 Task: Create a due date automation trigger when advanced on, 2 days before a card is due add fields without custom field "Resume" set to a number lower than 1 and lower than 10 at 11:00 AM.
Action: Mouse moved to (866, 304)
Screenshot: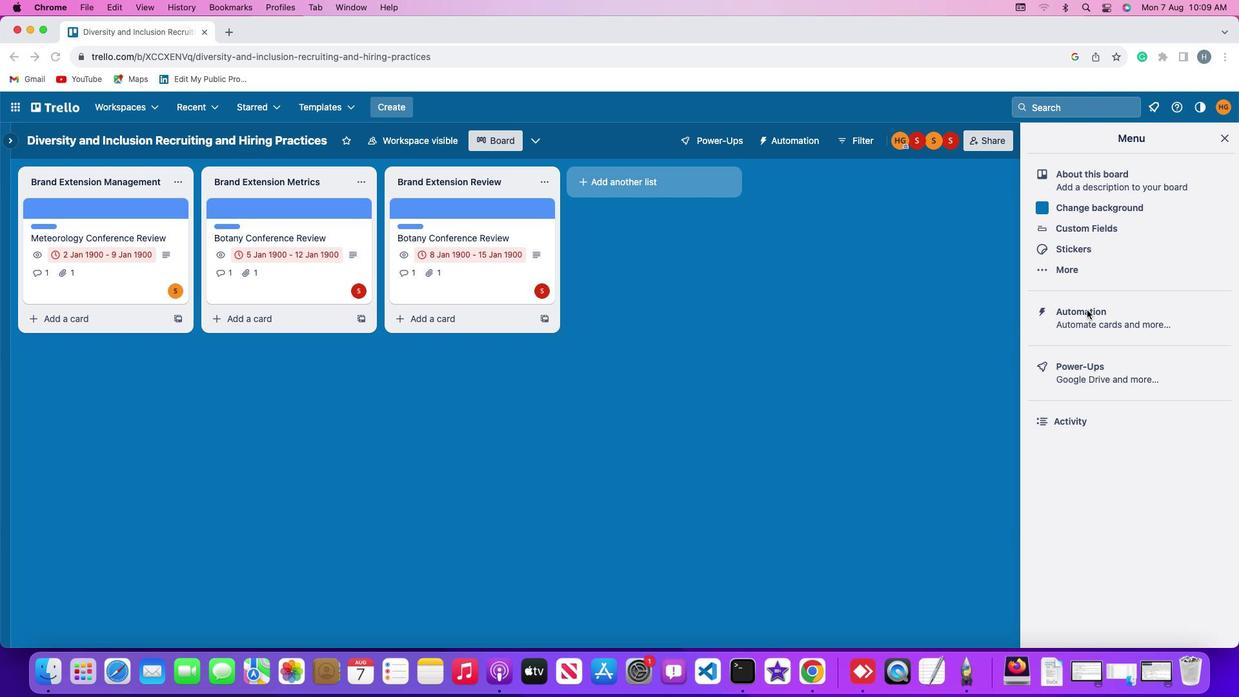 
Action: Mouse pressed left at (866, 304)
Screenshot: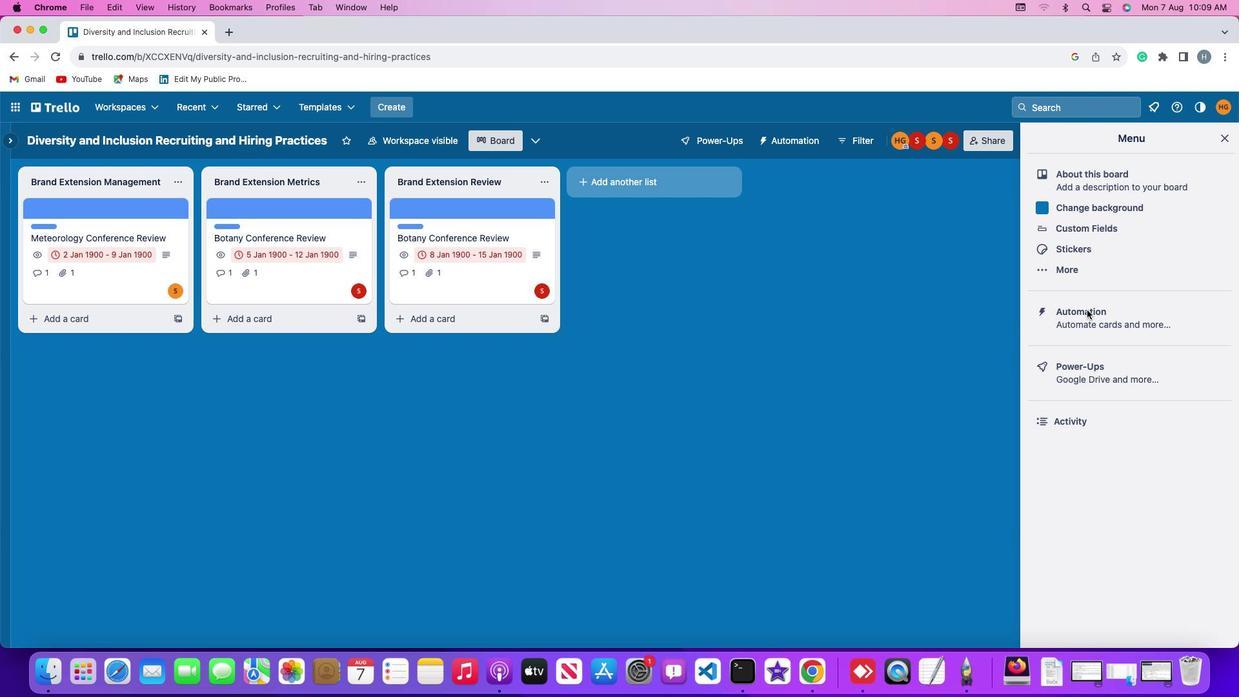 
Action: Mouse moved to (866, 304)
Screenshot: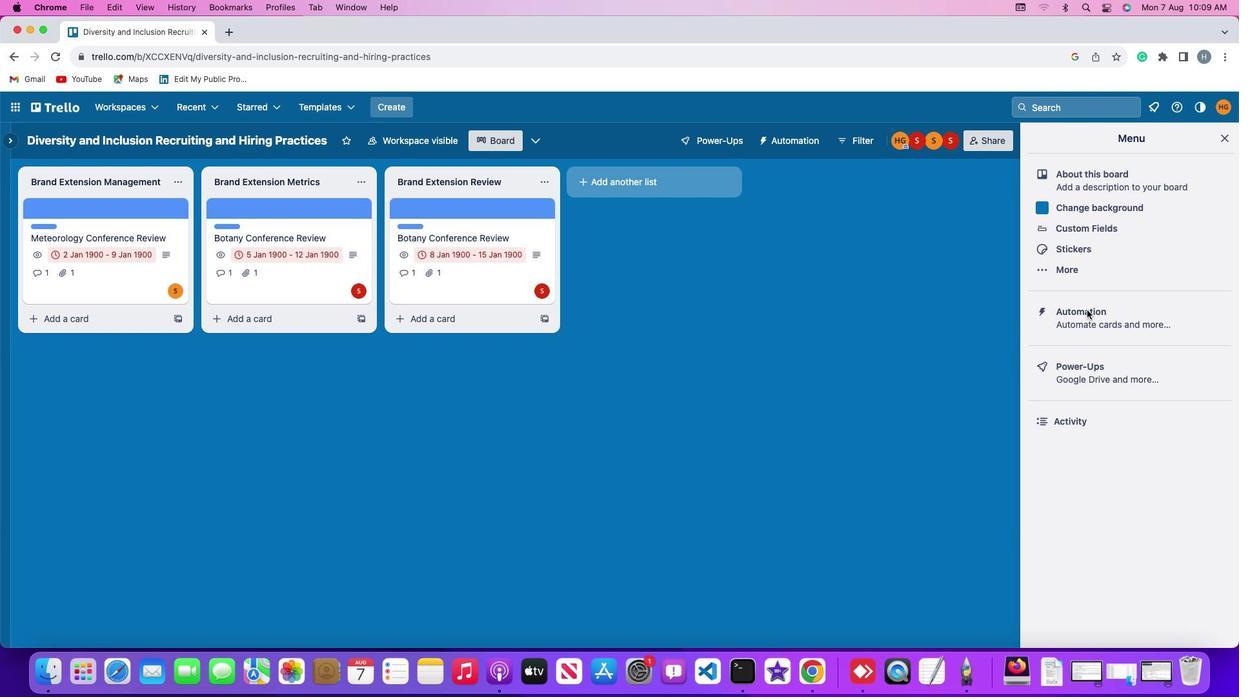 
Action: Mouse pressed left at (866, 304)
Screenshot: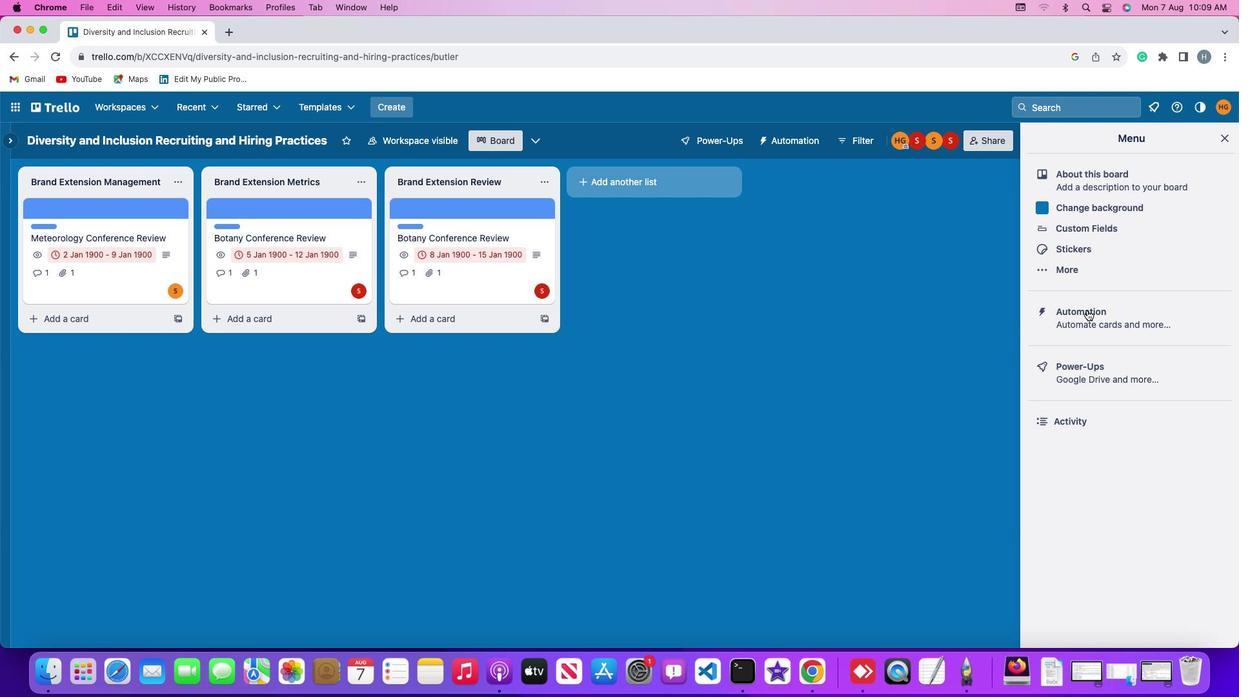 
Action: Mouse moved to (385, 305)
Screenshot: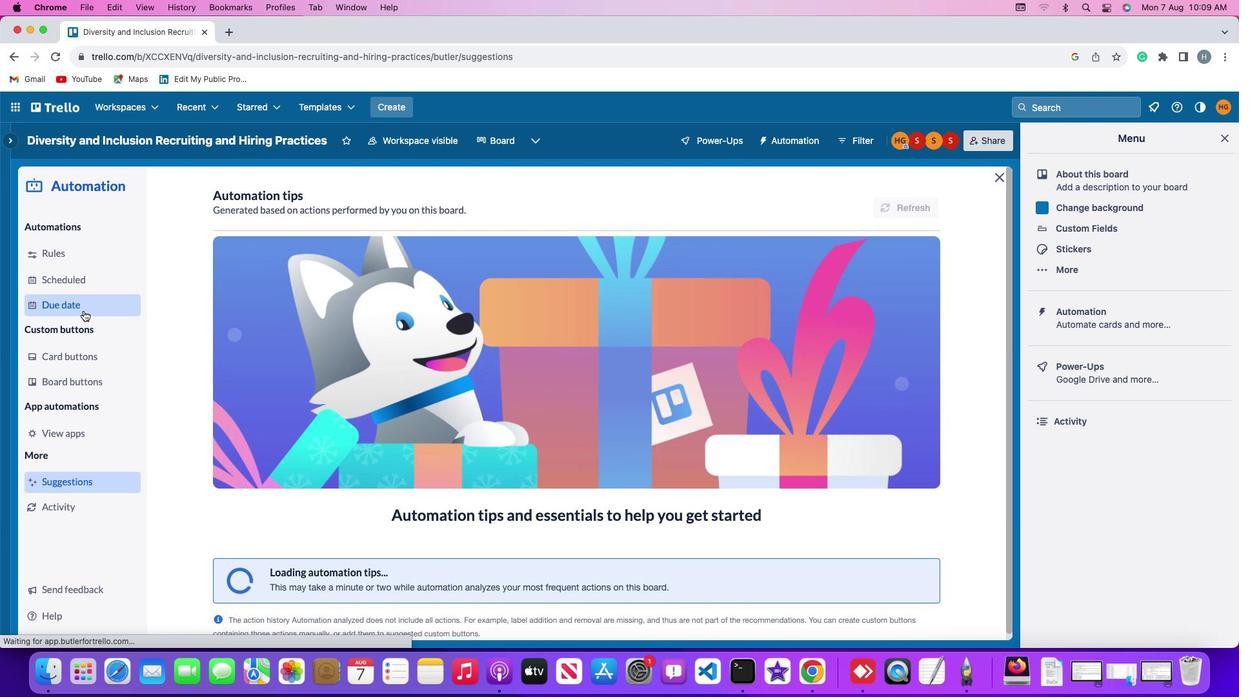 
Action: Mouse pressed left at (385, 305)
Screenshot: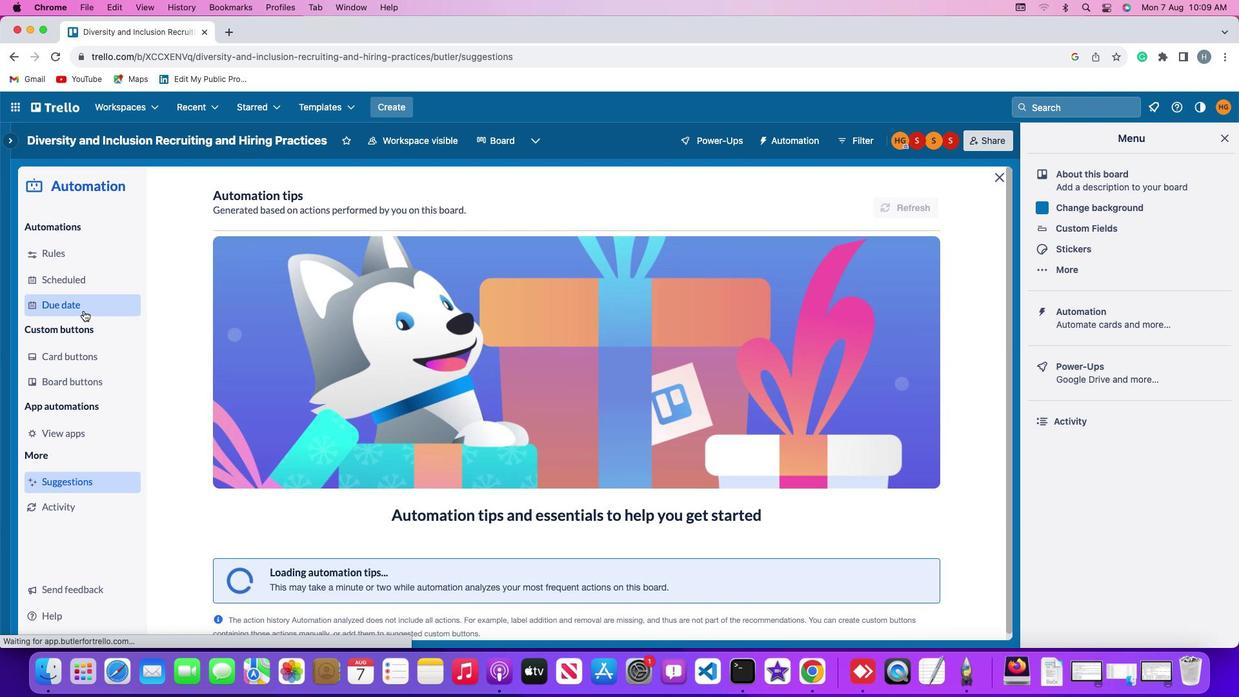 
Action: Mouse moved to (766, 194)
Screenshot: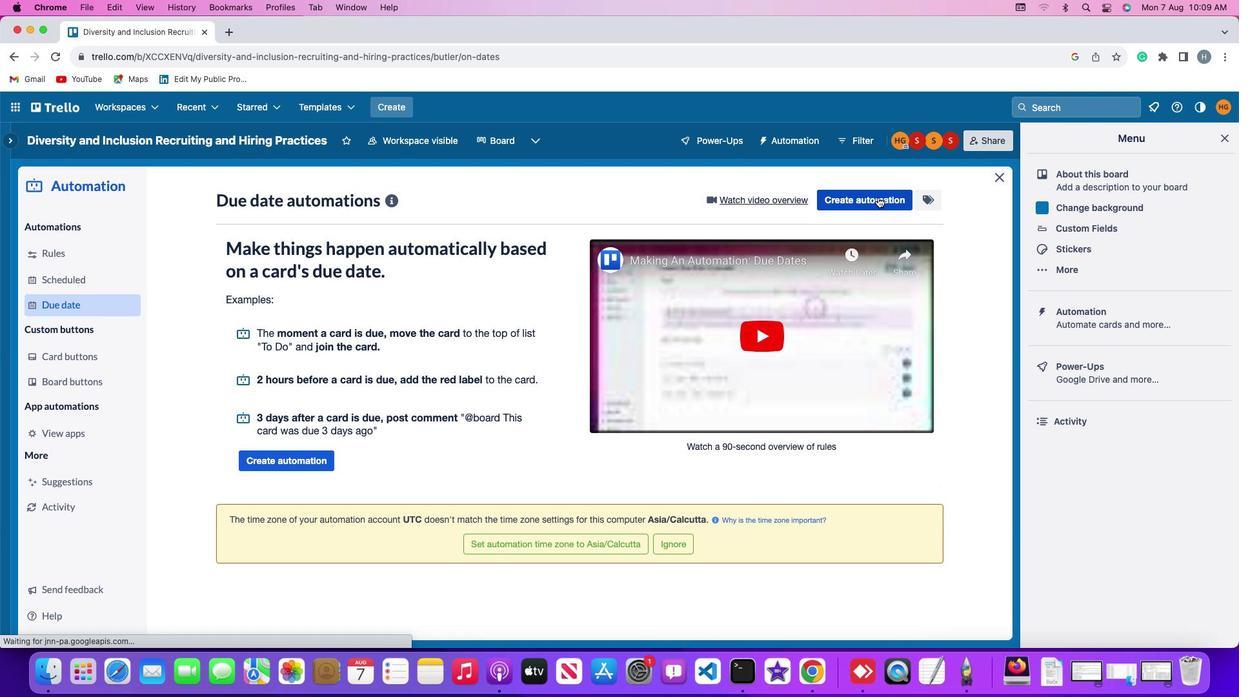 
Action: Mouse pressed left at (766, 194)
Screenshot: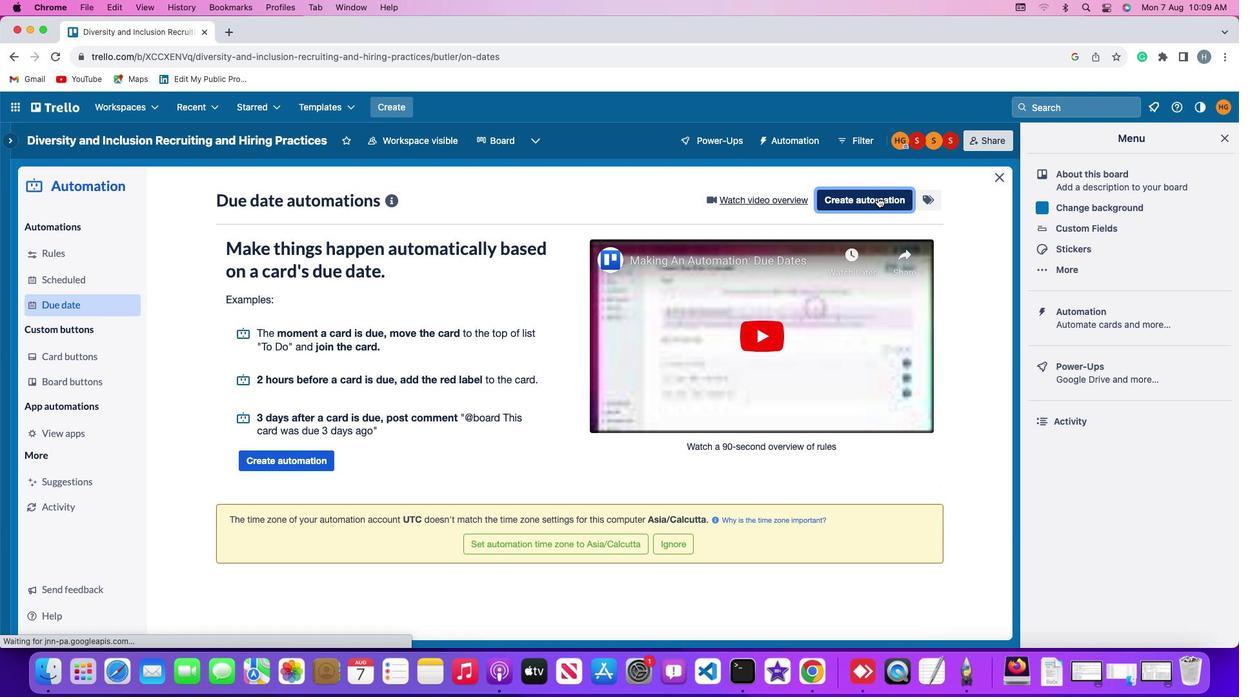 
Action: Mouse moved to (618, 318)
Screenshot: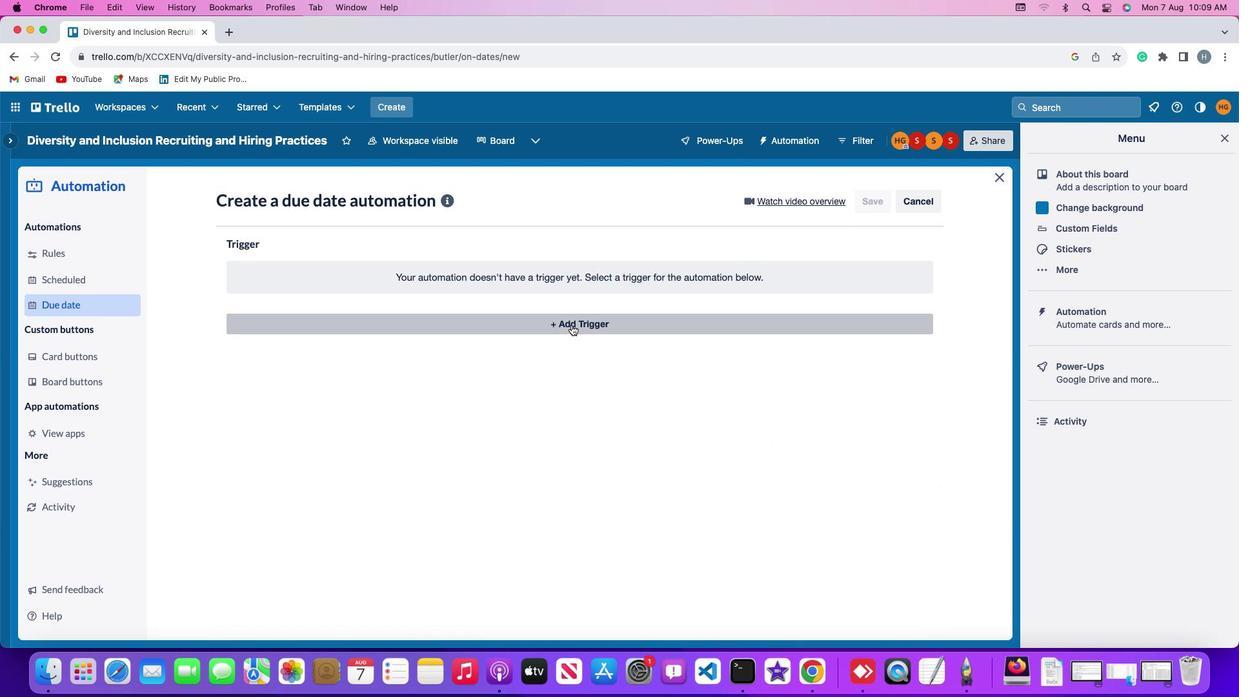 
Action: Mouse pressed left at (618, 318)
Screenshot: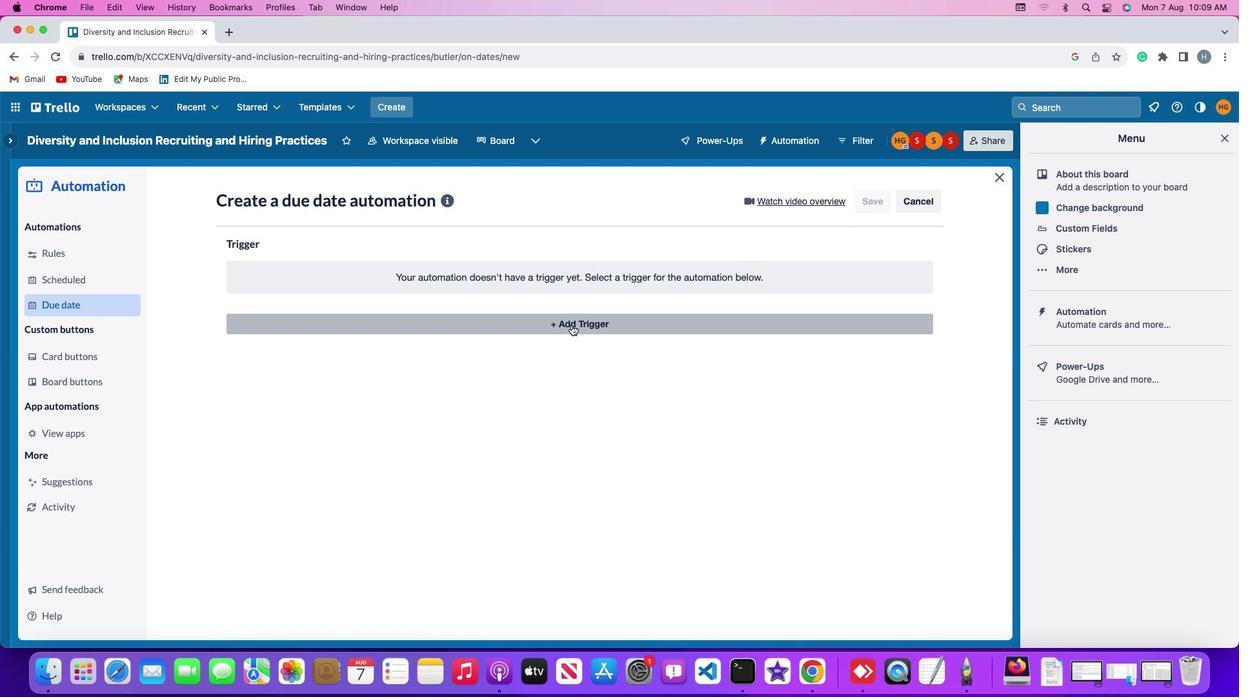 
Action: Mouse moved to (466, 506)
Screenshot: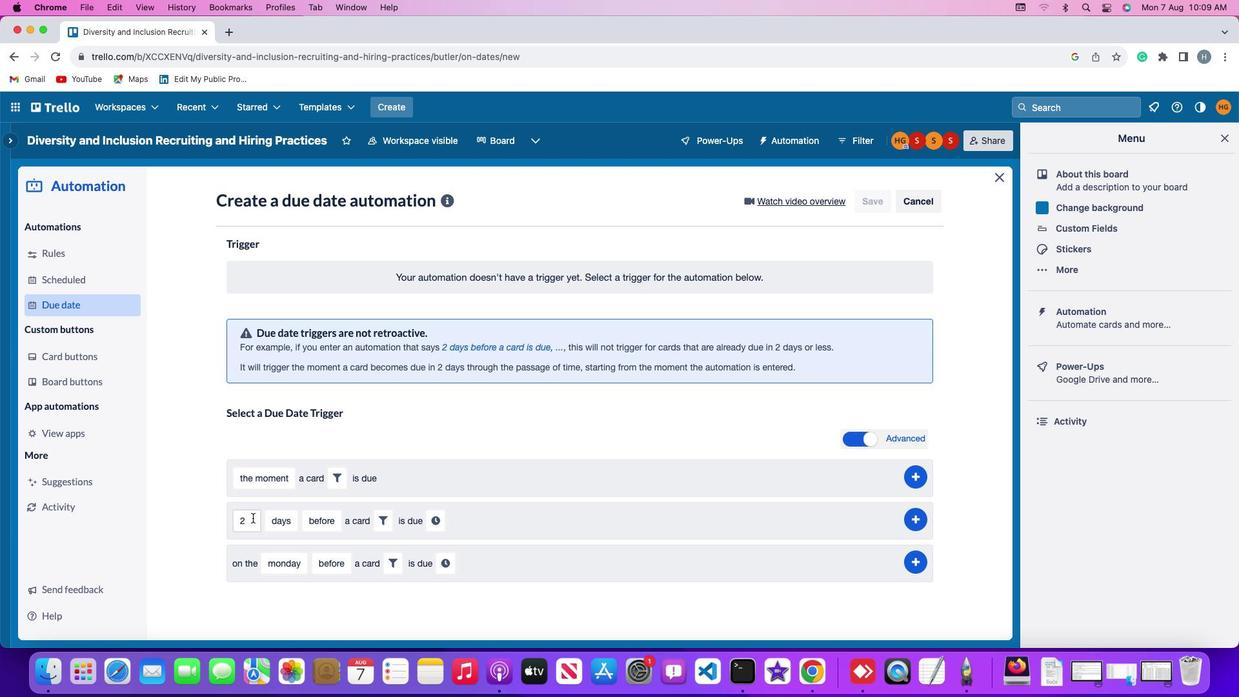
Action: Mouse pressed left at (466, 506)
Screenshot: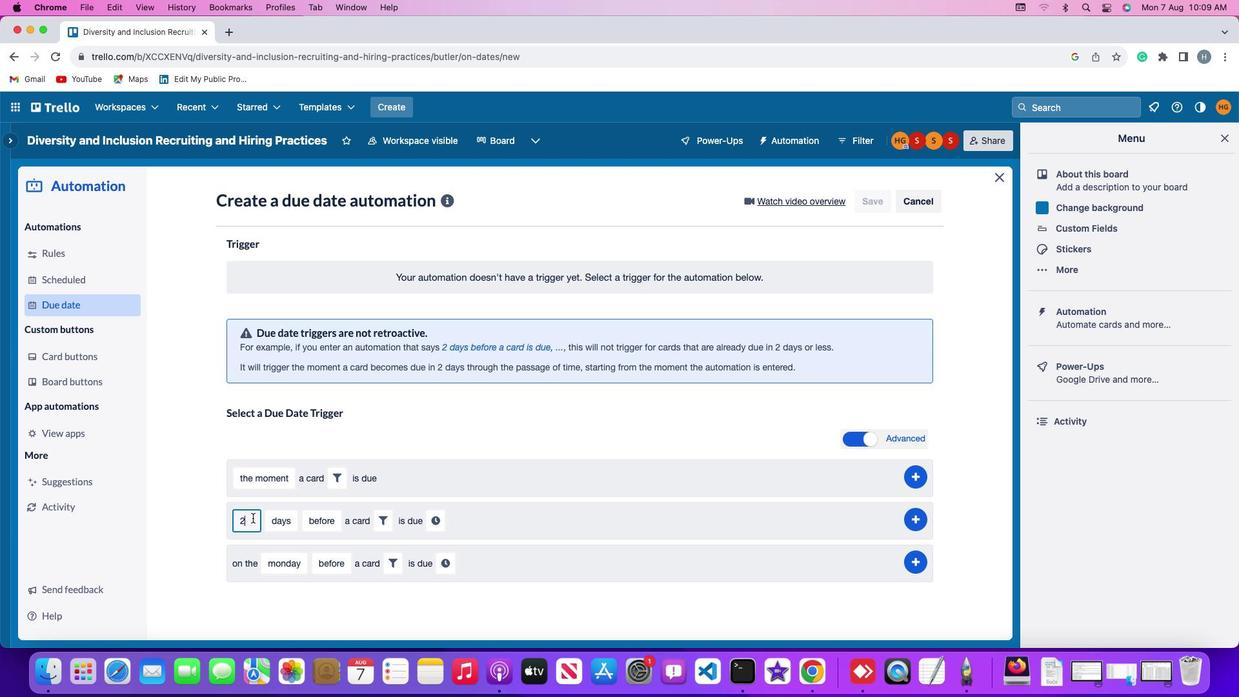 
Action: Key pressed Key.backspace'2'
Screenshot: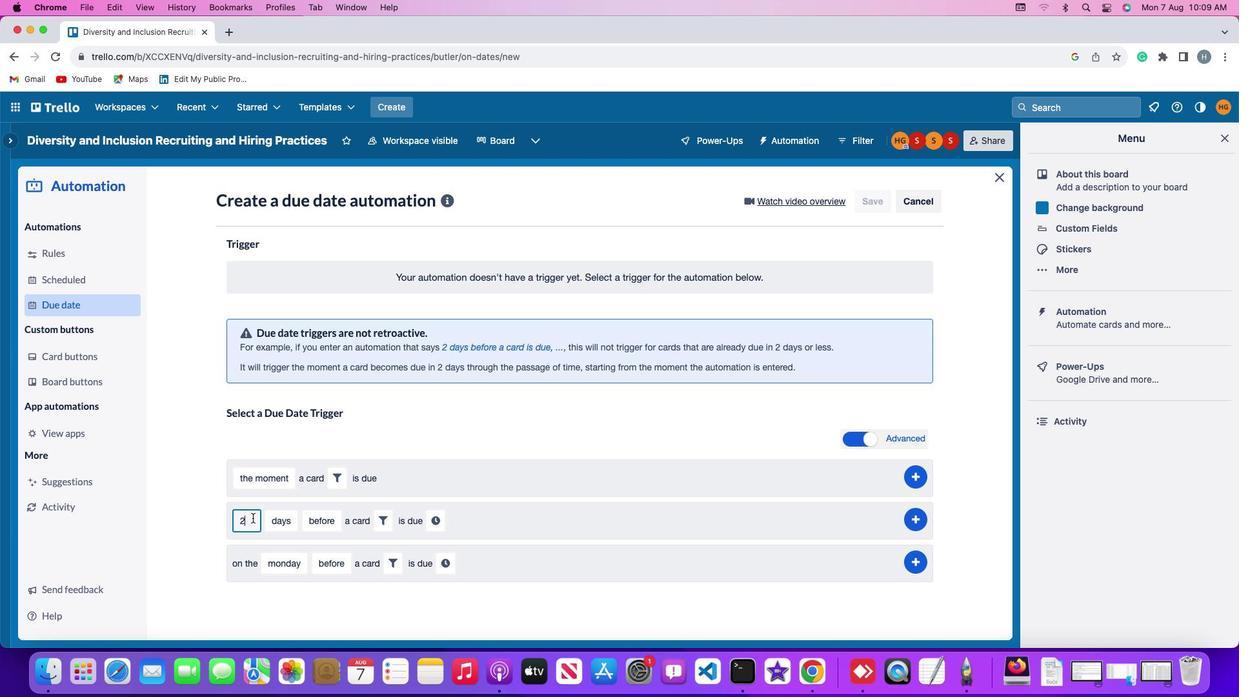
Action: Mouse moved to (477, 507)
Screenshot: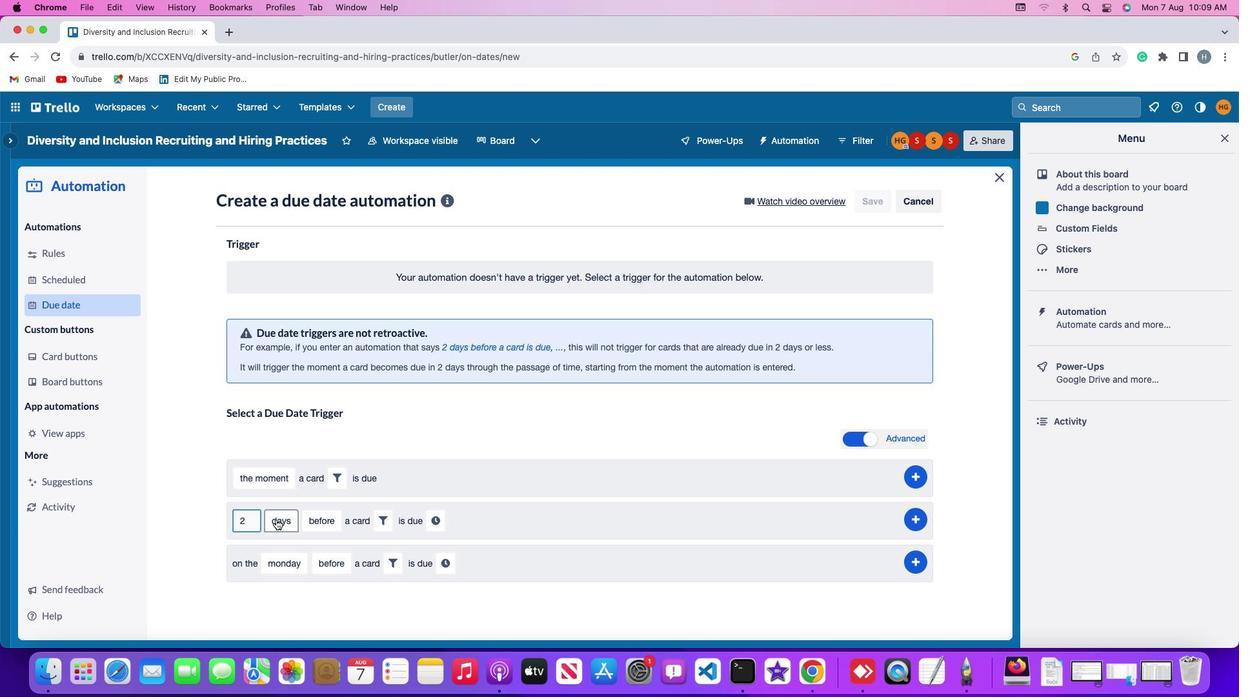 
Action: Mouse pressed left at (477, 507)
Screenshot: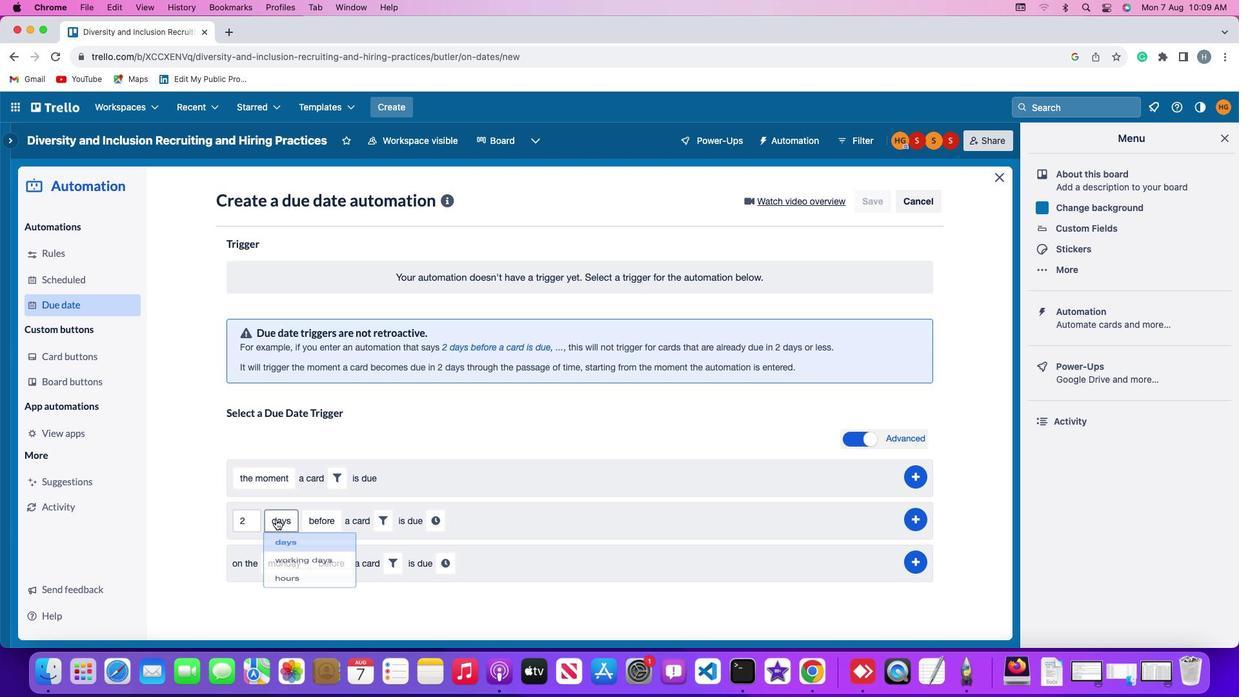 
Action: Mouse moved to (485, 532)
Screenshot: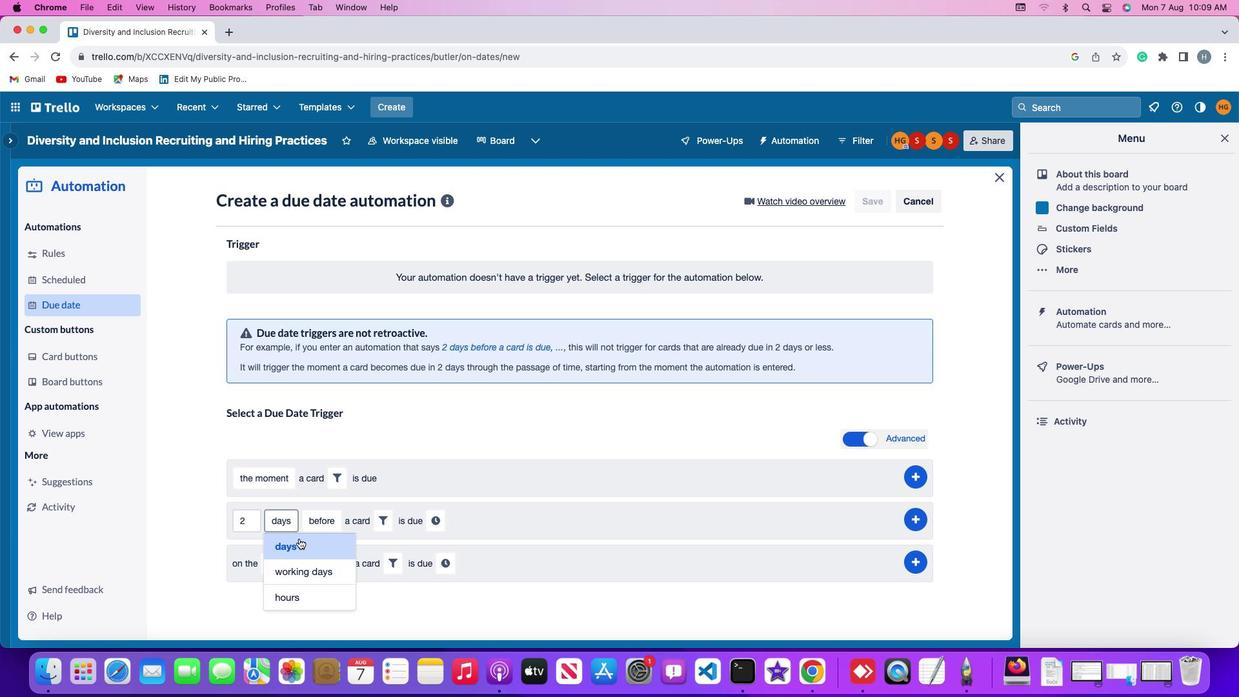 
Action: Mouse pressed left at (485, 532)
Screenshot: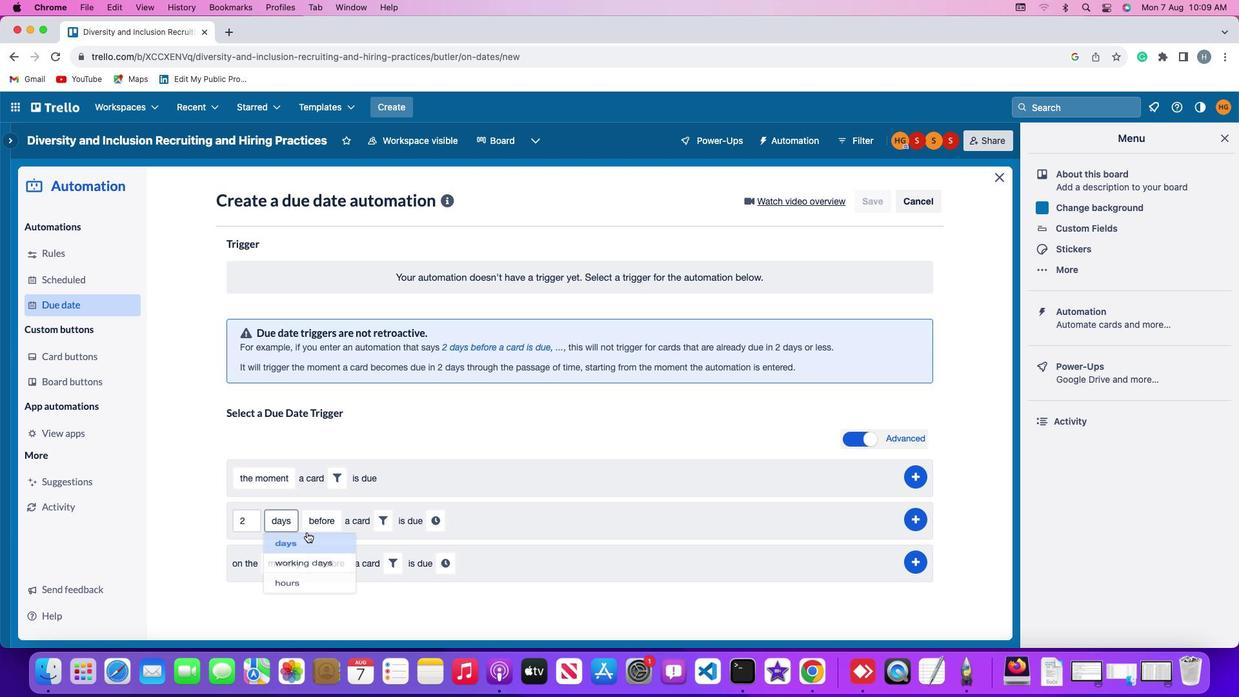 
Action: Mouse moved to (496, 513)
Screenshot: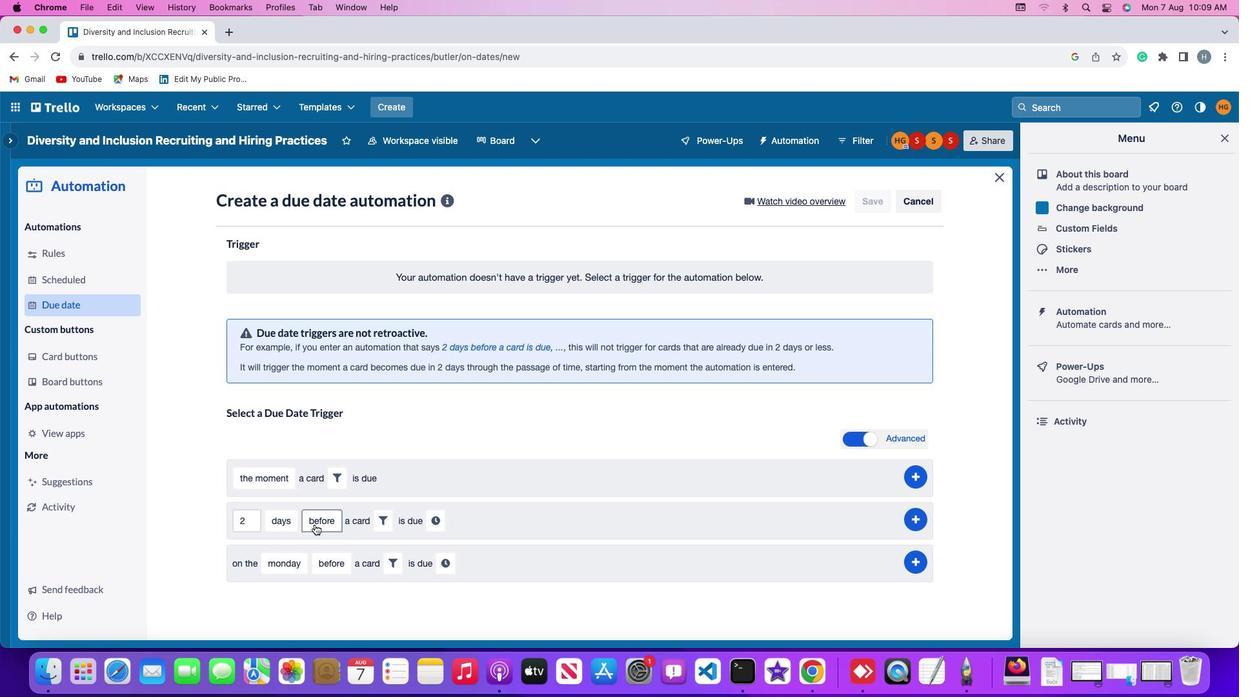 
Action: Mouse pressed left at (496, 513)
Screenshot: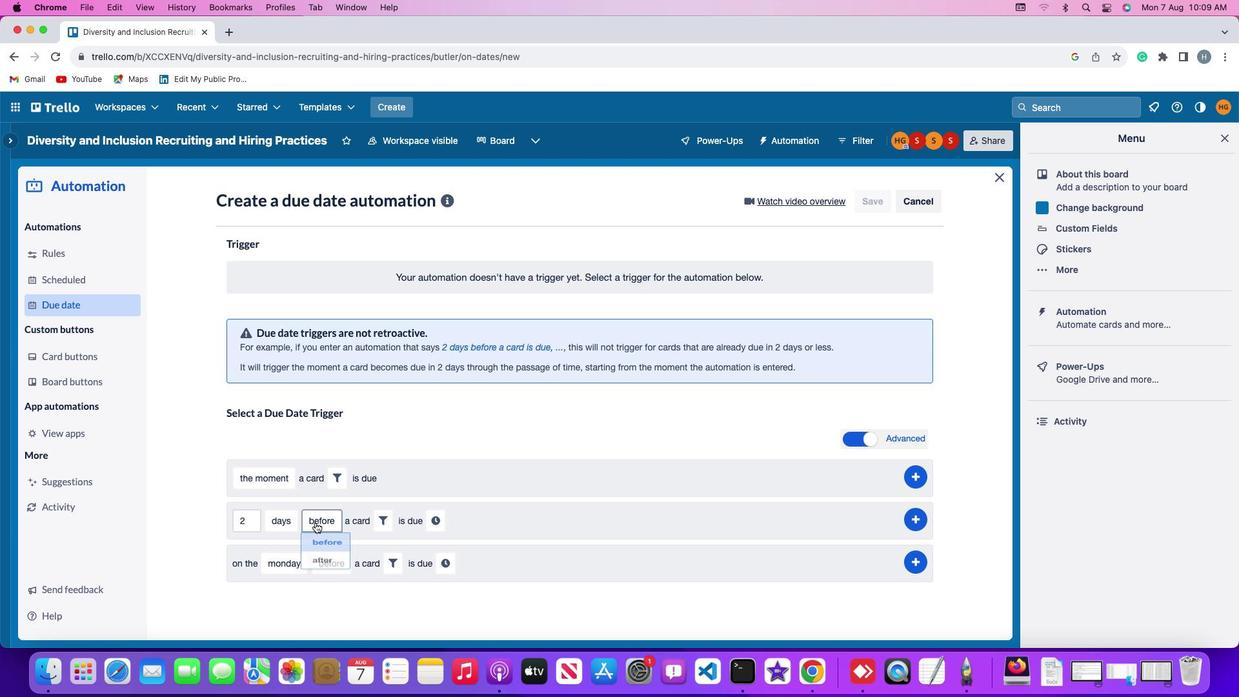 
Action: Mouse moved to (506, 530)
Screenshot: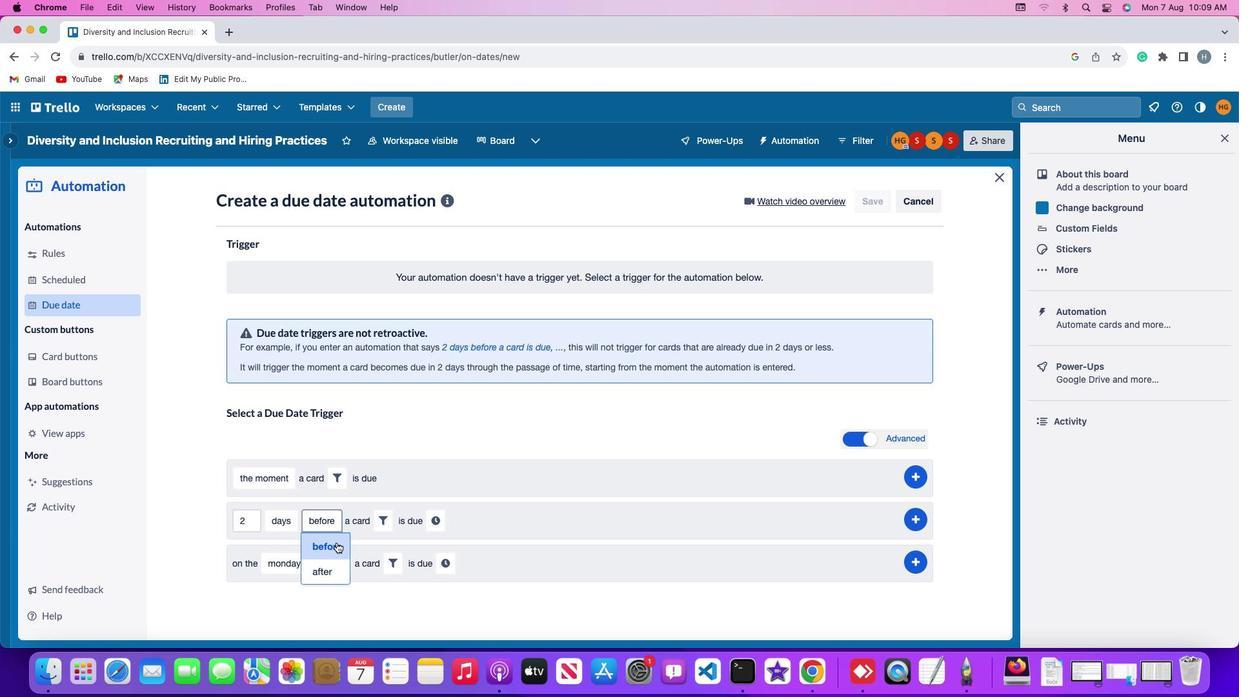 
Action: Mouse pressed left at (506, 530)
Screenshot: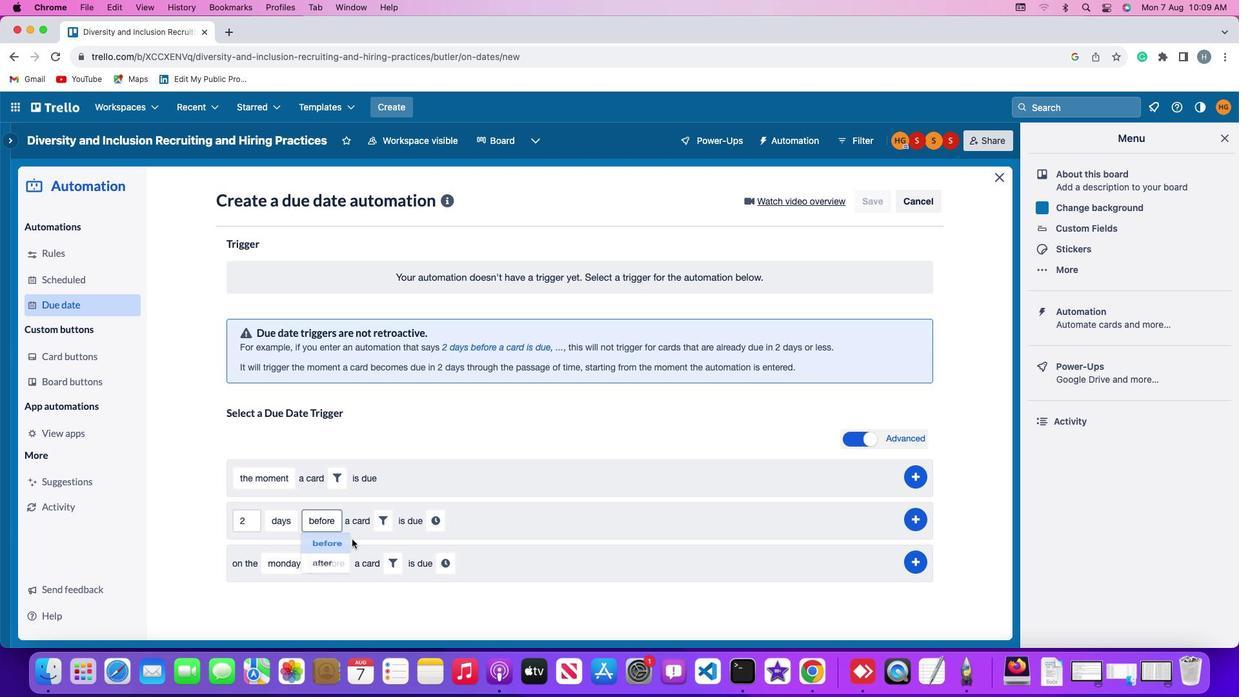 
Action: Mouse moved to (532, 512)
Screenshot: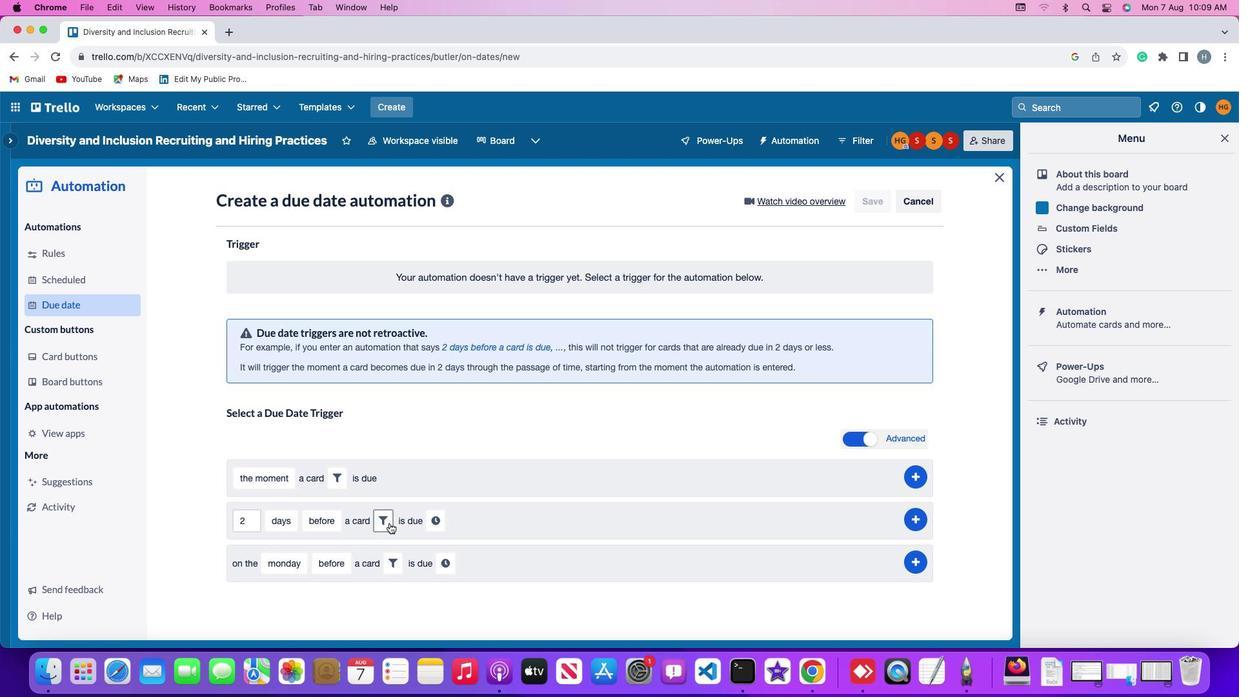 
Action: Mouse pressed left at (532, 512)
Screenshot: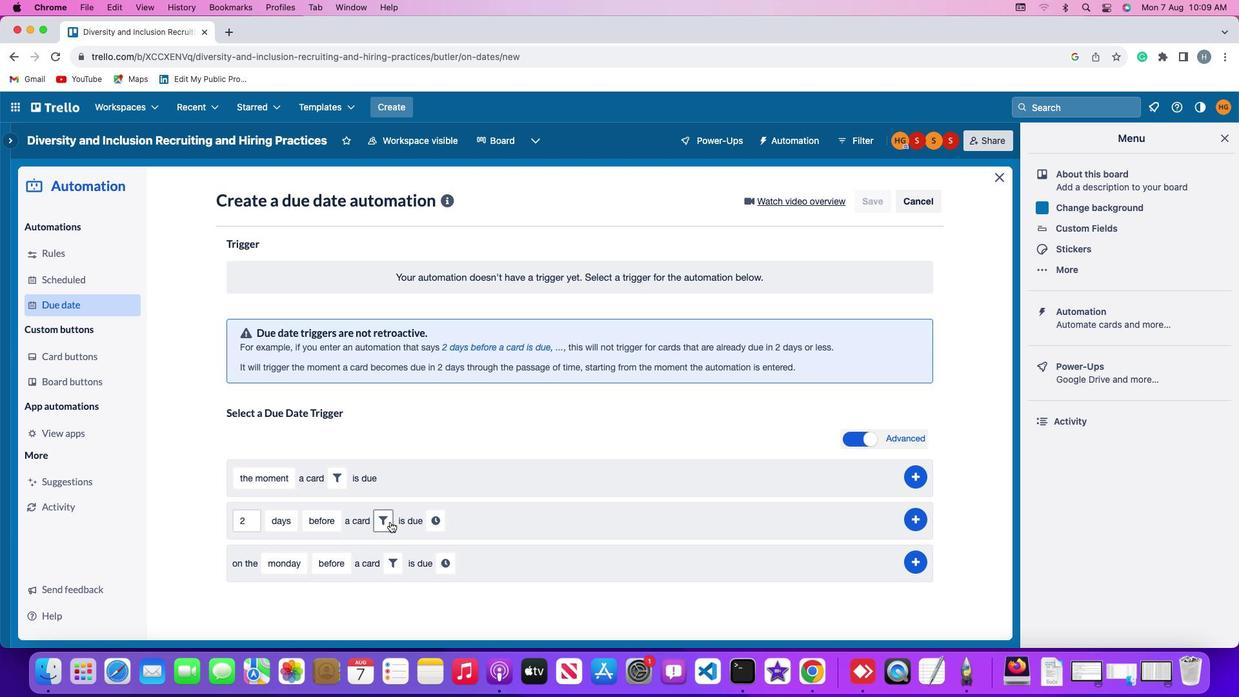 
Action: Mouse moved to (629, 547)
Screenshot: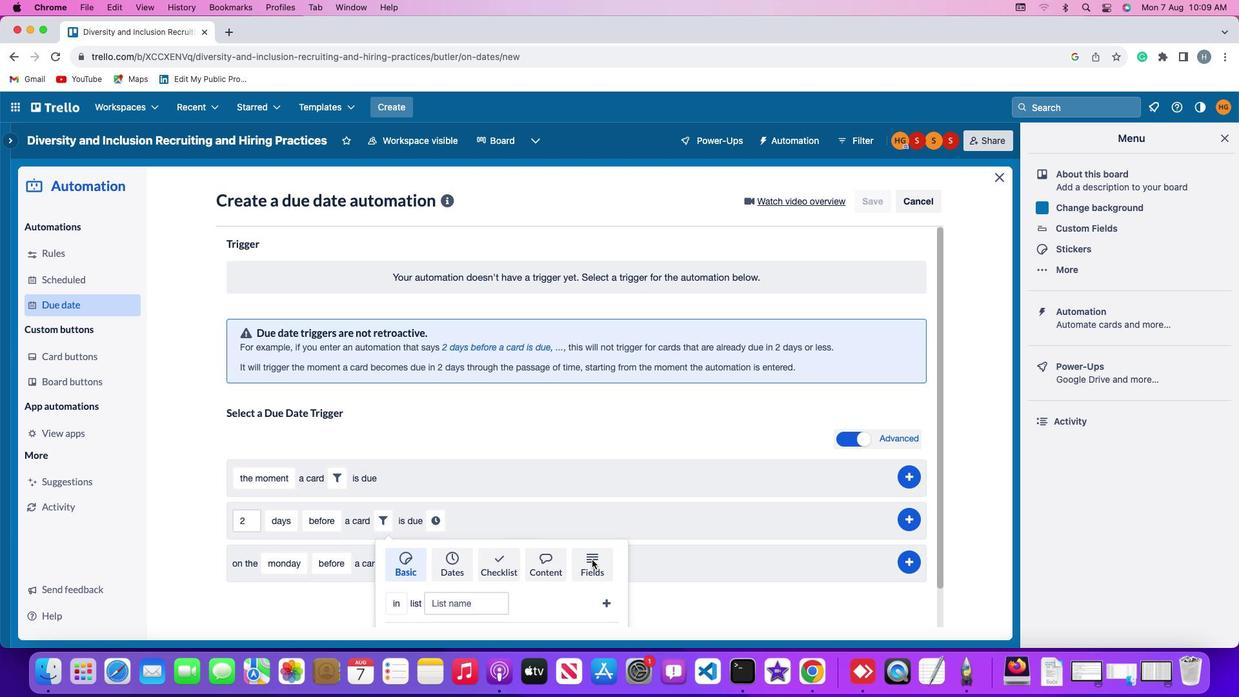 
Action: Mouse pressed left at (629, 547)
Screenshot: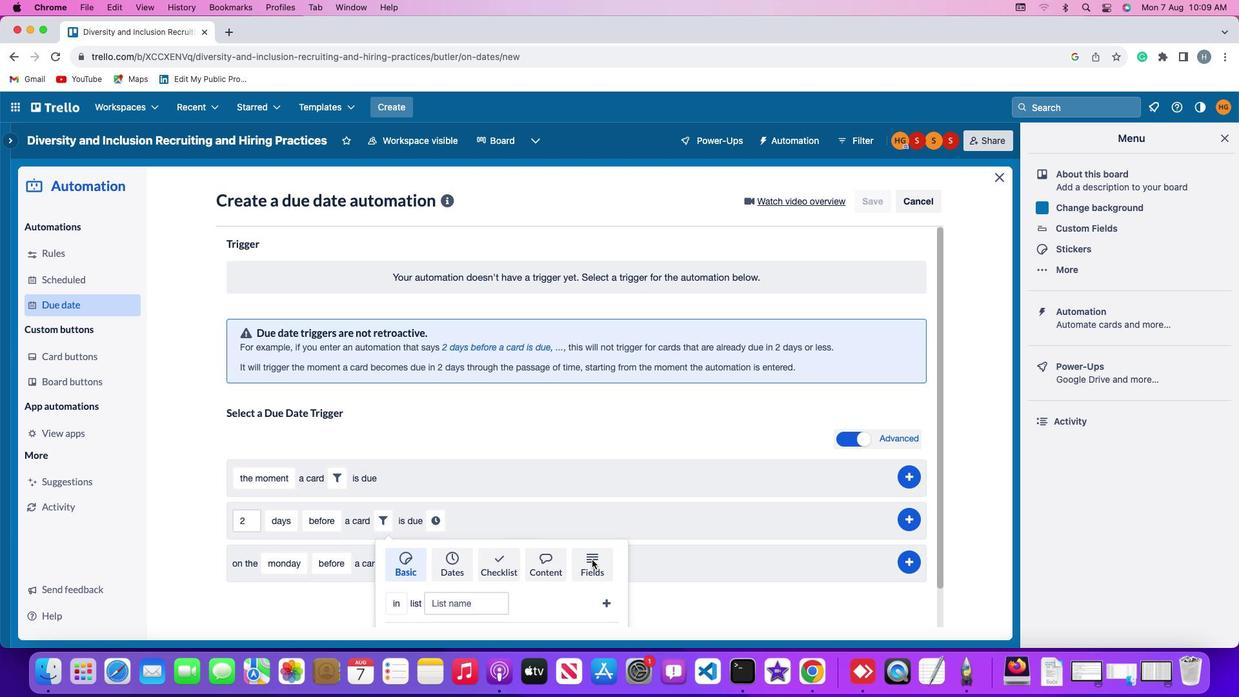
Action: Mouse moved to (557, 560)
Screenshot: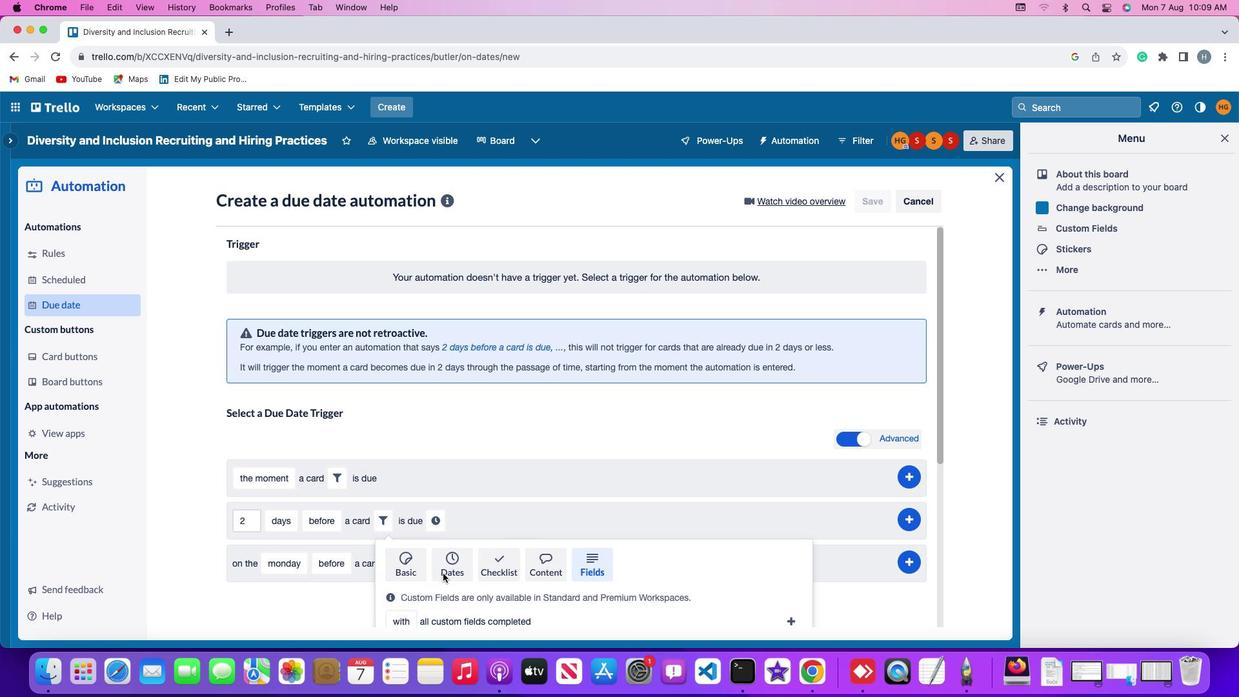 
Action: Mouse scrolled (557, 560) with delta (345, 1)
Screenshot: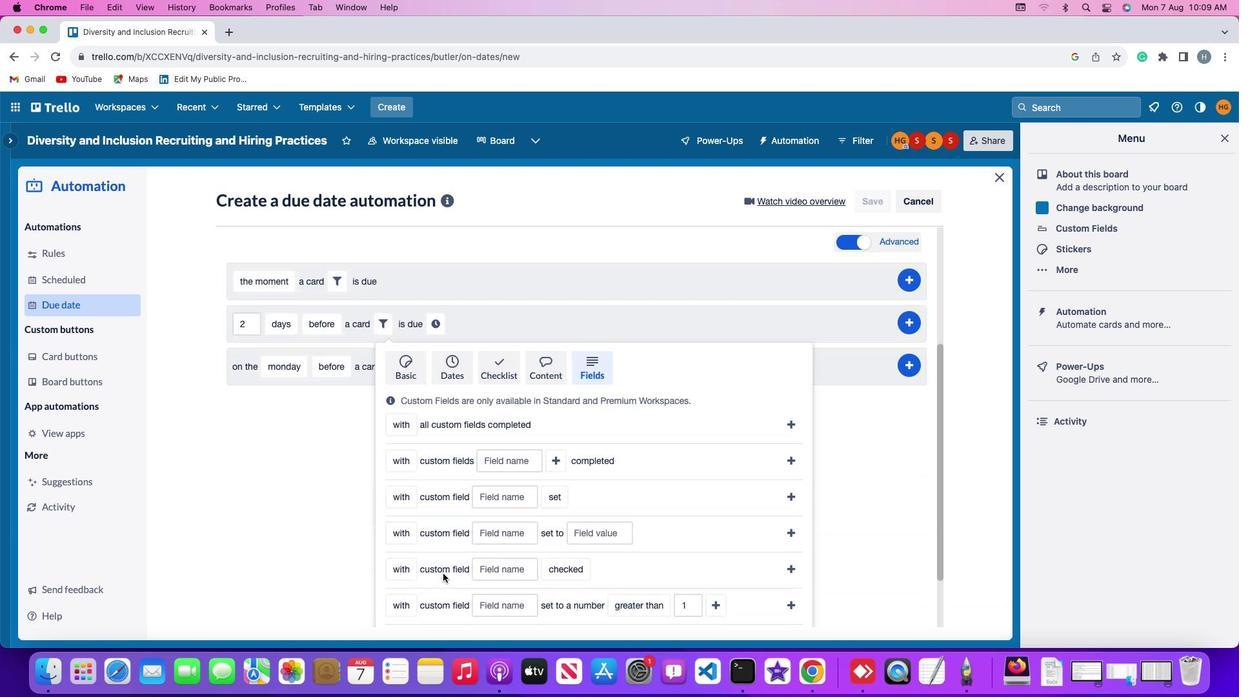 
Action: Mouse scrolled (557, 560) with delta (345, 1)
Screenshot: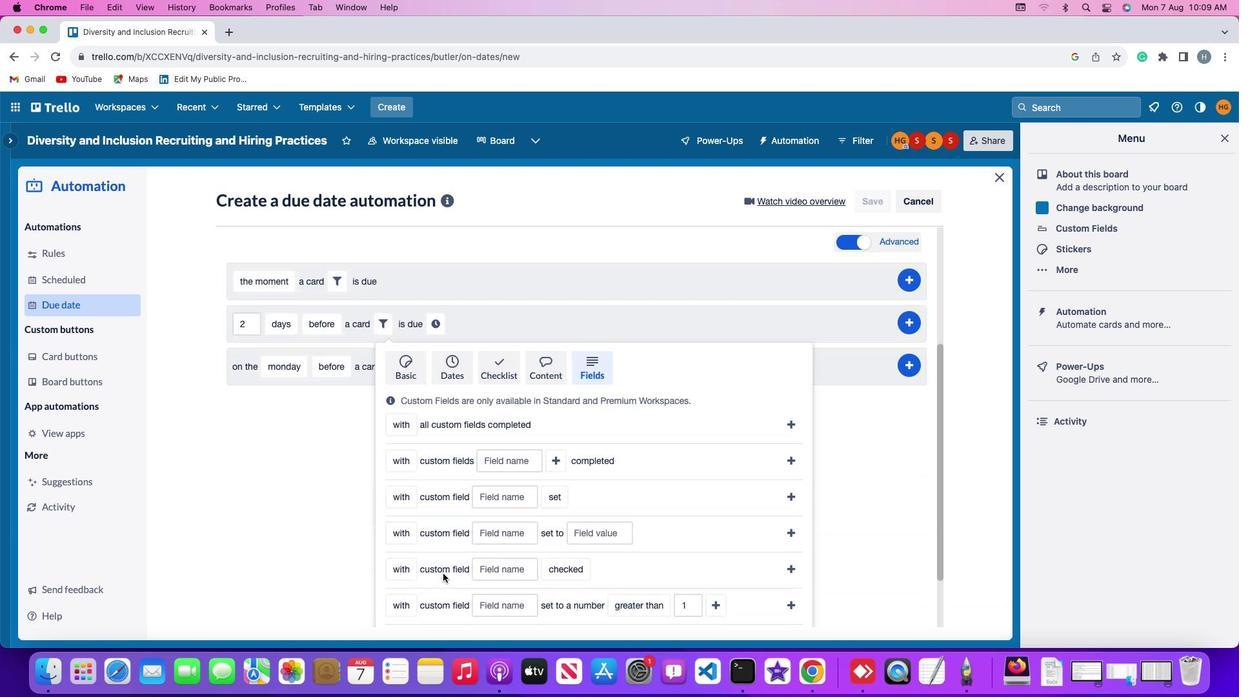 
Action: Mouse scrolled (557, 560) with delta (345, 0)
Screenshot: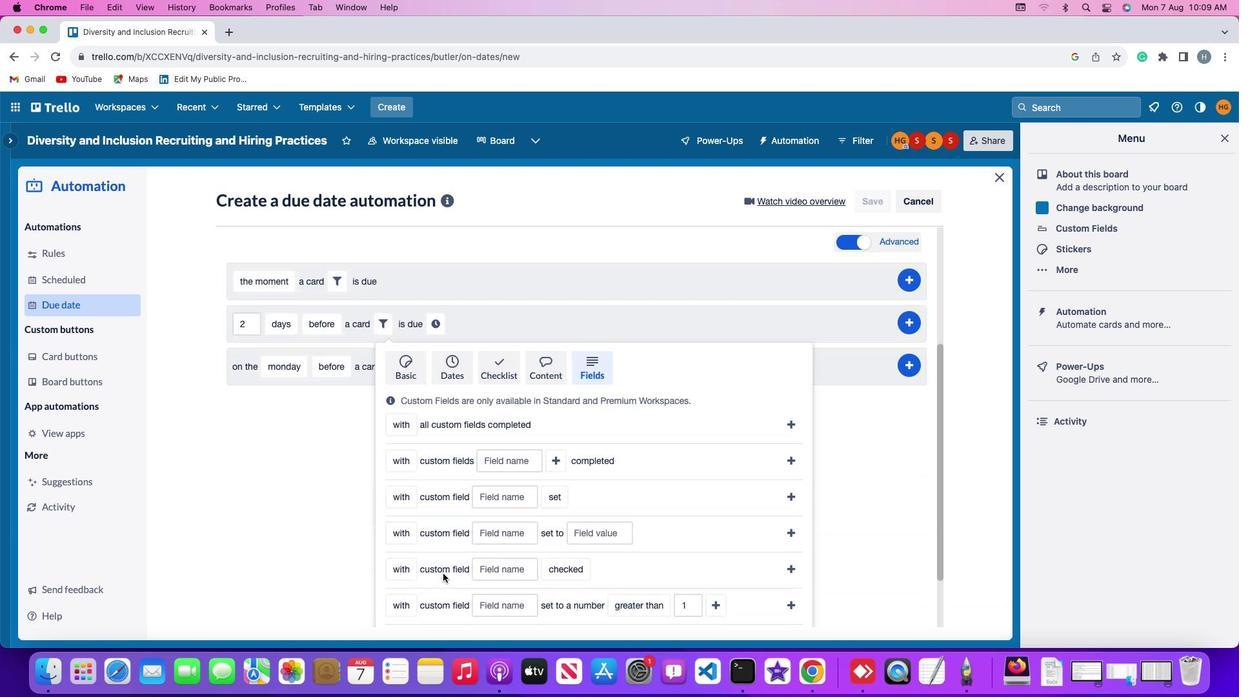 
Action: Mouse scrolled (557, 560) with delta (345, 0)
Screenshot: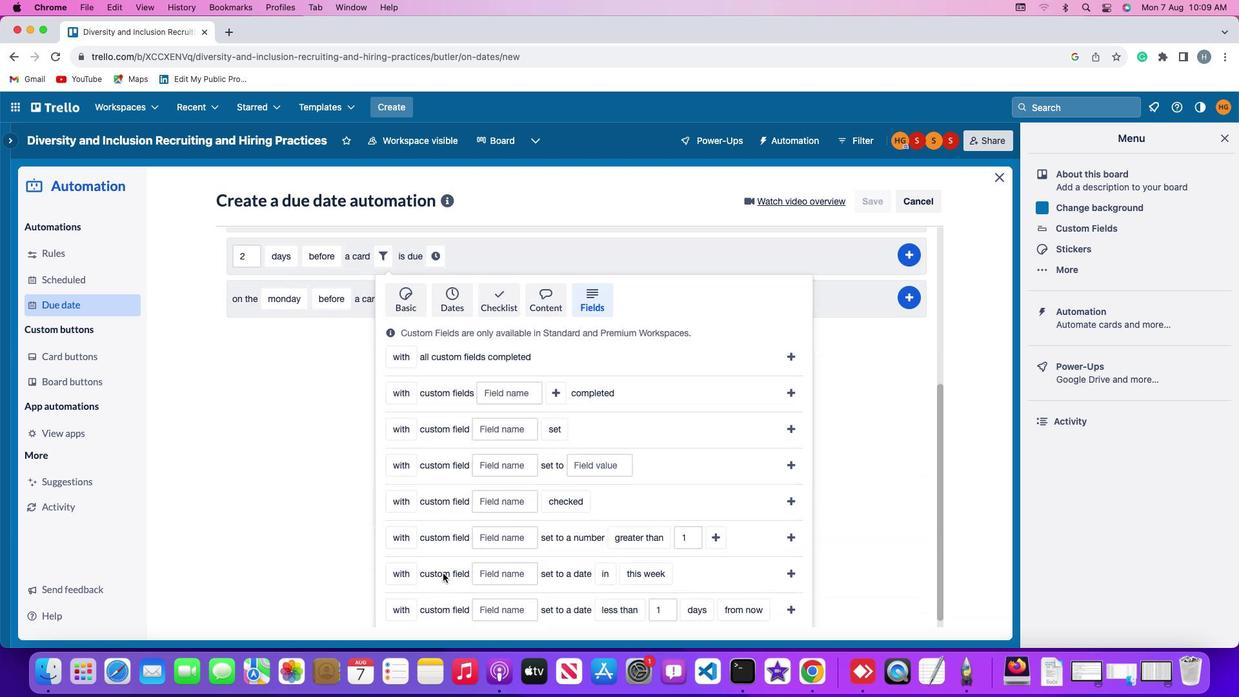 
Action: Mouse scrolled (557, 560) with delta (345, -1)
Screenshot: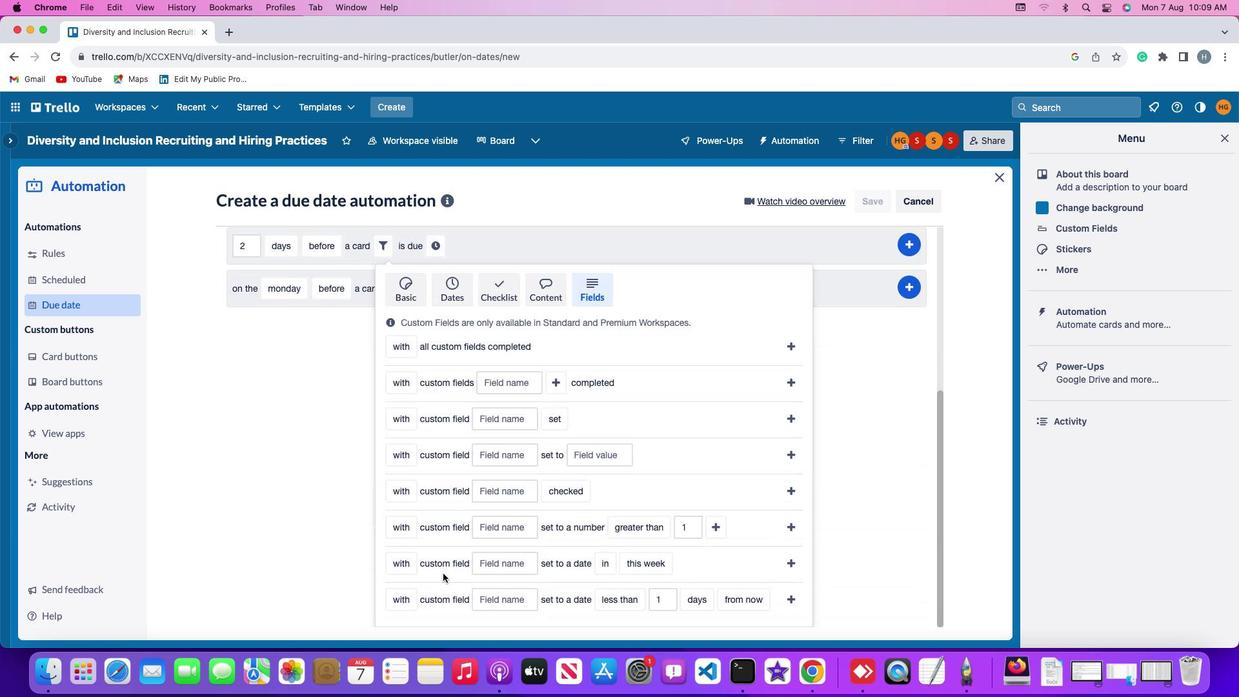 
Action: Mouse scrolled (557, 560) with delta (345, -1)
Screenshot: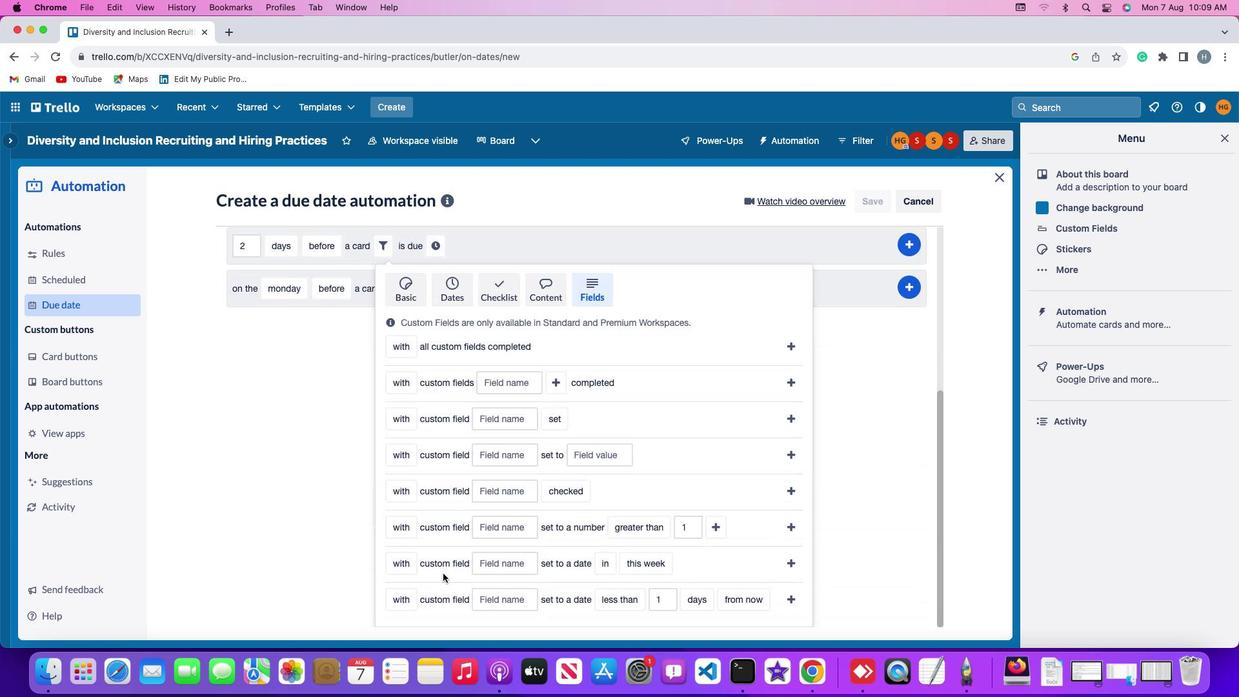 
Action: Mouse scrolled (557, 560) with delta (345, -1)
Screenshot: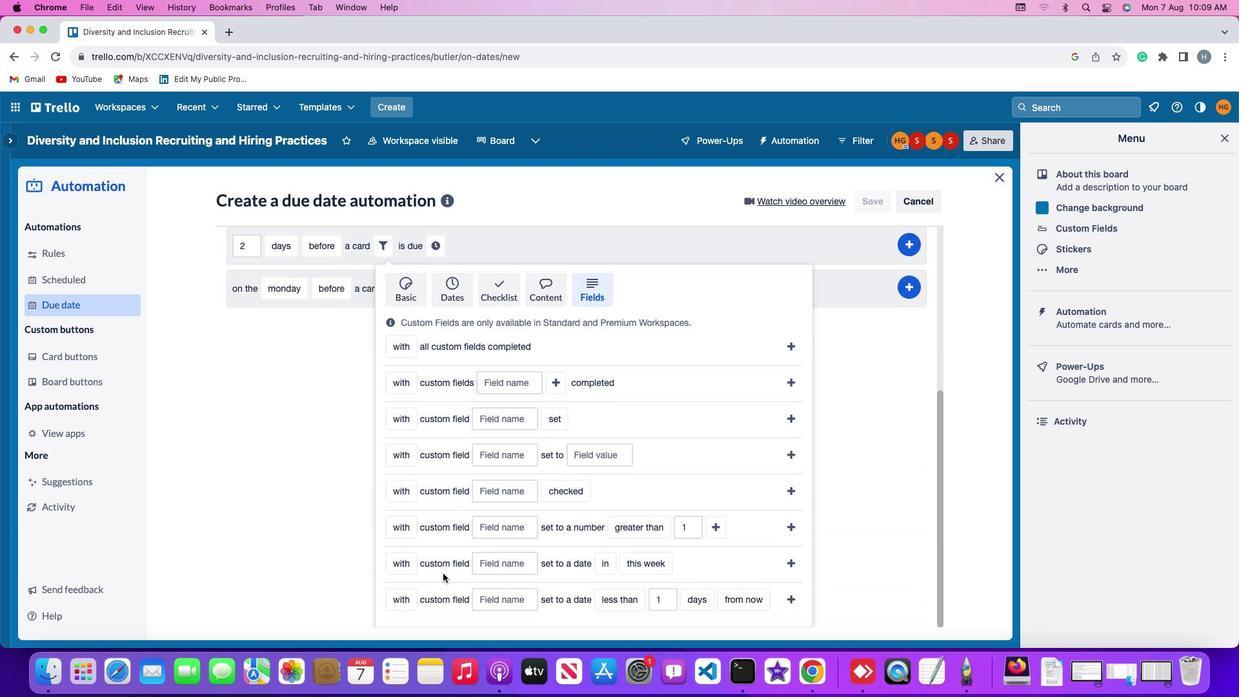 
Action: Mouse scrolled (557, 560) with delta (345, 1)
Screenshot: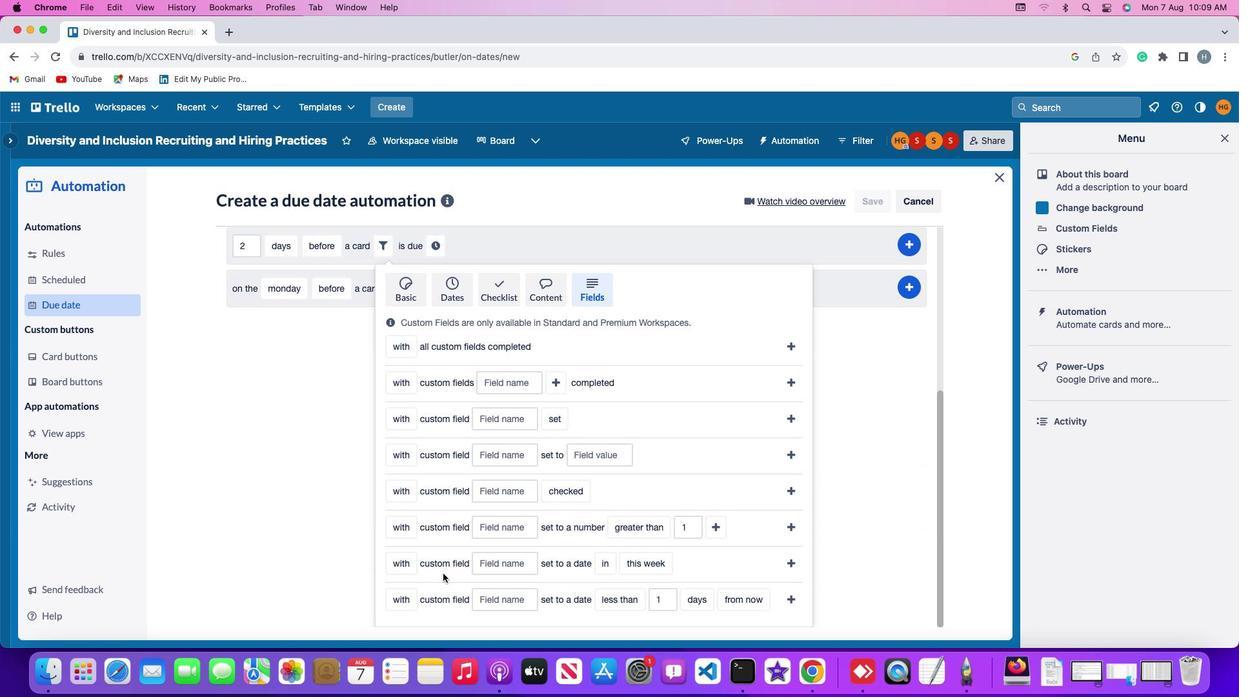 
Action: Mouse scrolled (557, 560) with delta (345, 1)
Screenshot: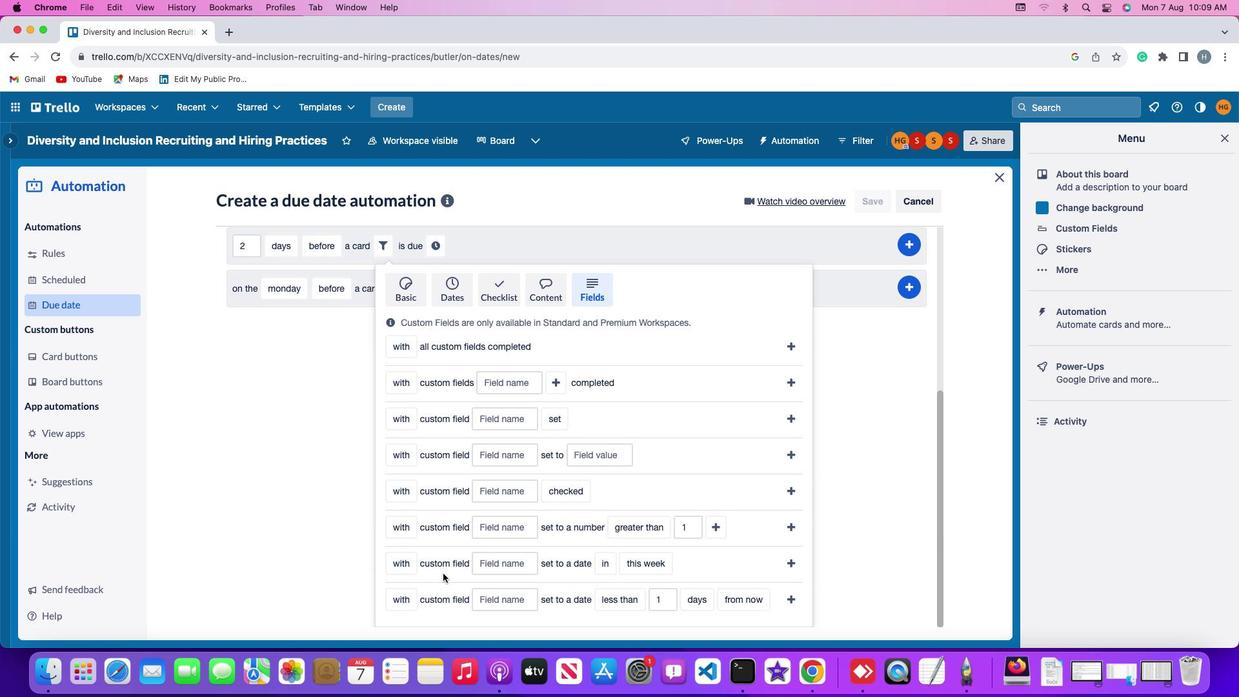
Action: Mouse scrolled (557, 560) with delta (345, 0)
Screenshot: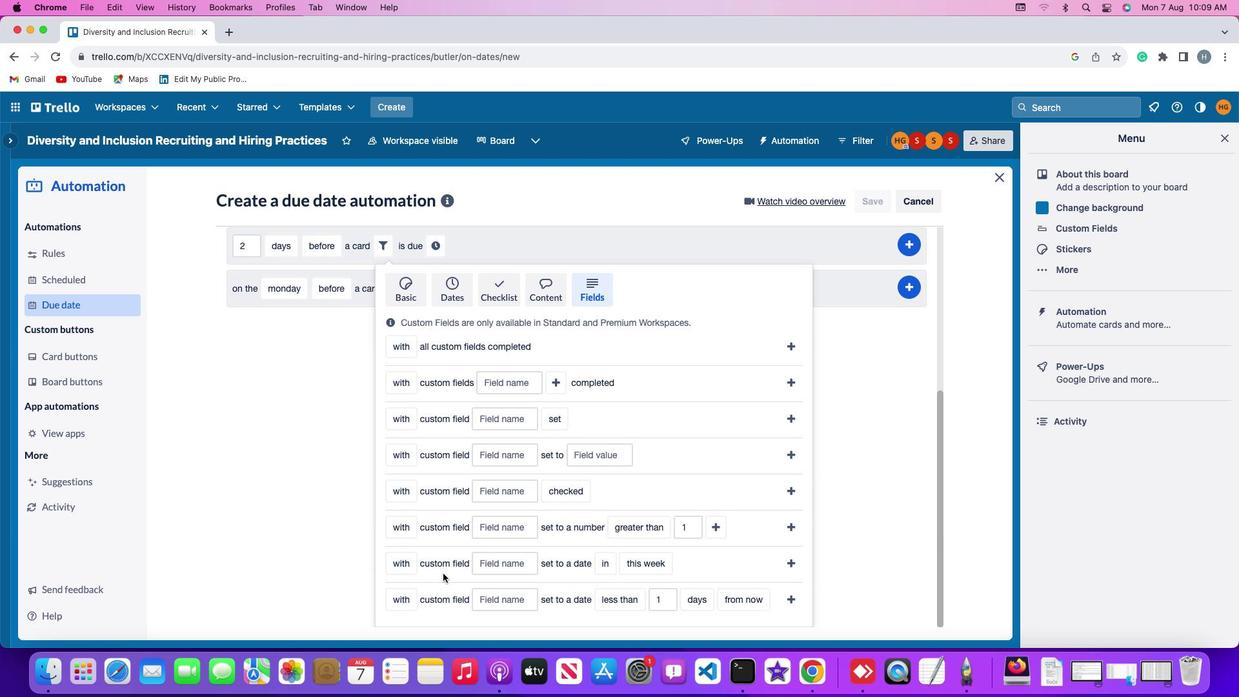 
Action: Mouse scrolled (557, 560) with delta (345, 0)
Screenshot: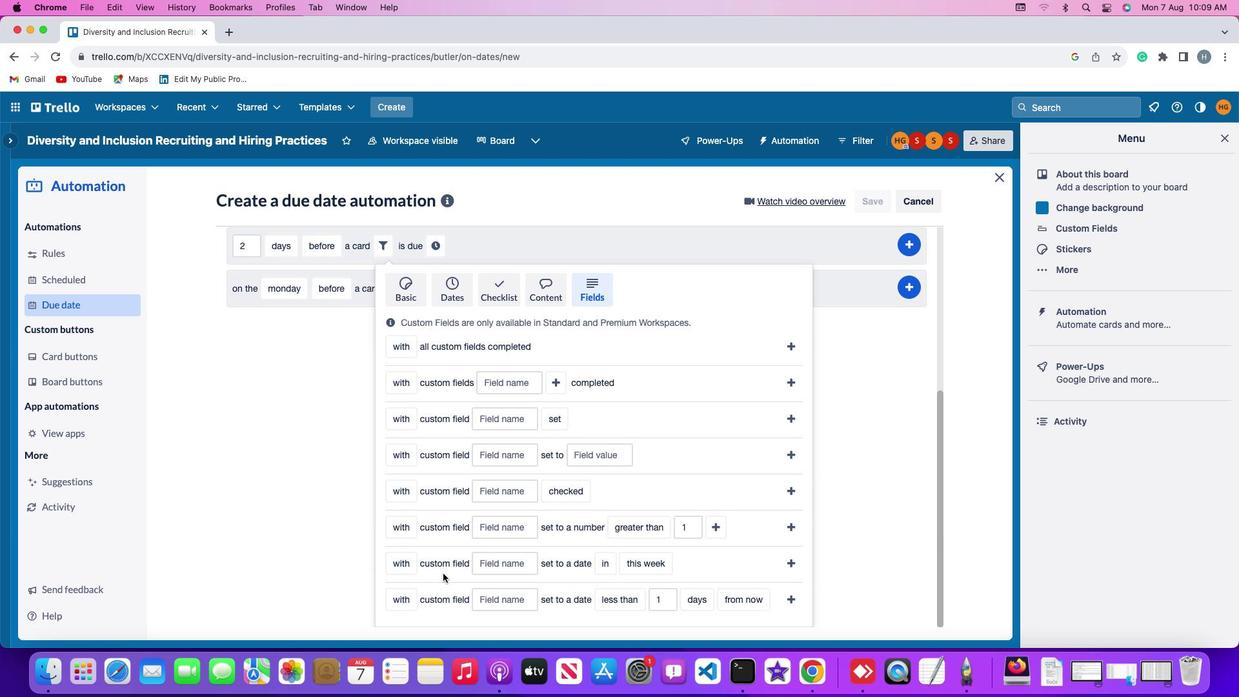
Action: Mouse moved to (541, 515)
Screenshot: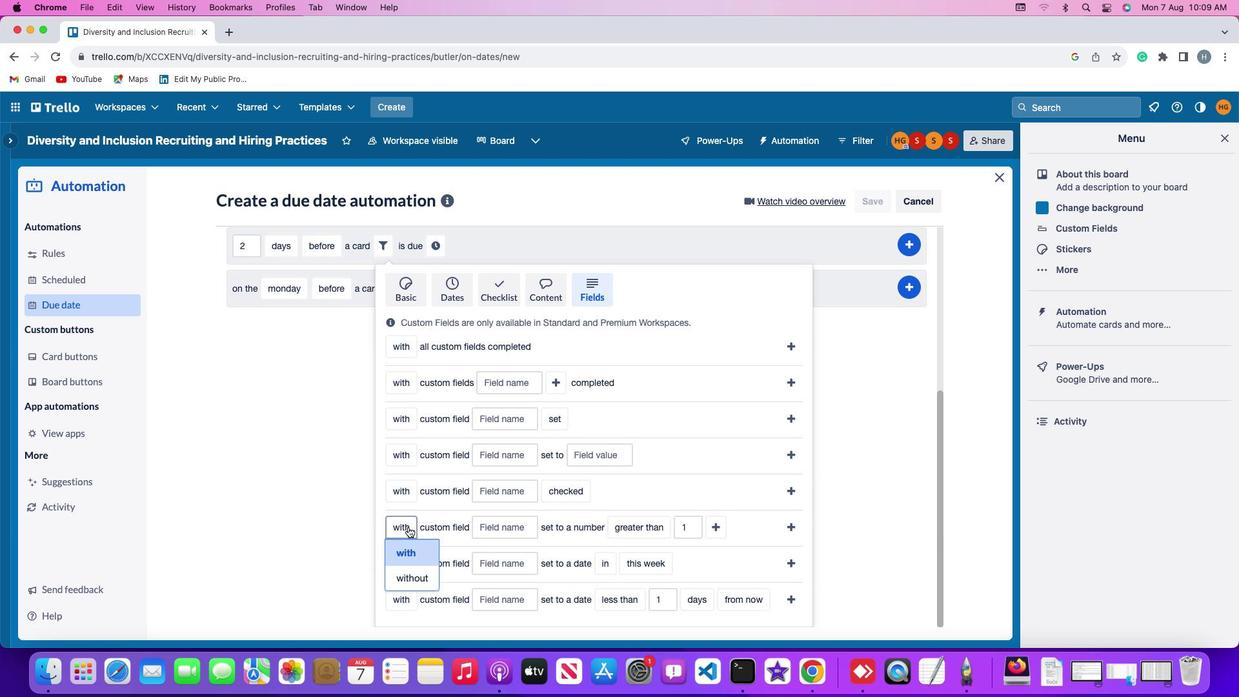 
Action: Mouse pressed left at (541, 515)
Screenshot: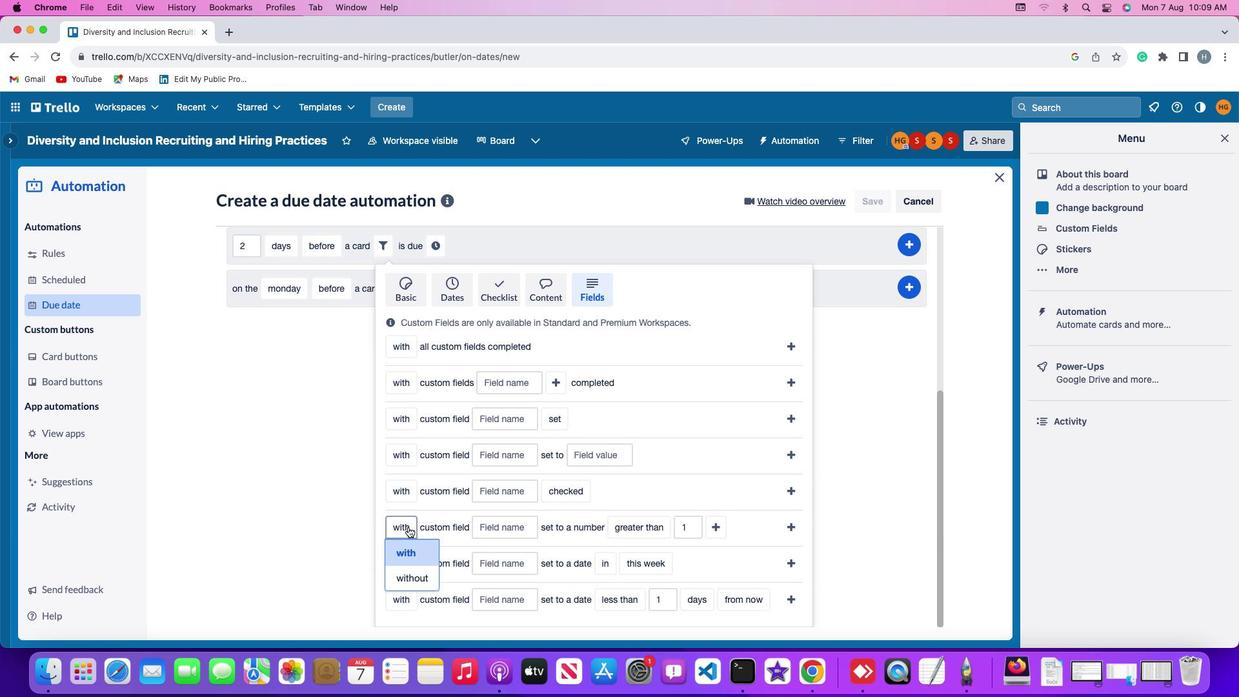 
Action: Mouse moved to (540, 564)
Screenshot: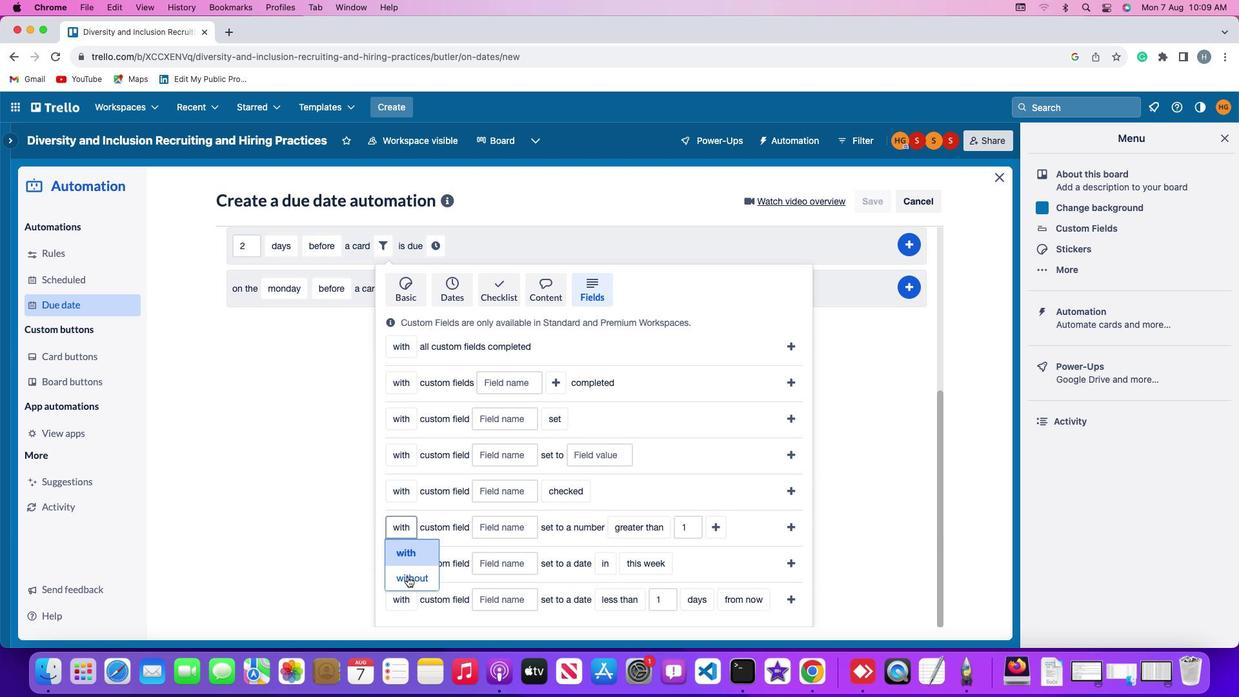 
Action: Mouse pressed left at (540, 564)
Screenshot: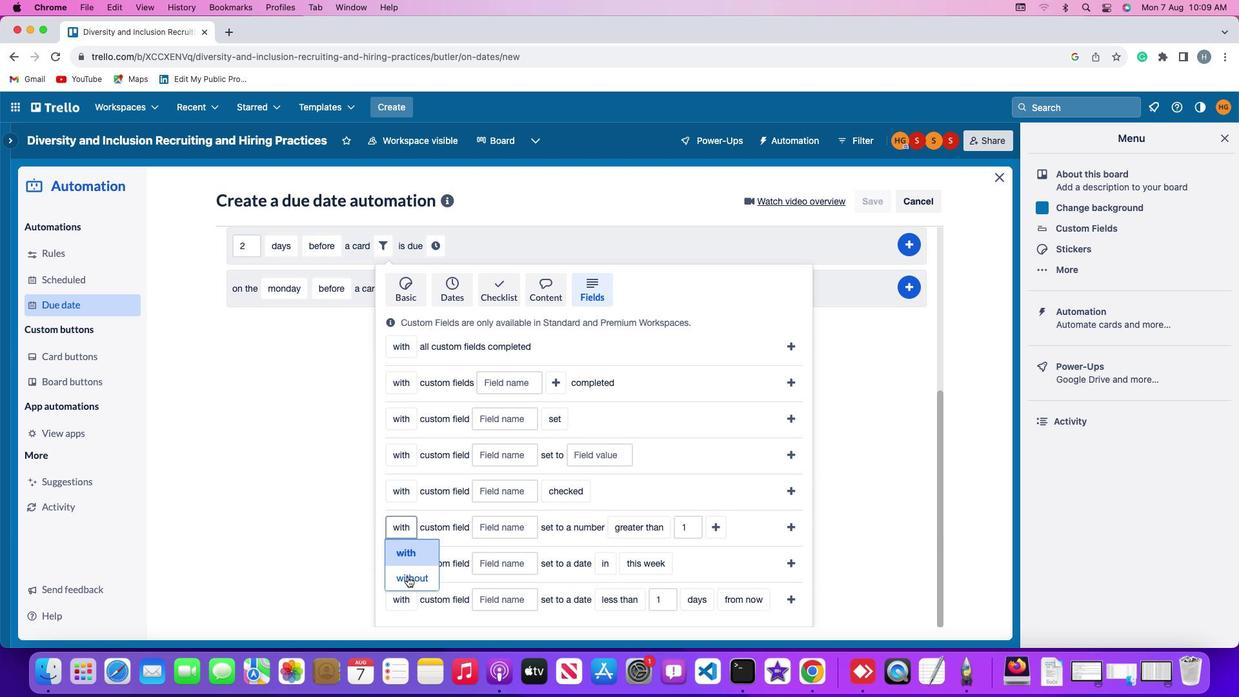 
Action: Mouse moved to (589, 515)
Screenshot: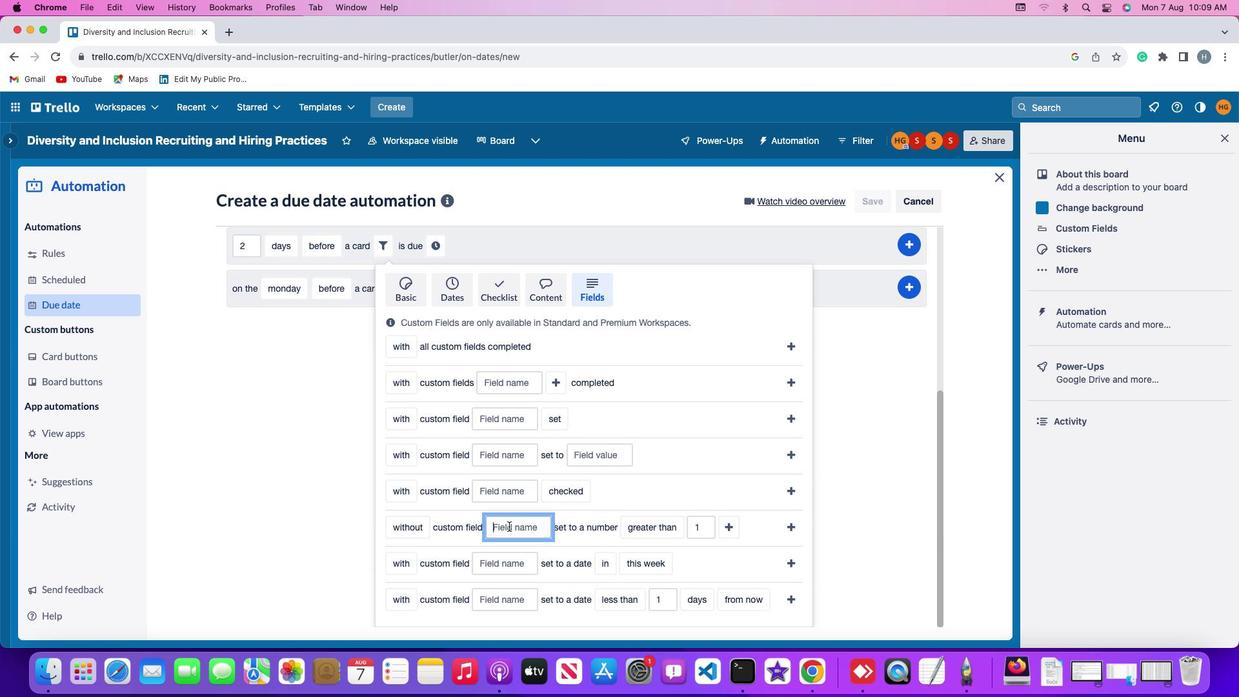 
Action: Mouse pressed left at (589, 515)
Screenshot: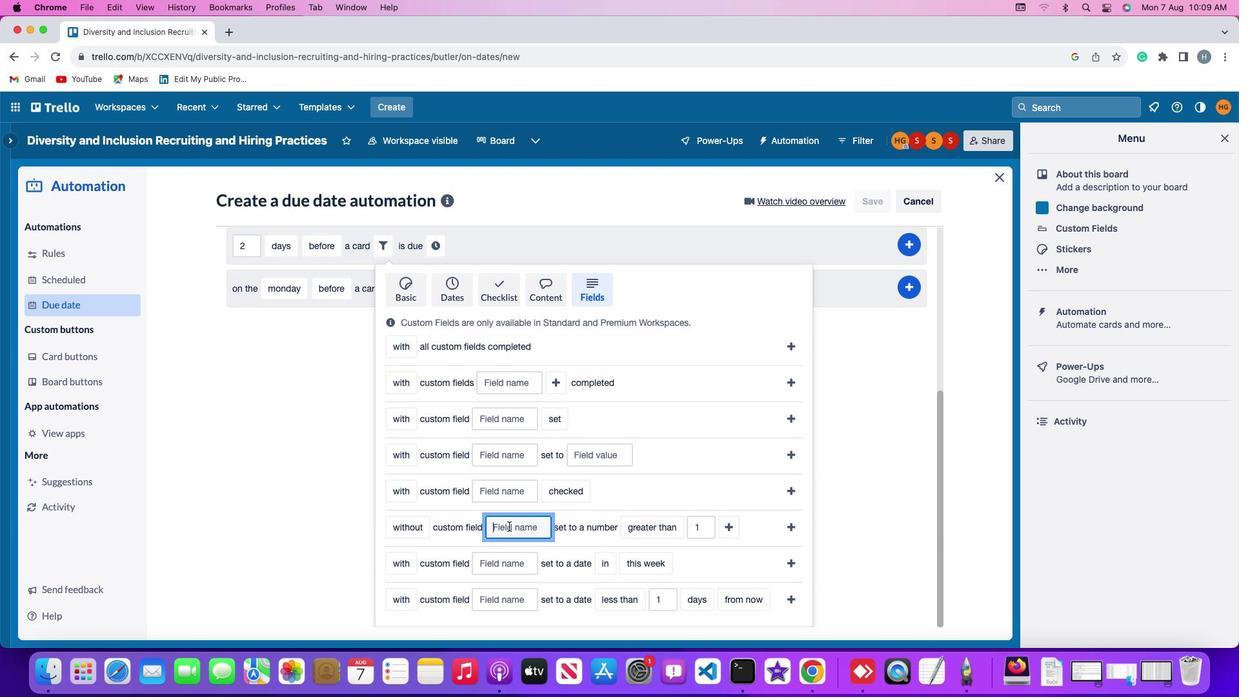 
Action: Mouse moved to (589, 515)
Screenshot: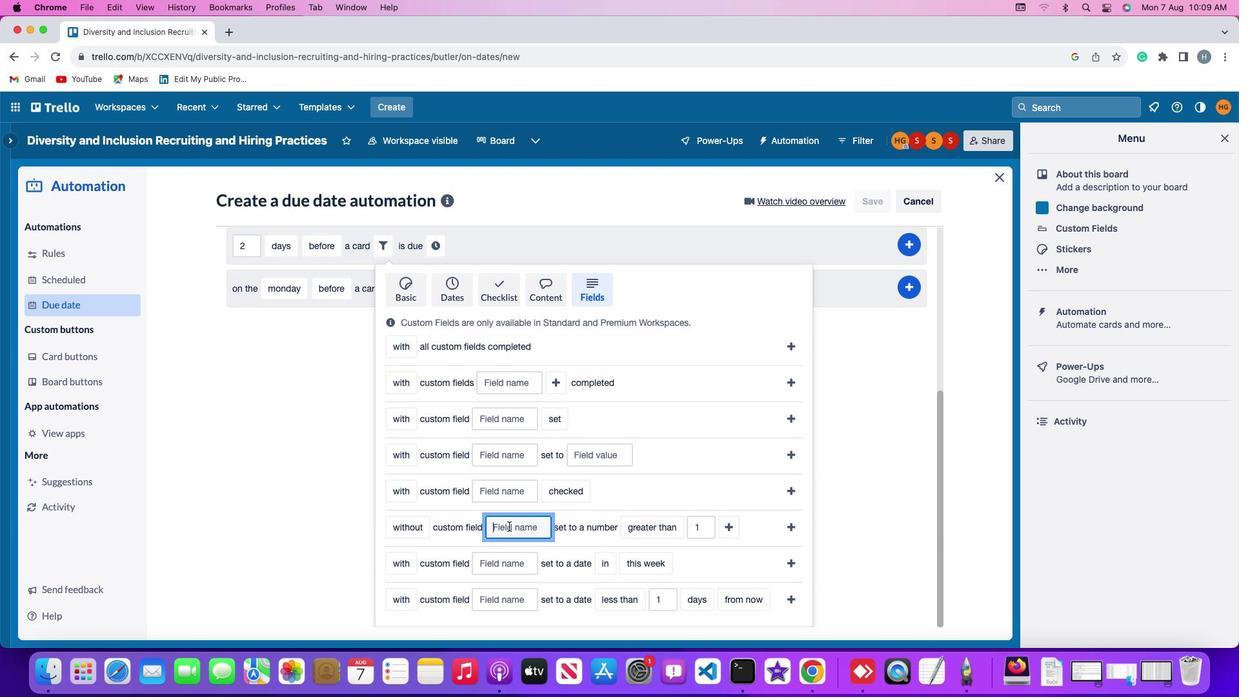 
Action: Key pressed Key.shift'R''e''s''u''m''e'
Screenshot: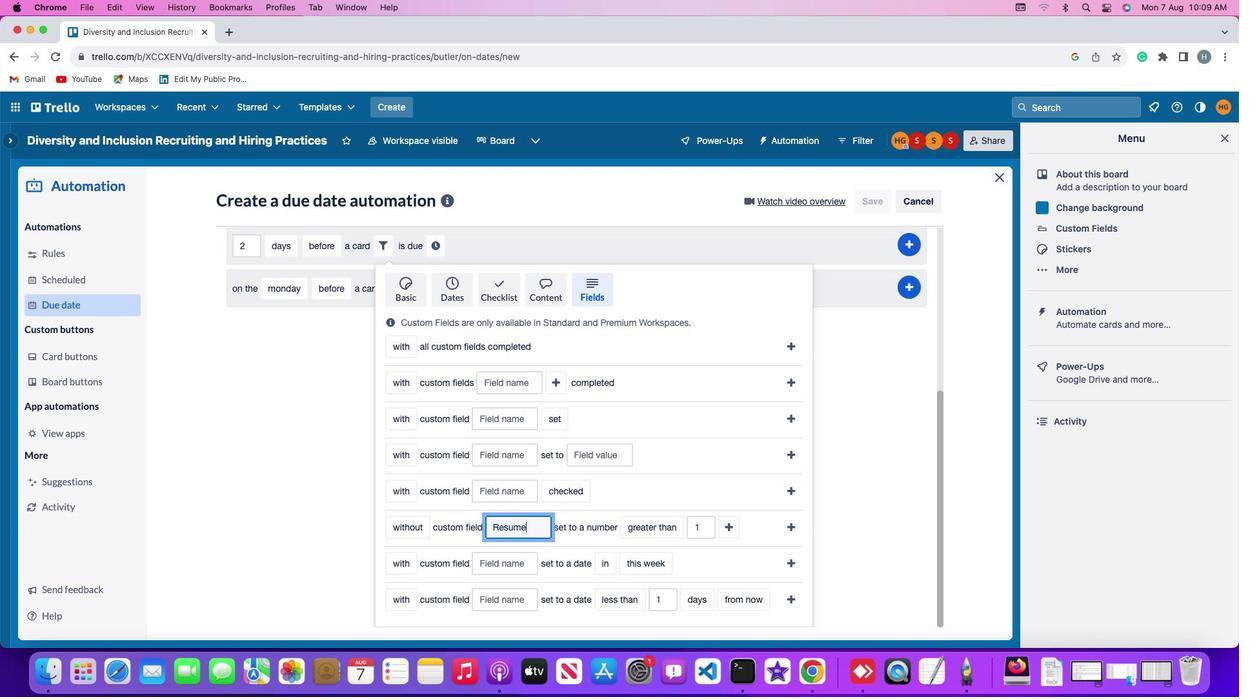 
Action: Mouse moved to (654, 513)
Screenshot: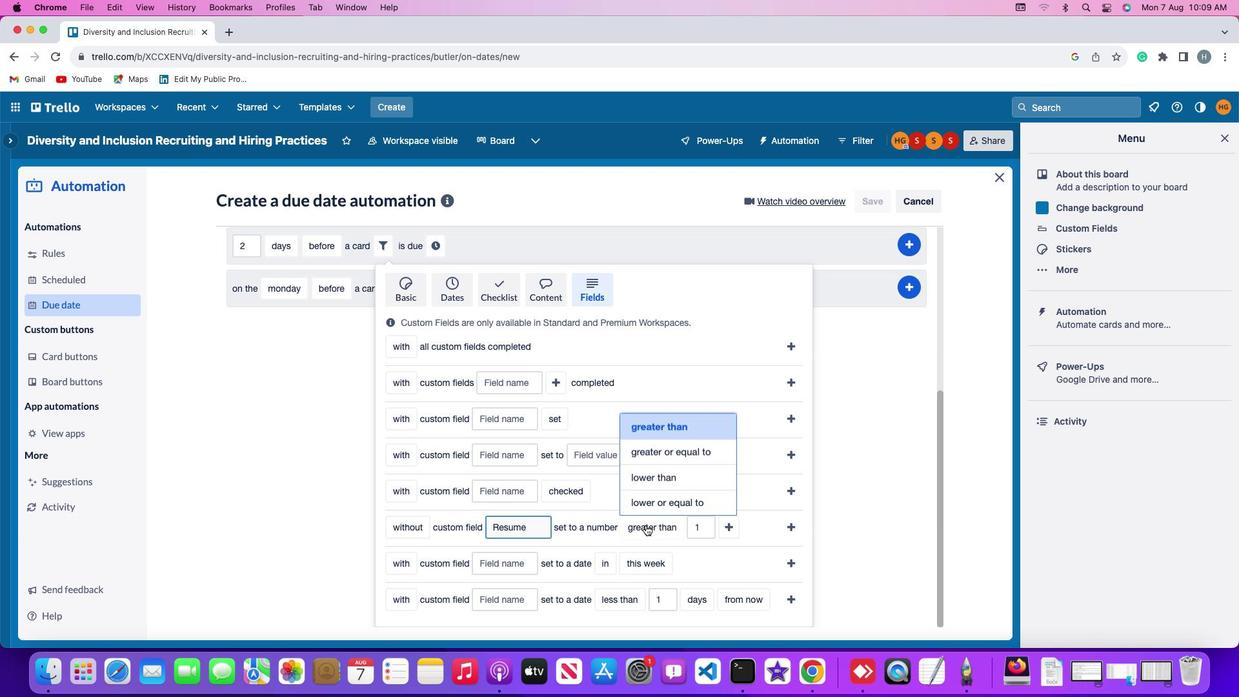 
Action: Mouse pressed left at (654, 513)
Screenshot: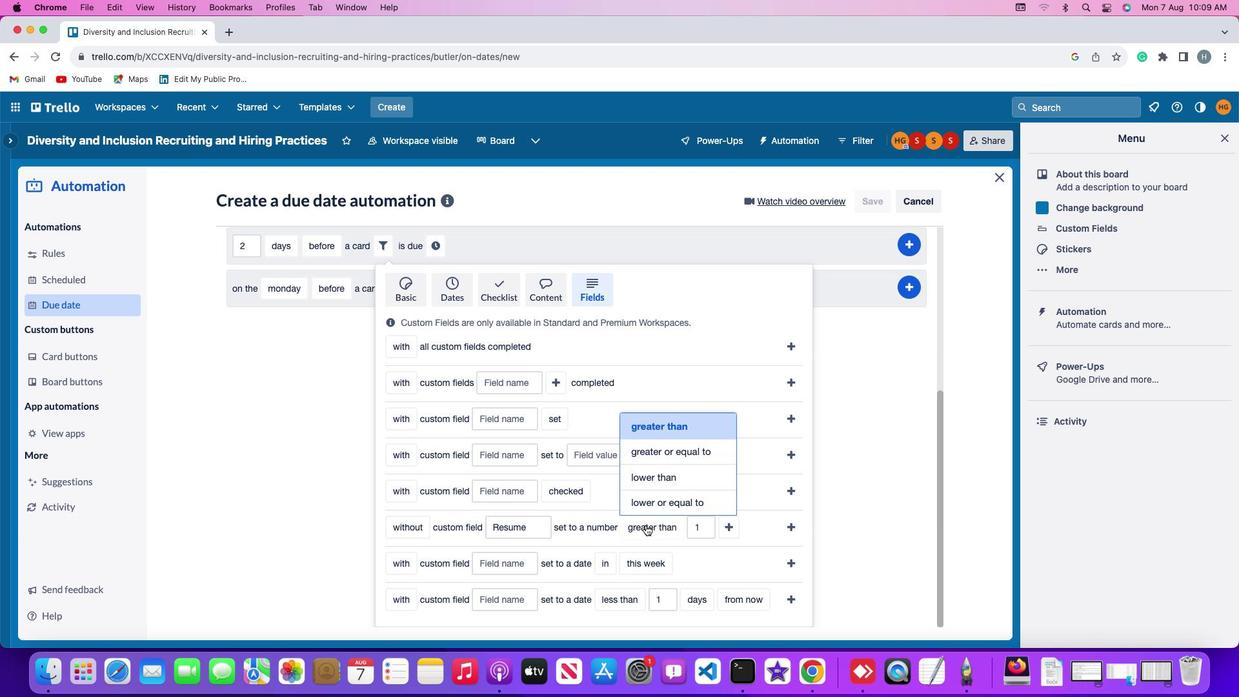 
Action: Mouse moved to (662, 467)
Screenshot: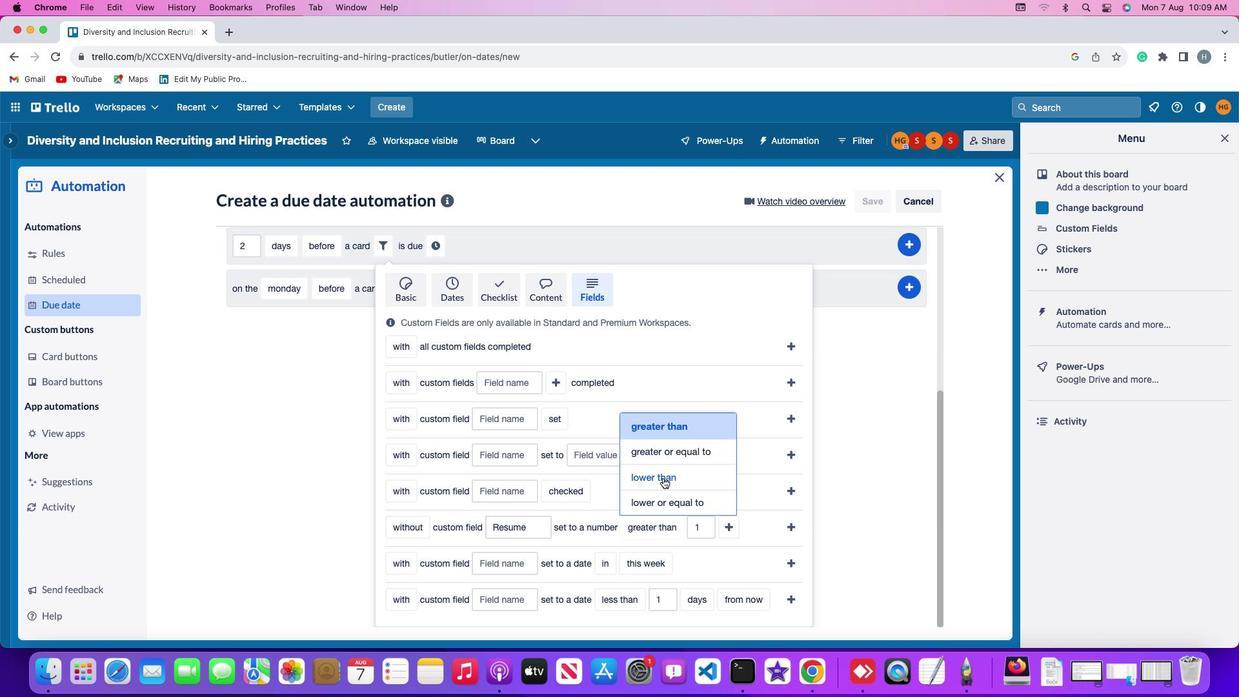 
Action: Mouse pressed left at (662, 467)
Screenshot: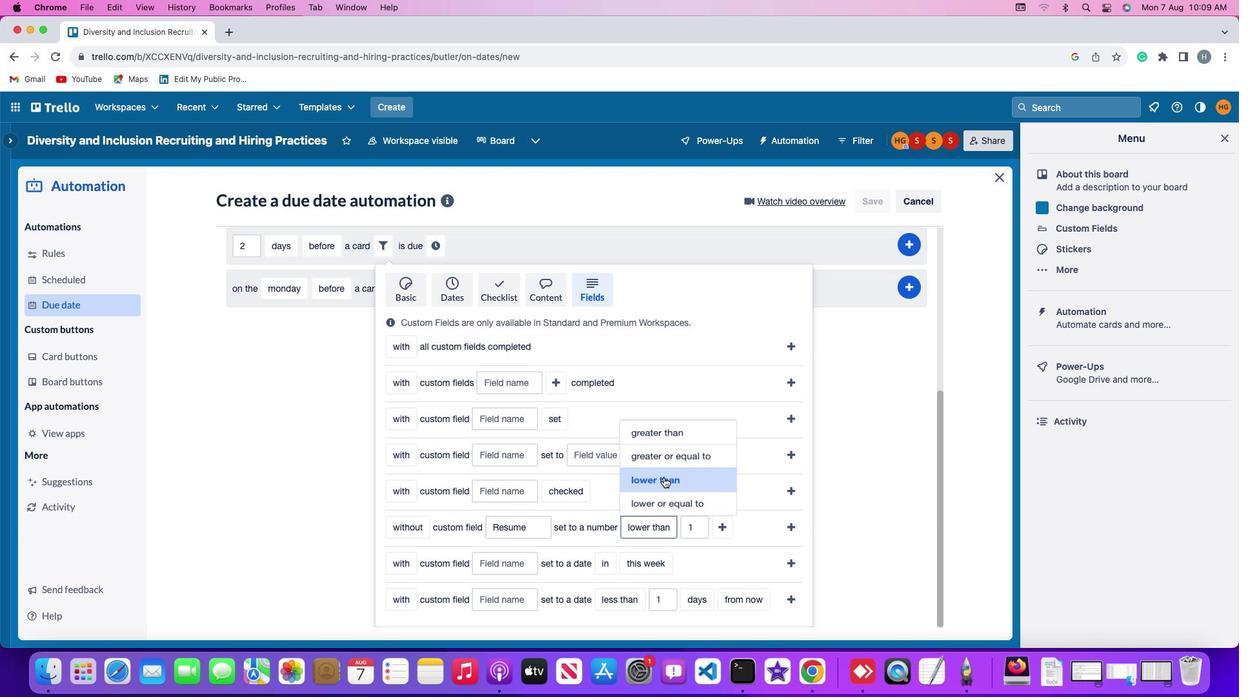 
Action: Mouse moved to (680, 512)
Screenshot: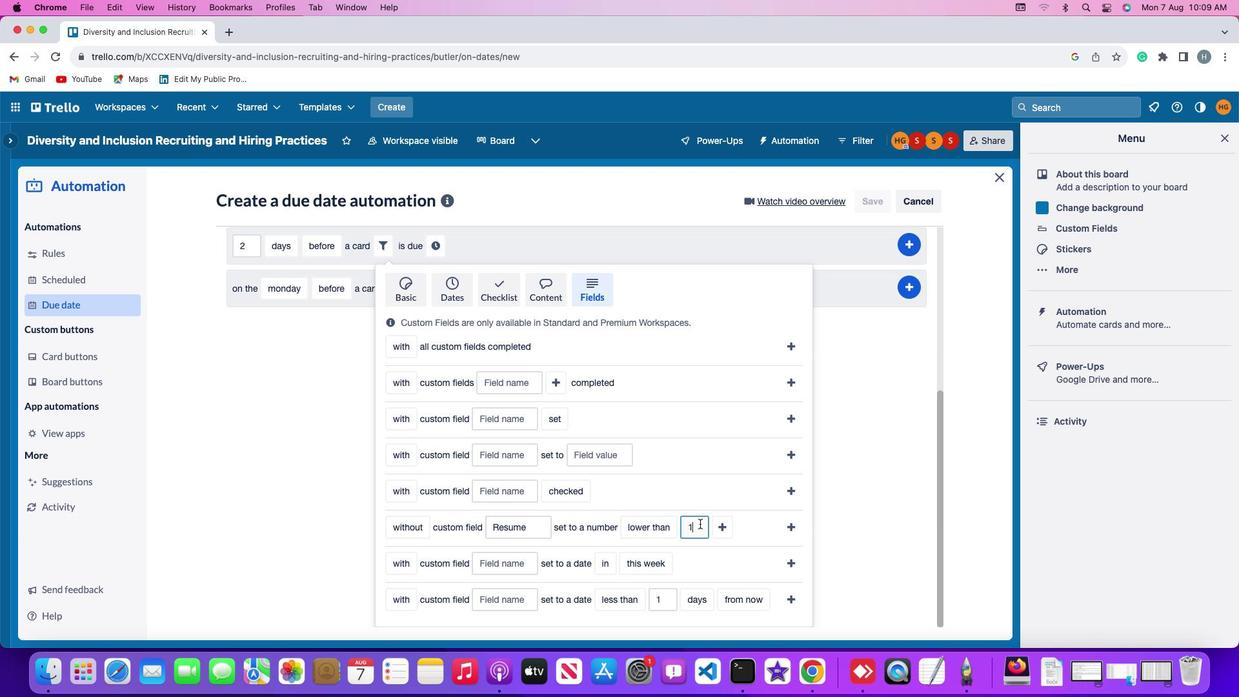 
Action: Mouse pressed left at (680, 512)
Screenshot: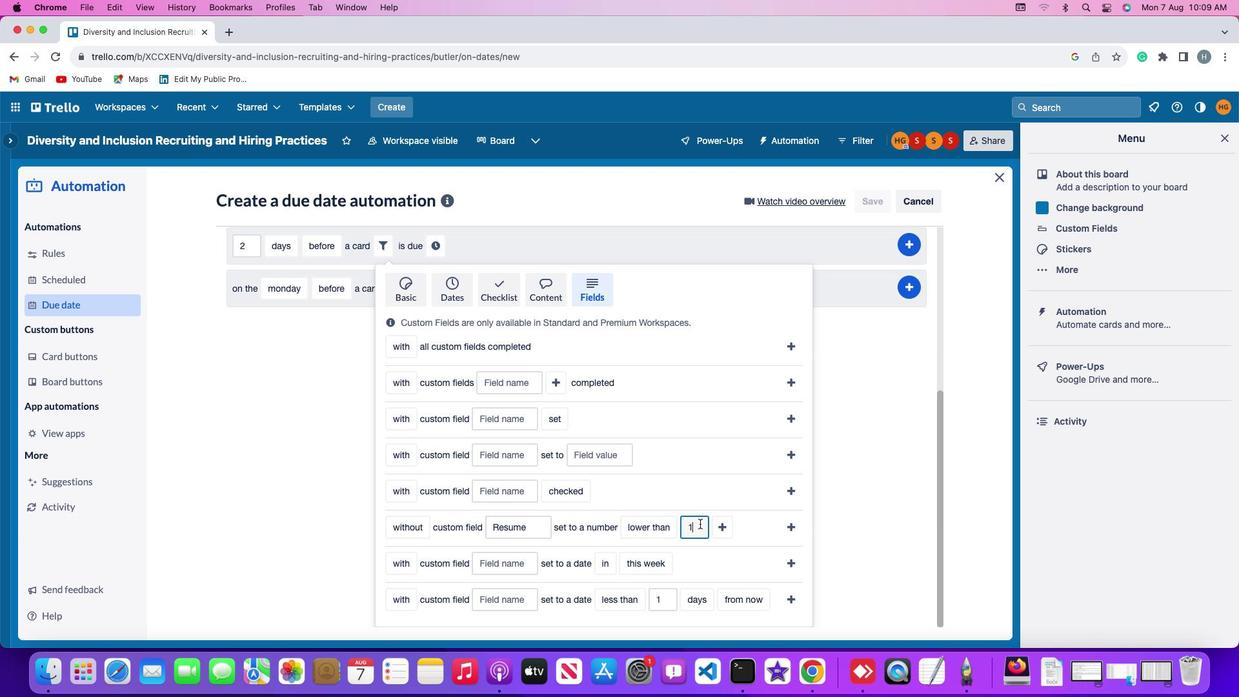 
Action: Mouse moved to (680, 512)
Screenshot: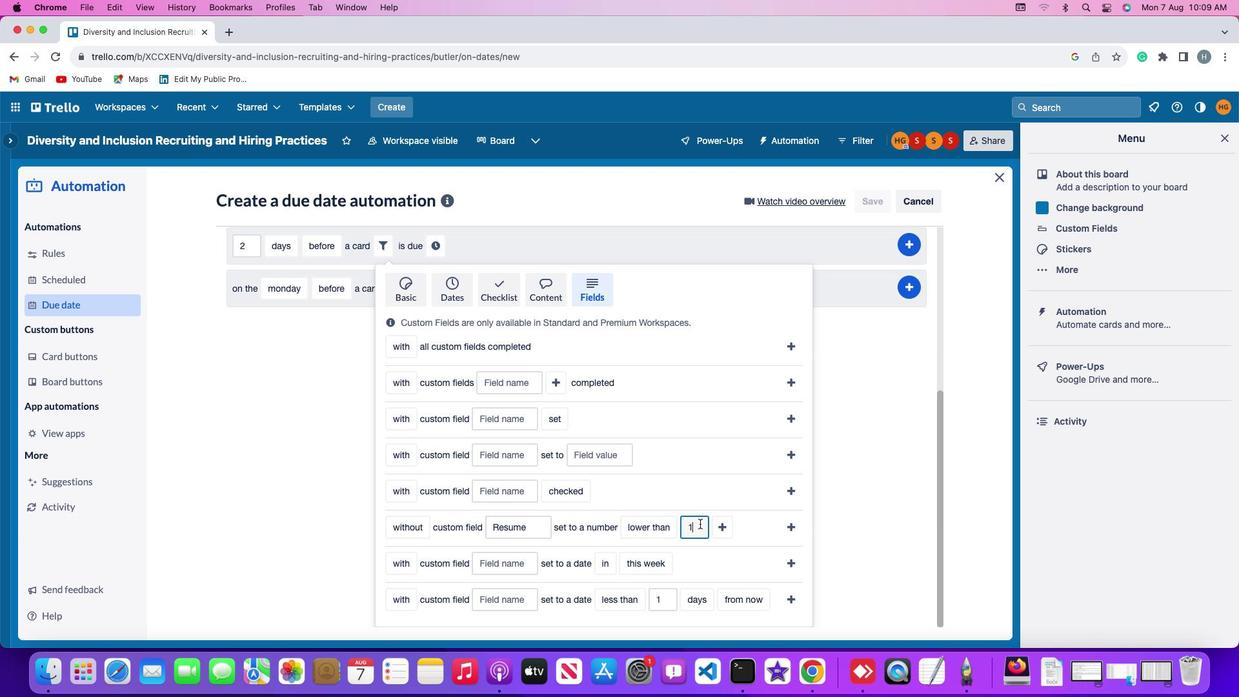 
Action: Key pressed Key.backspace'1'
Screenshot: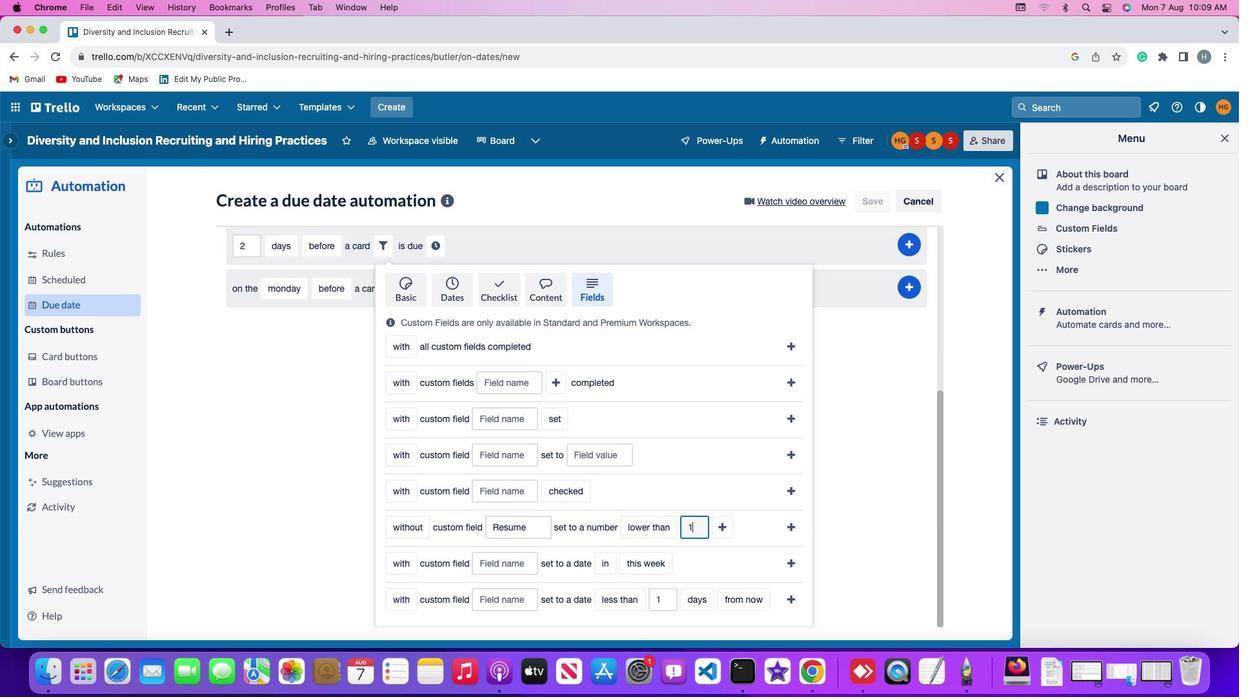 
Action: Mouse moved to (692, 516)
Screenshot: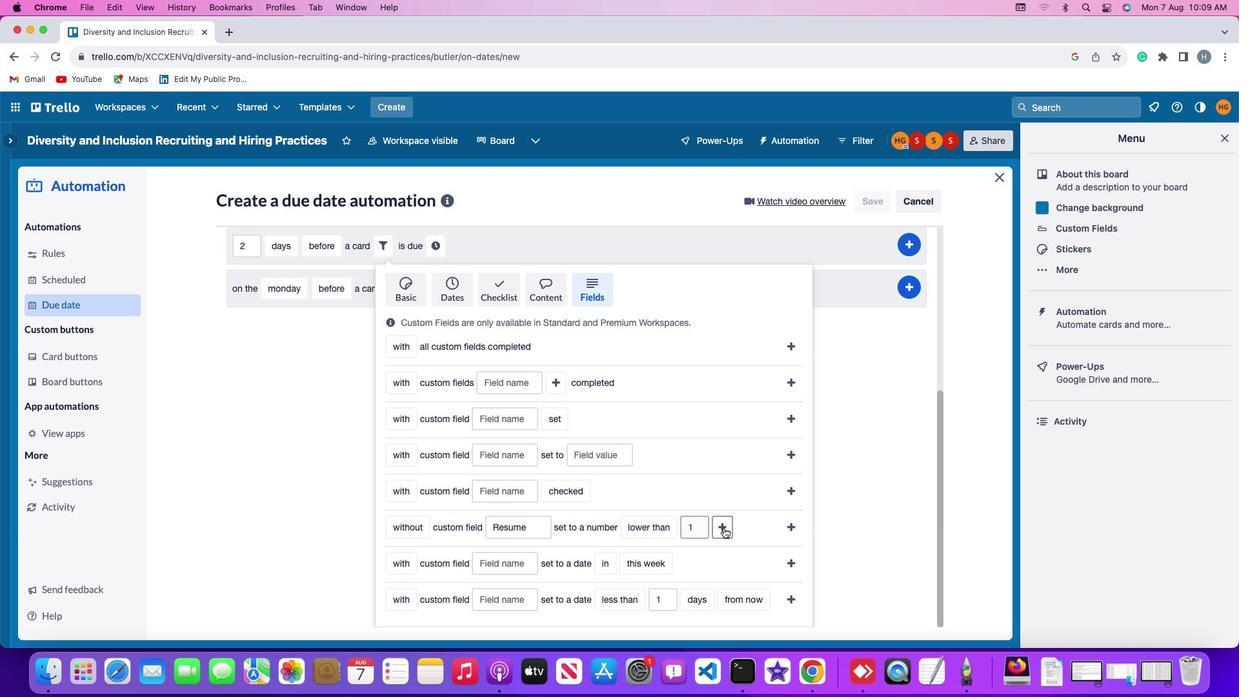 
Action: Mouse pressed left at (692, 516)
Screenshot: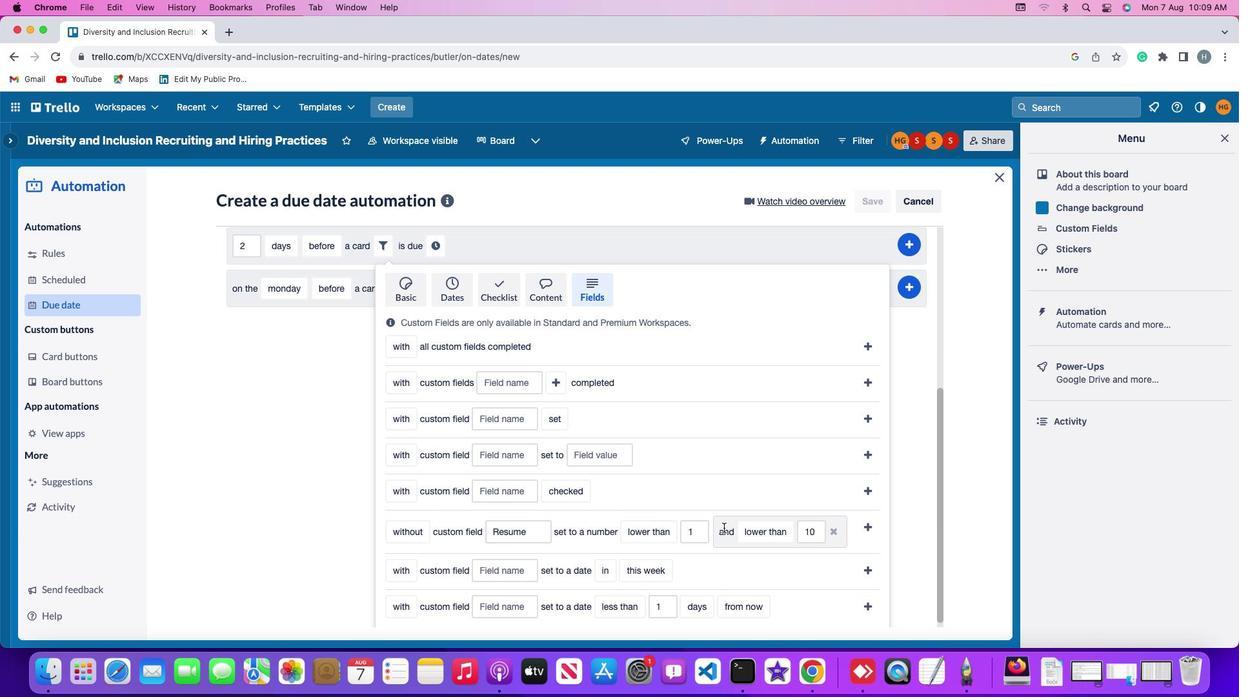 
Action: Mouse moved to (715, 518)
Screenshot: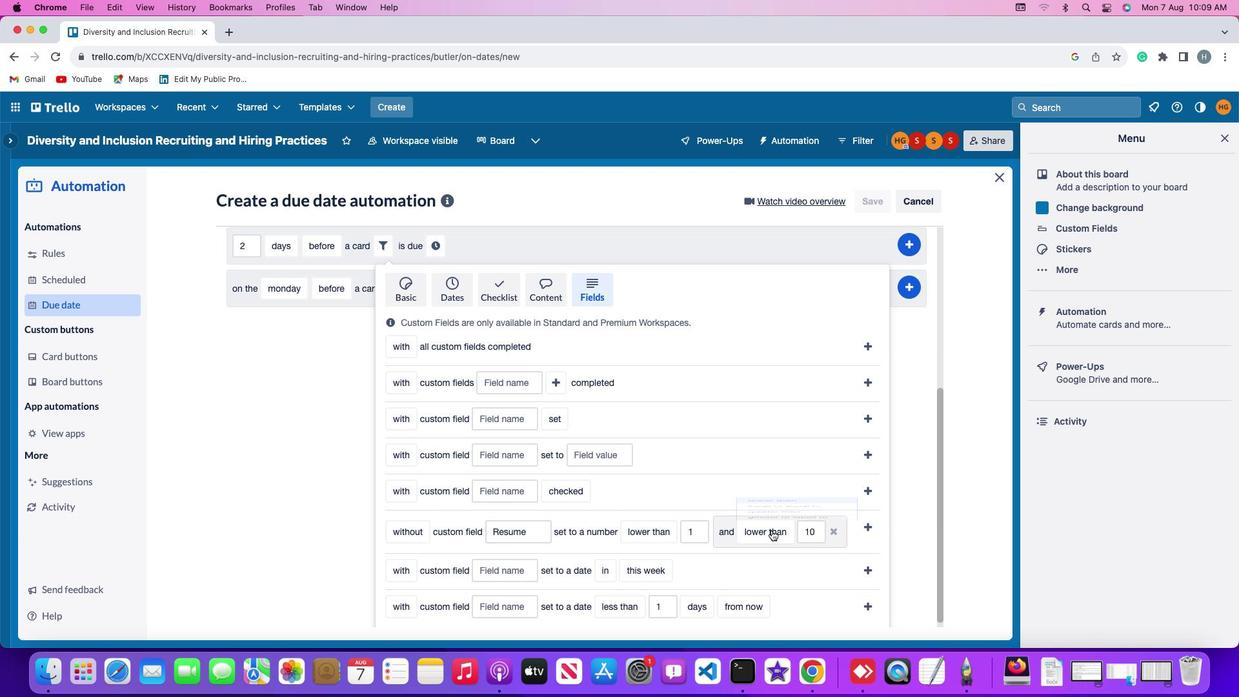 
Action: Mouse pressed left at (715, 518)
Screenshot: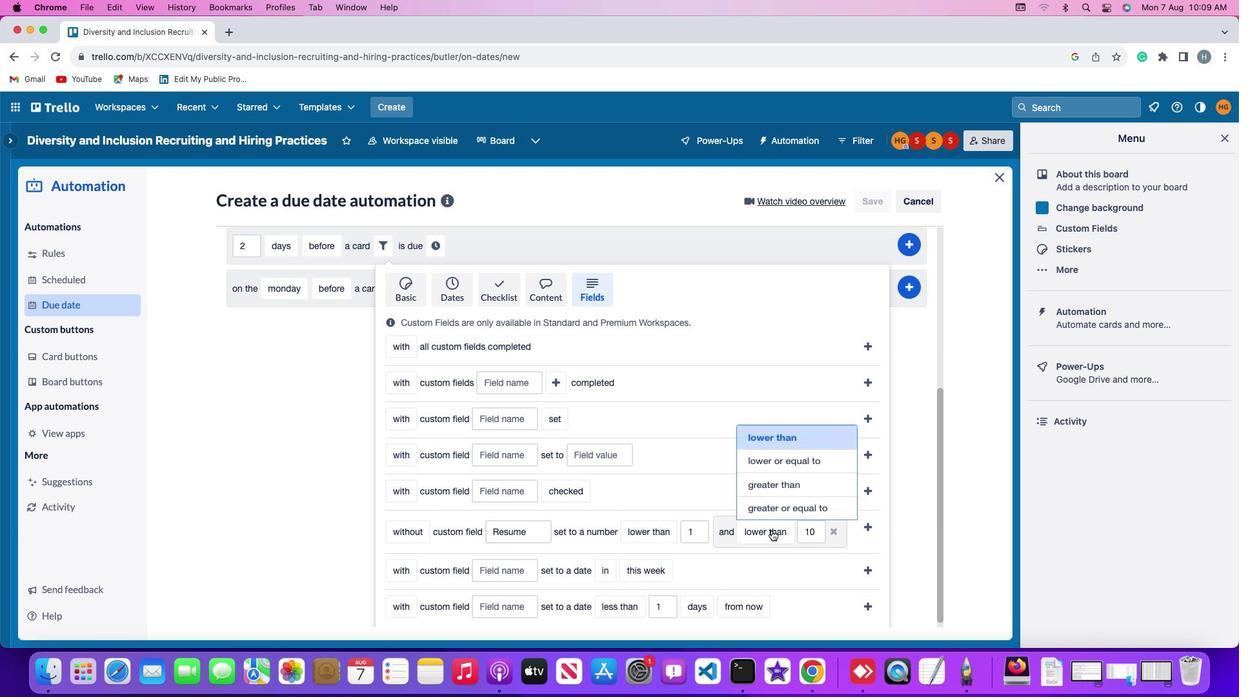 
Action: Mouse moved to (724, 423)
Screenshot: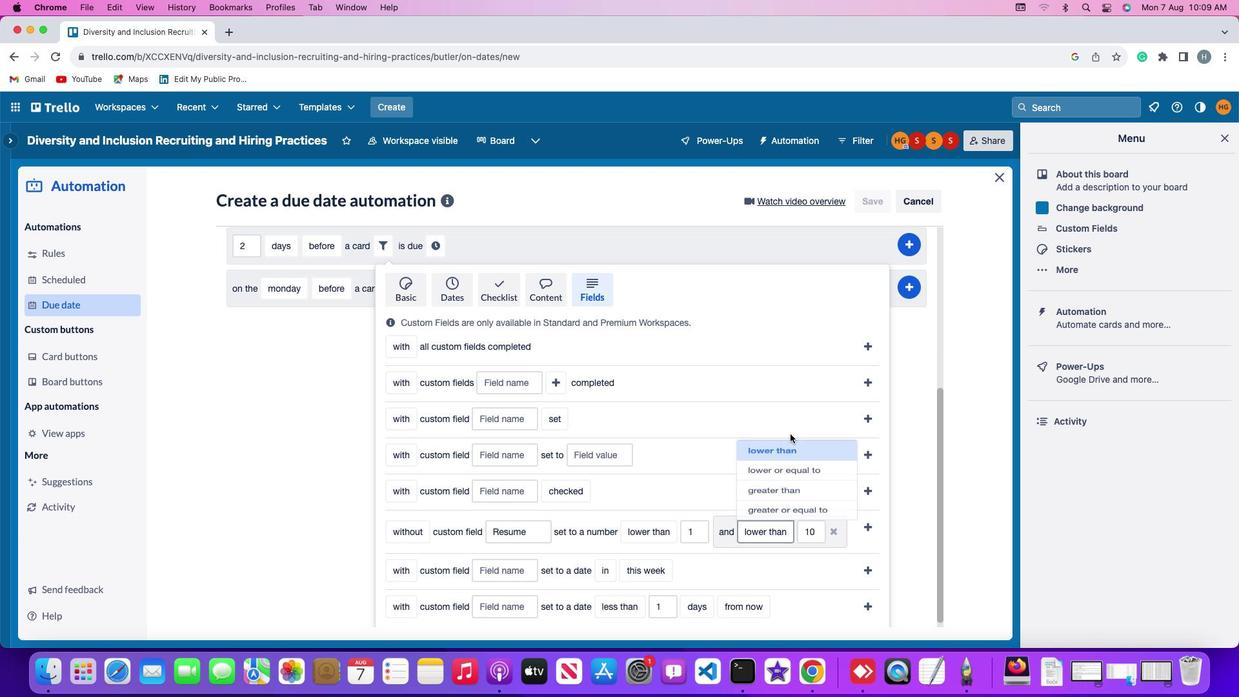 
Action: Mouse pressed left at (724, 423)
Screenshot: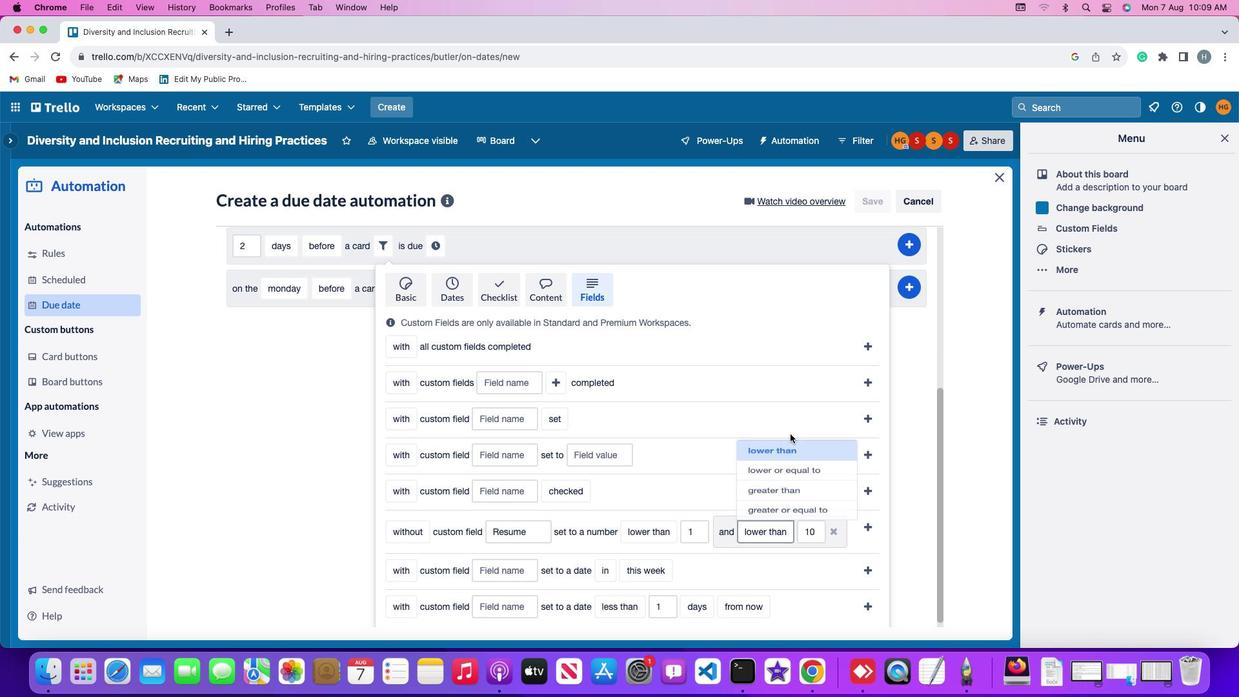 
Action: Mouse moved to (737, 521)
Screenshot: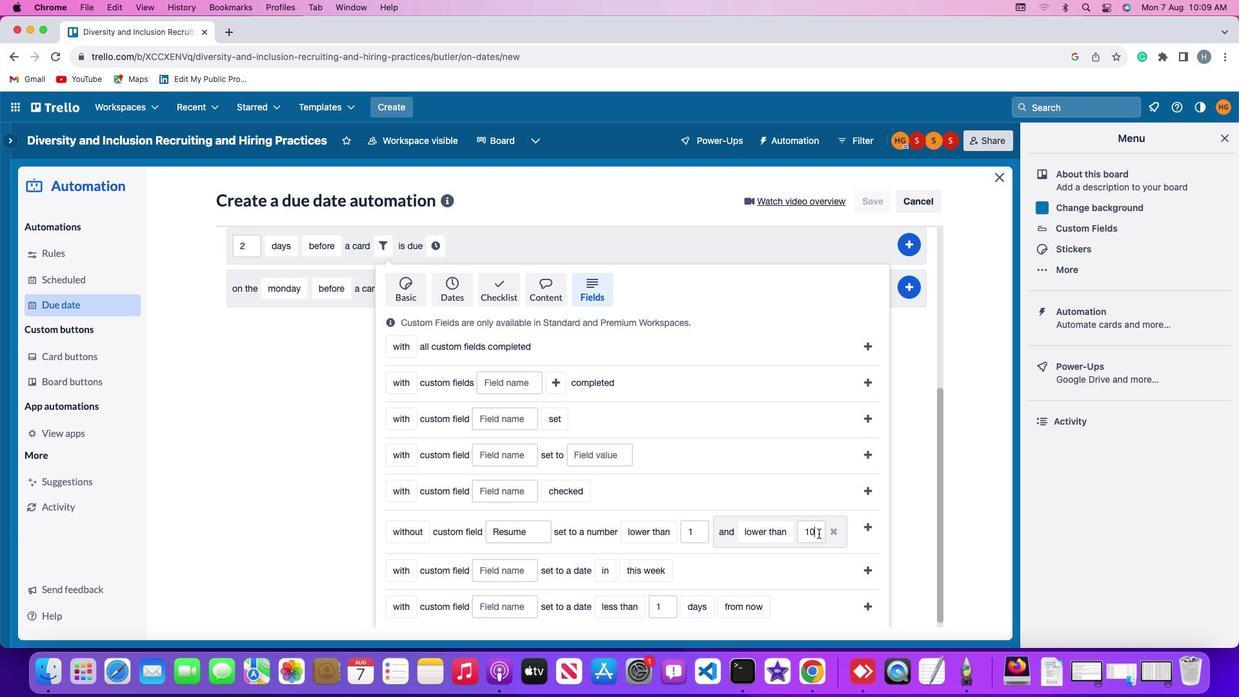 
Action: Mouse pressed left at (737, 521)
Screenshot: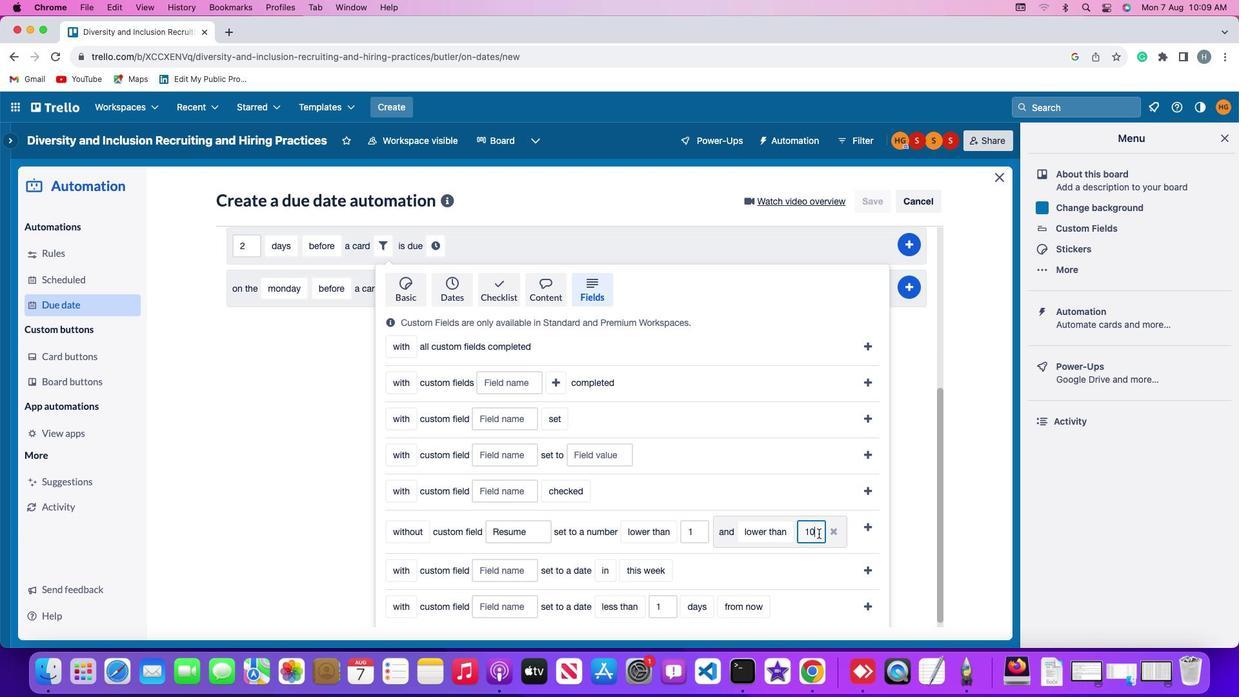 
Action: Key pressed Key.backspaceKey.backspace'1''0'
Screenshot: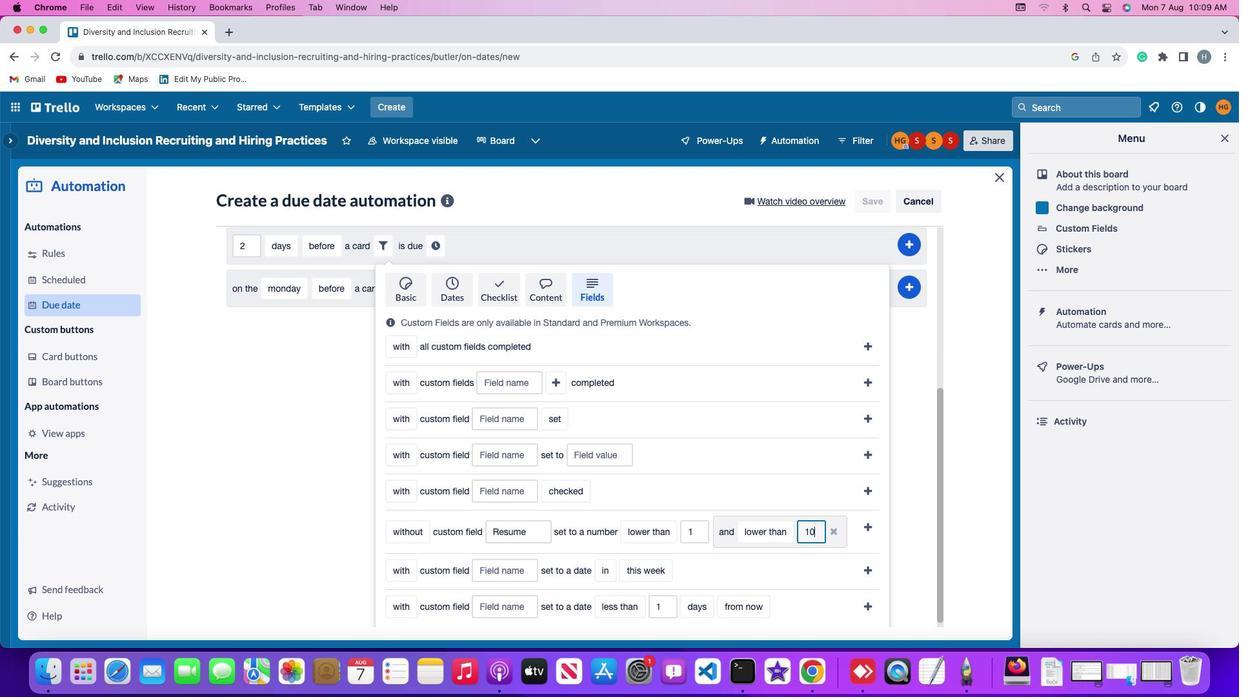 
Action: Mouse moved to (761, 513)
Screenshot: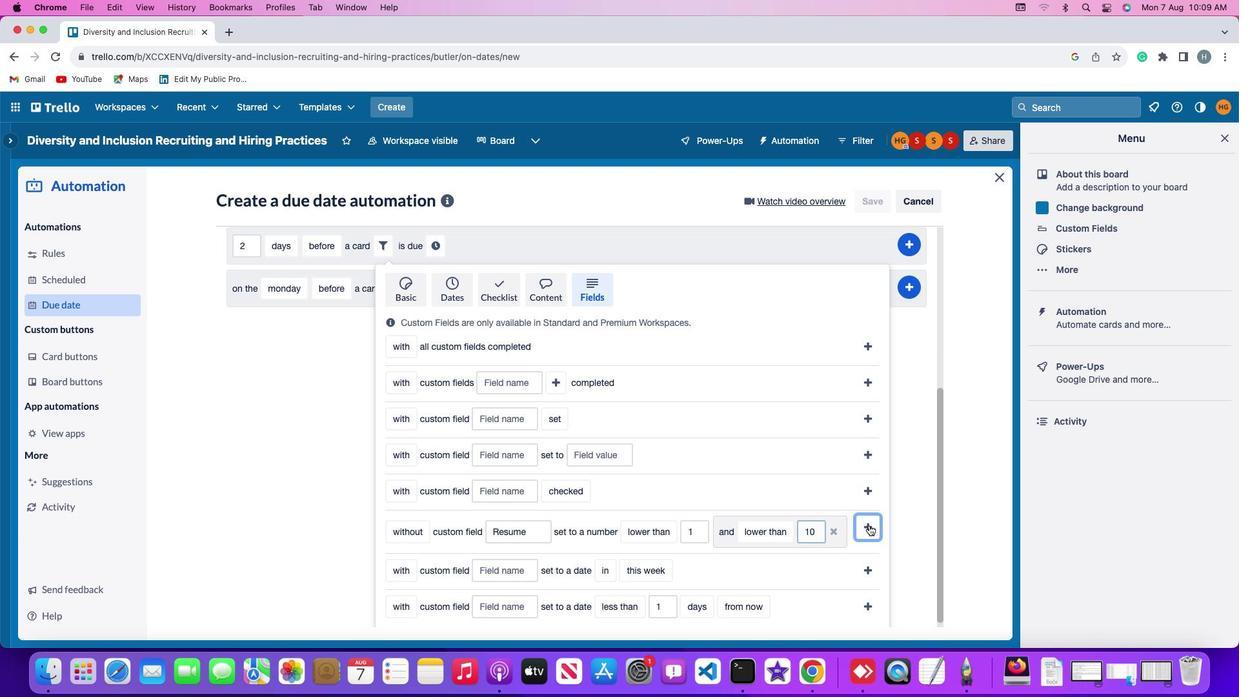 
Action: Mouse pressed left at (761, 513)
Screenshot: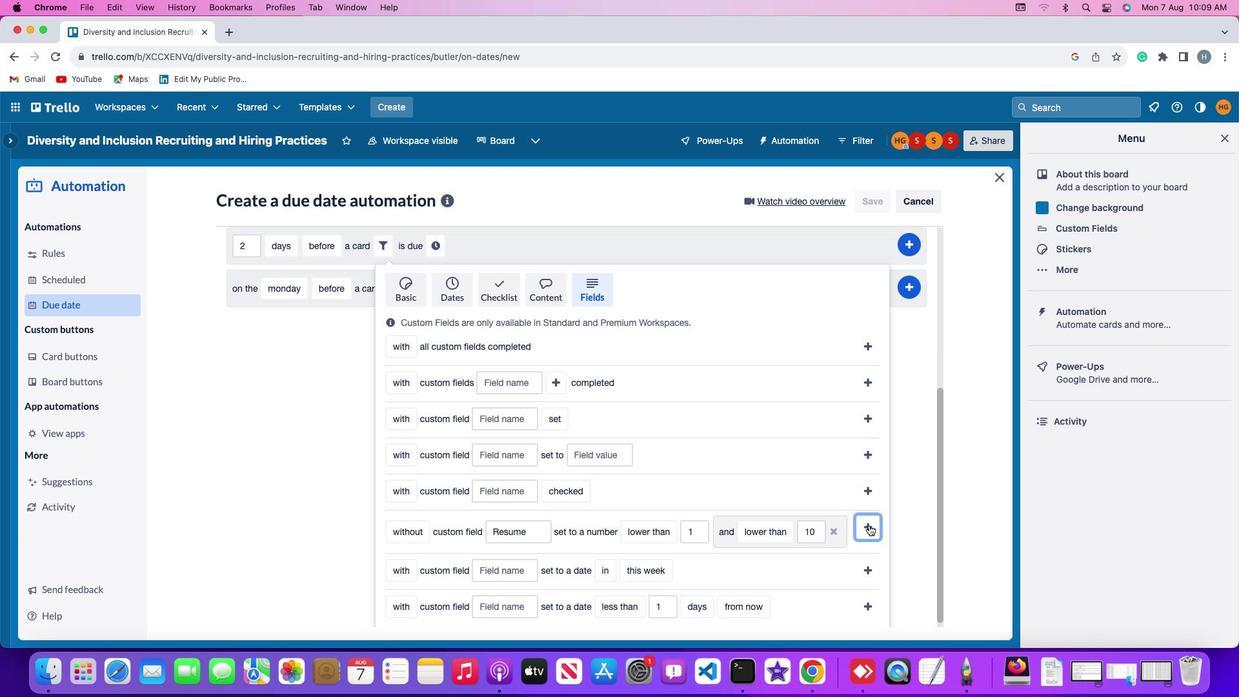 
Action: Mouse moved to (722, 505)
Screenshot: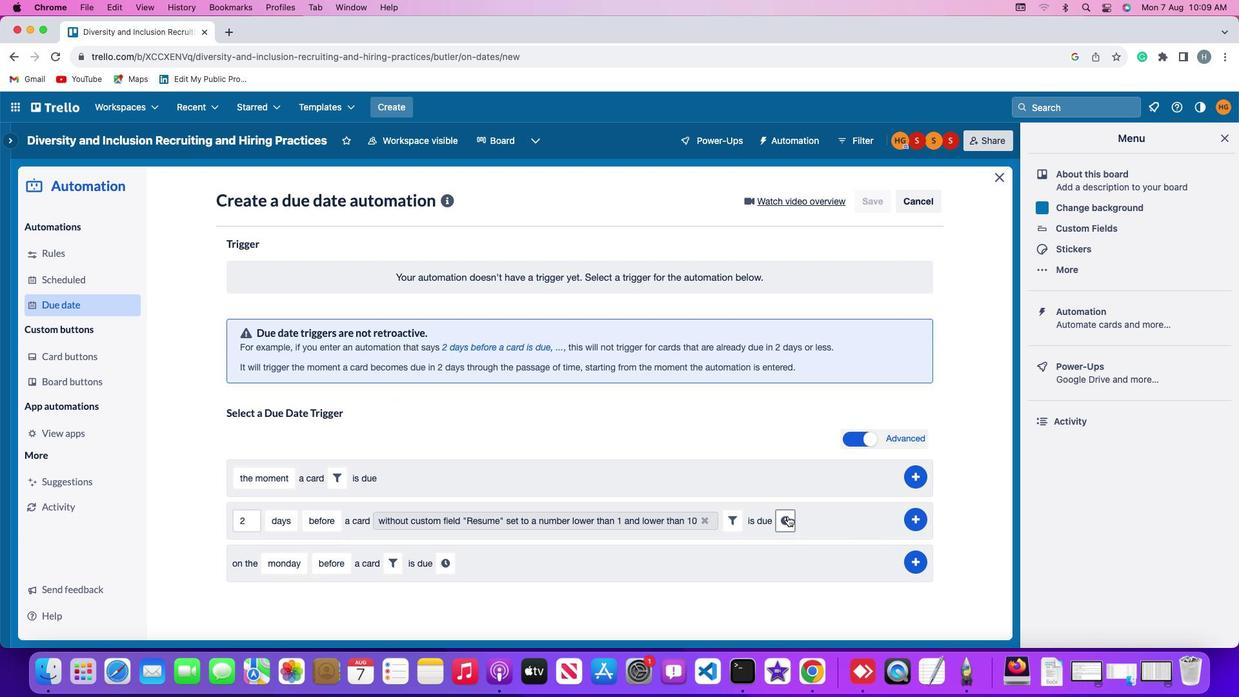 
Action: Mouse pressed left at (722, 505)
Screenshot: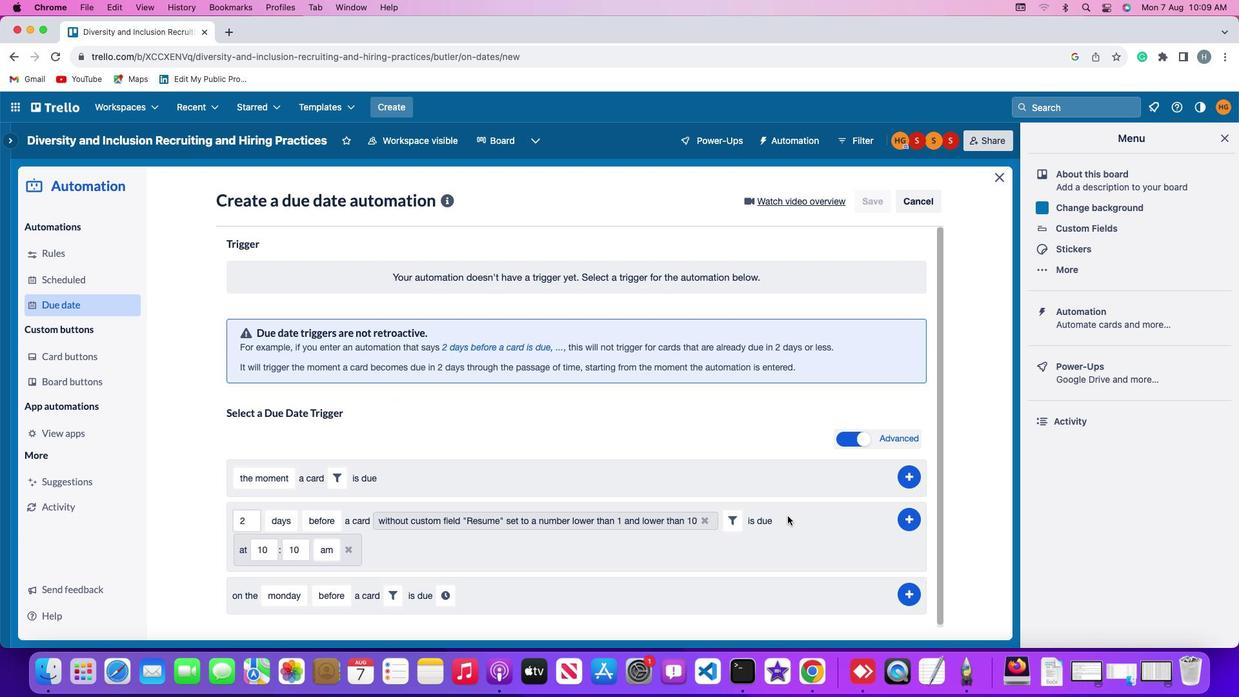 
Action: Mouse moved to (476, 538)
Screenshot: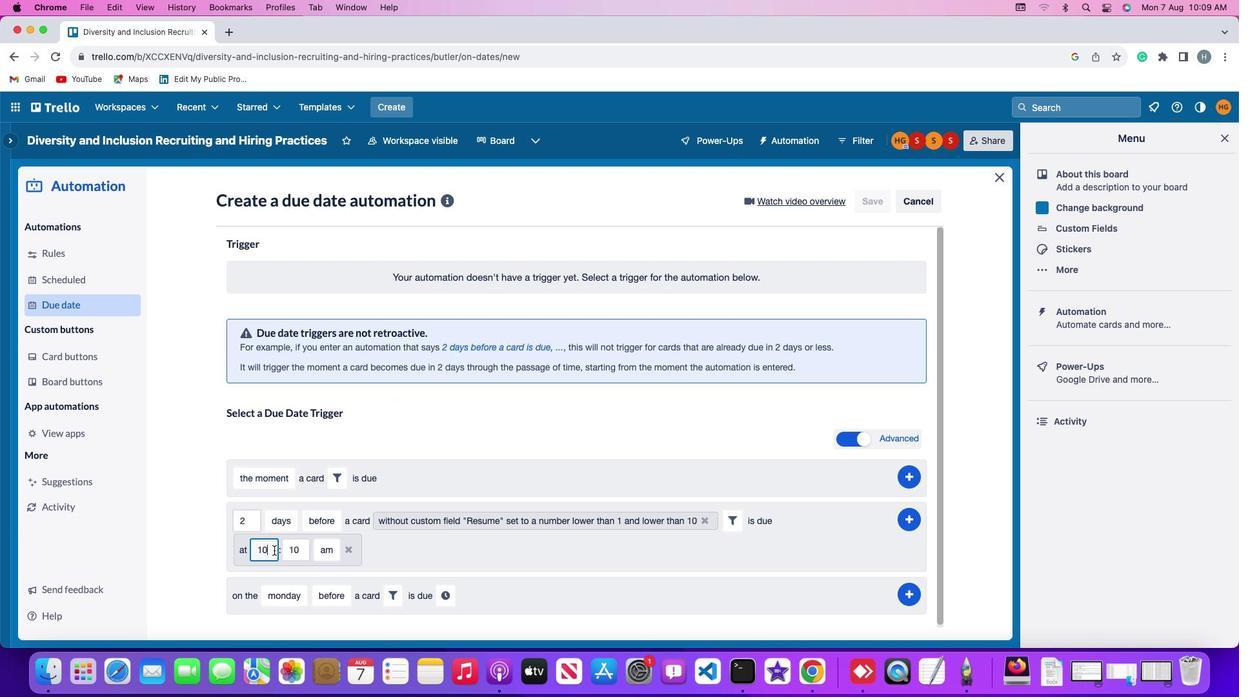 
Action: Mouse pressed left at (476, 538)
Screenshot: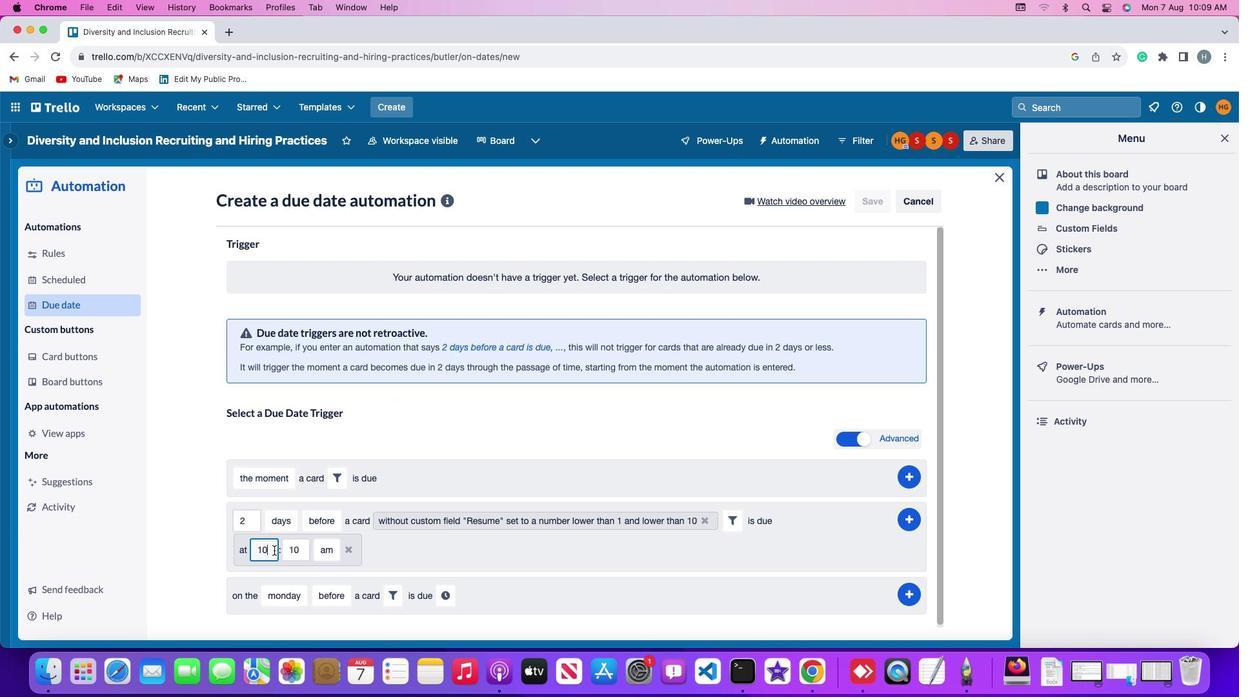 
Action: Key pressed Key.backspaceKey.backspace
Screenshot: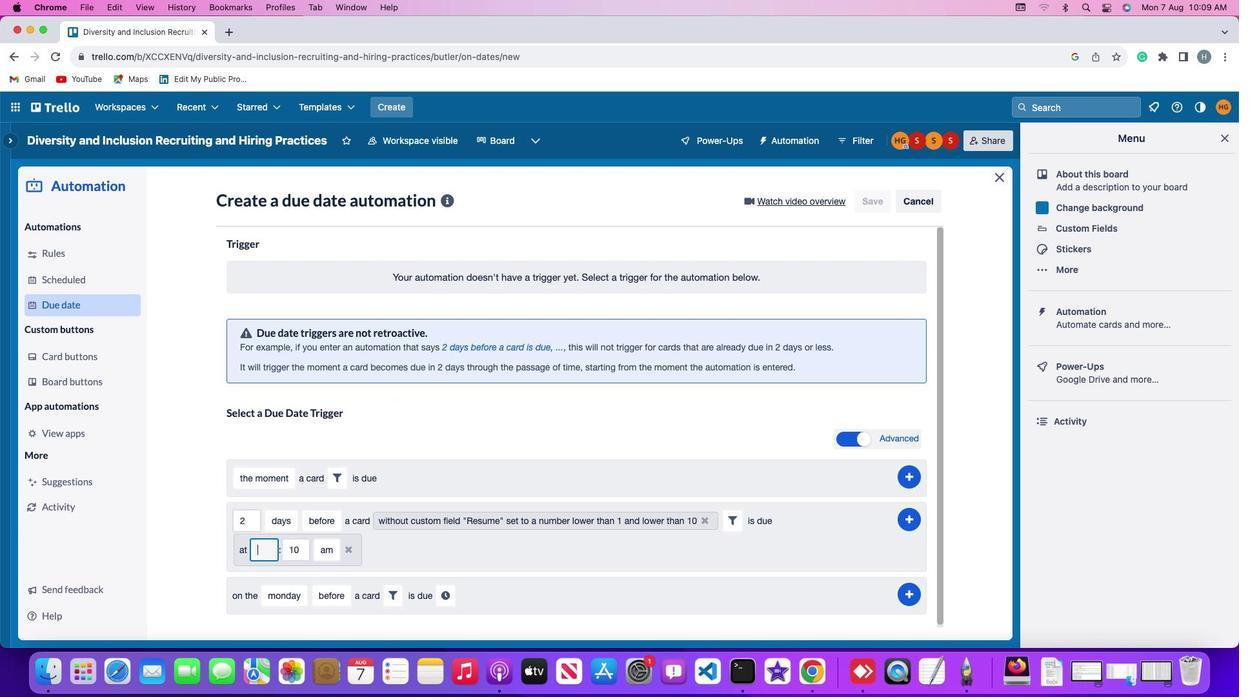 
Action: Mouse moved to (476, 538)
Screenshot: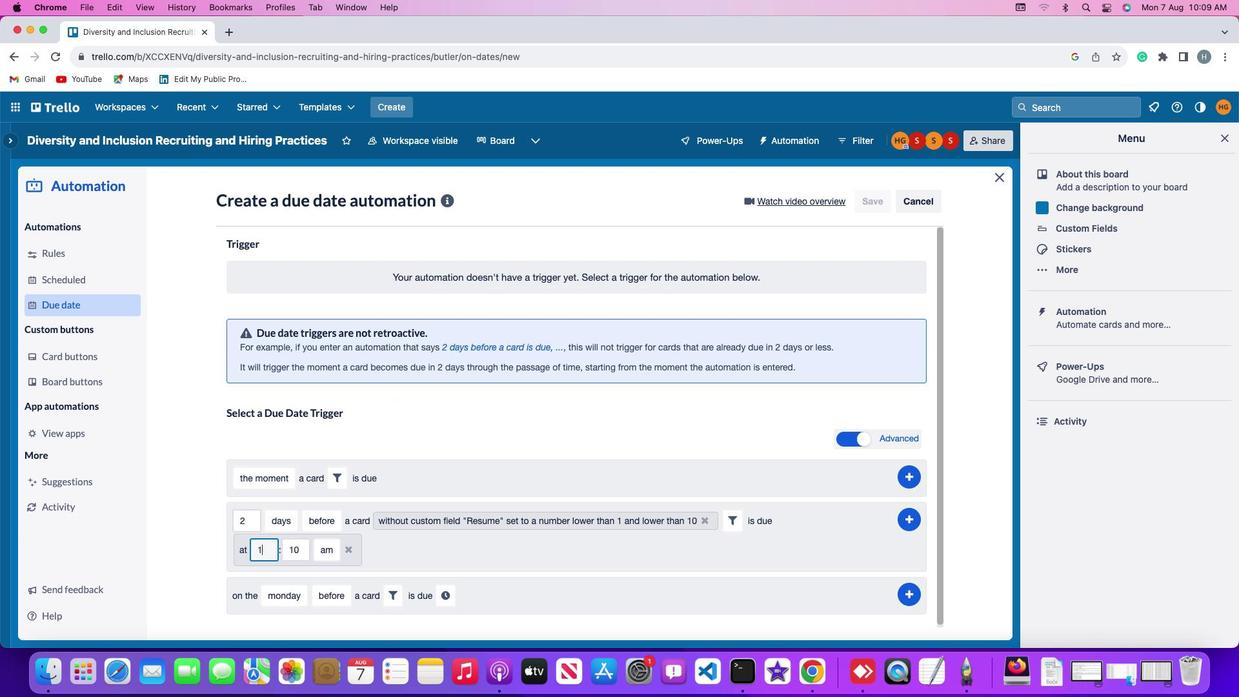 
Action: Key pressed '1''1'
Screenshot: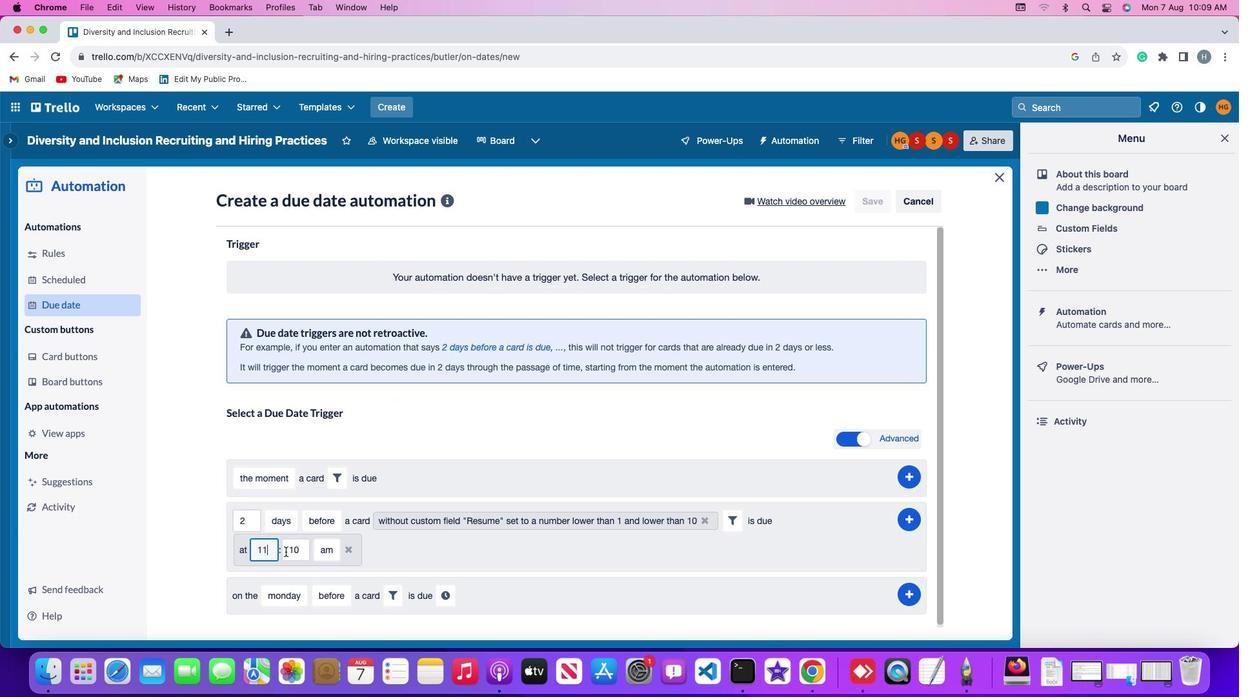 
Action: Mouse moved to (488, 539)
Screenshot: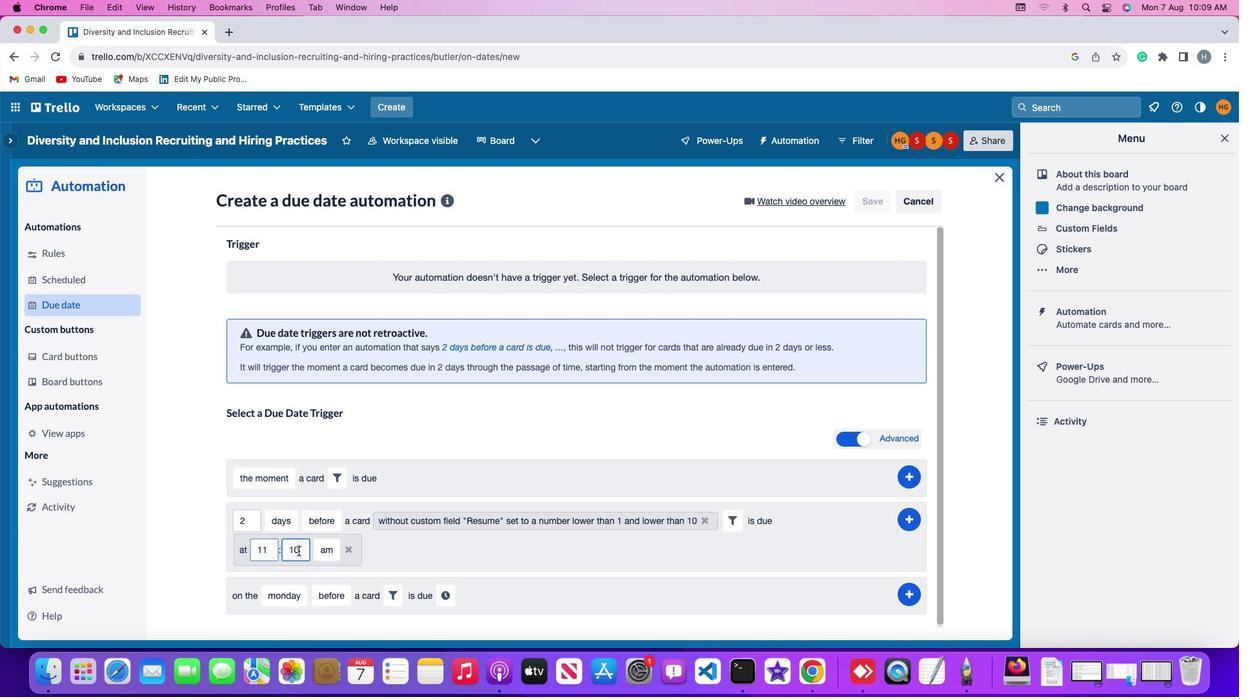 
Action: Mouse pressed left at (488, 539)
Screenshot: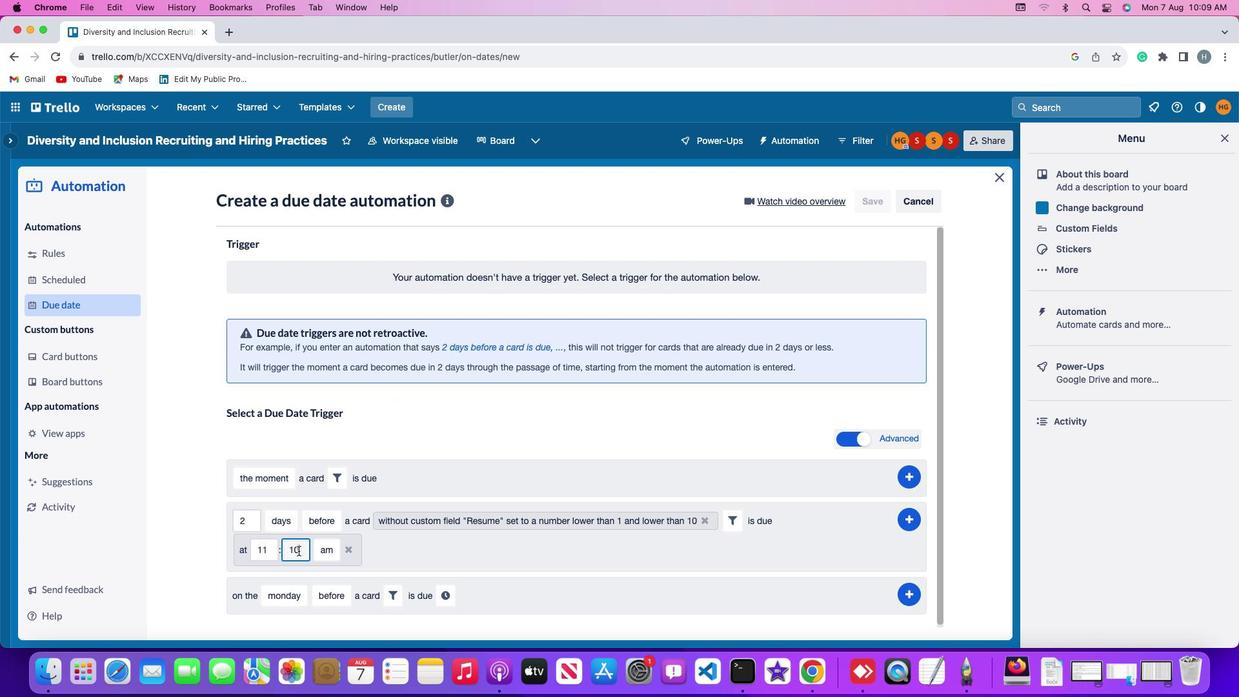 
Action: Mouse moved to (488, 539)
Screenshot: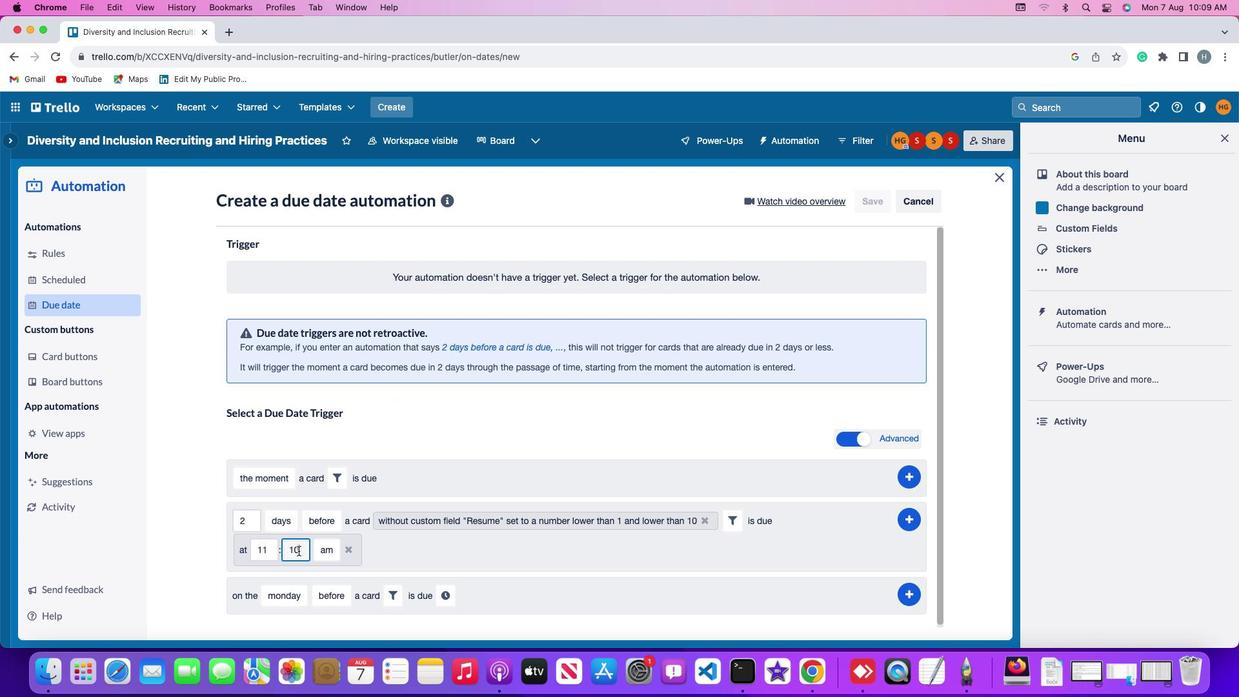 
Action: Key pressed Key.backspaceKey.backspaceKey.backspace'0''0'
Screenshot: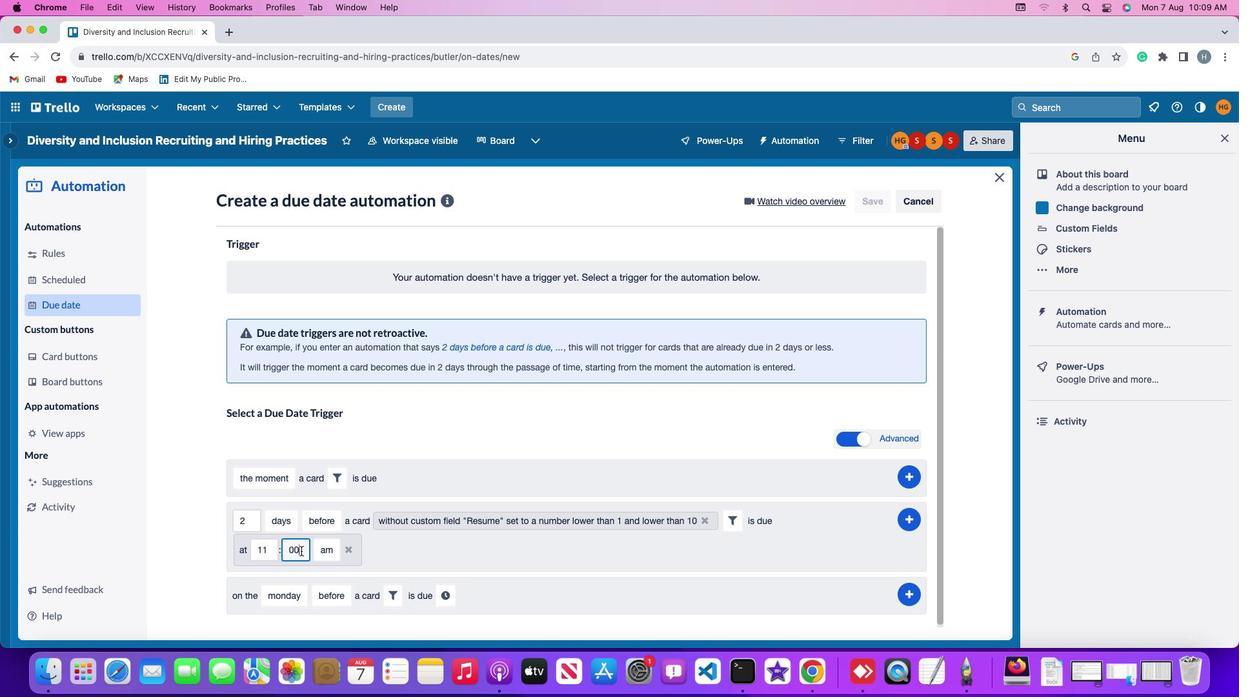 
Action: Mouse moved to (500, 541)
Screenshot: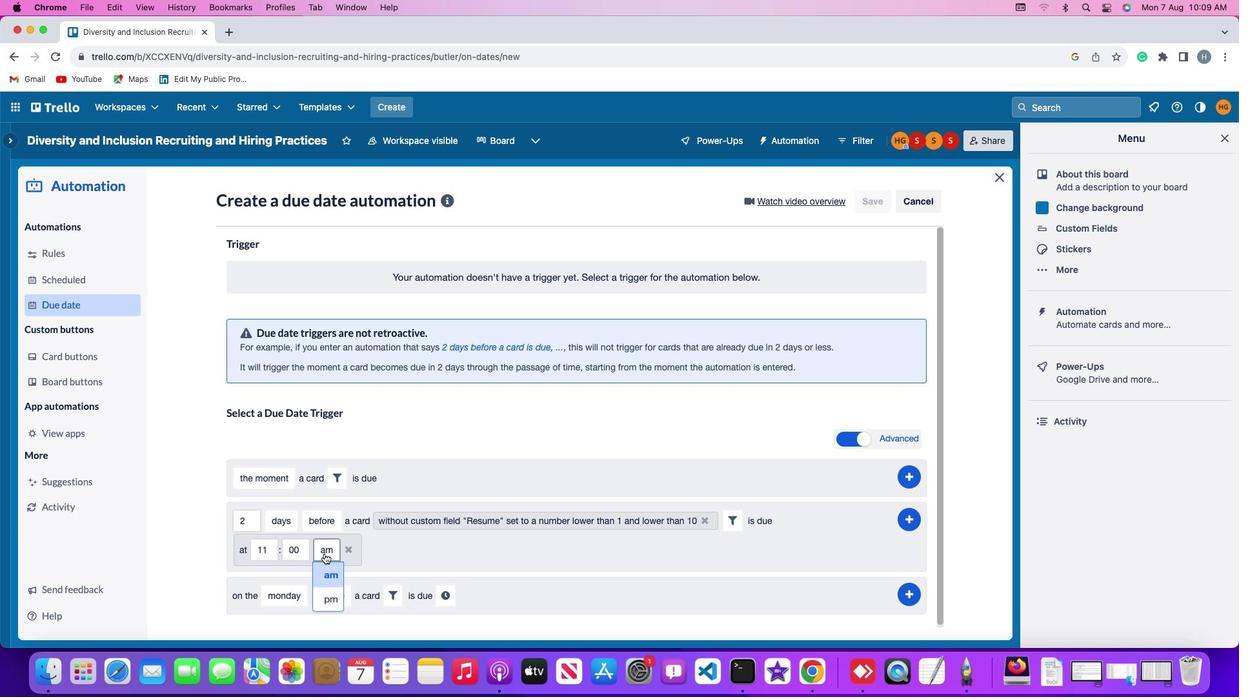 
Action: Mouse pressed left at (500, 541)
Screenshot: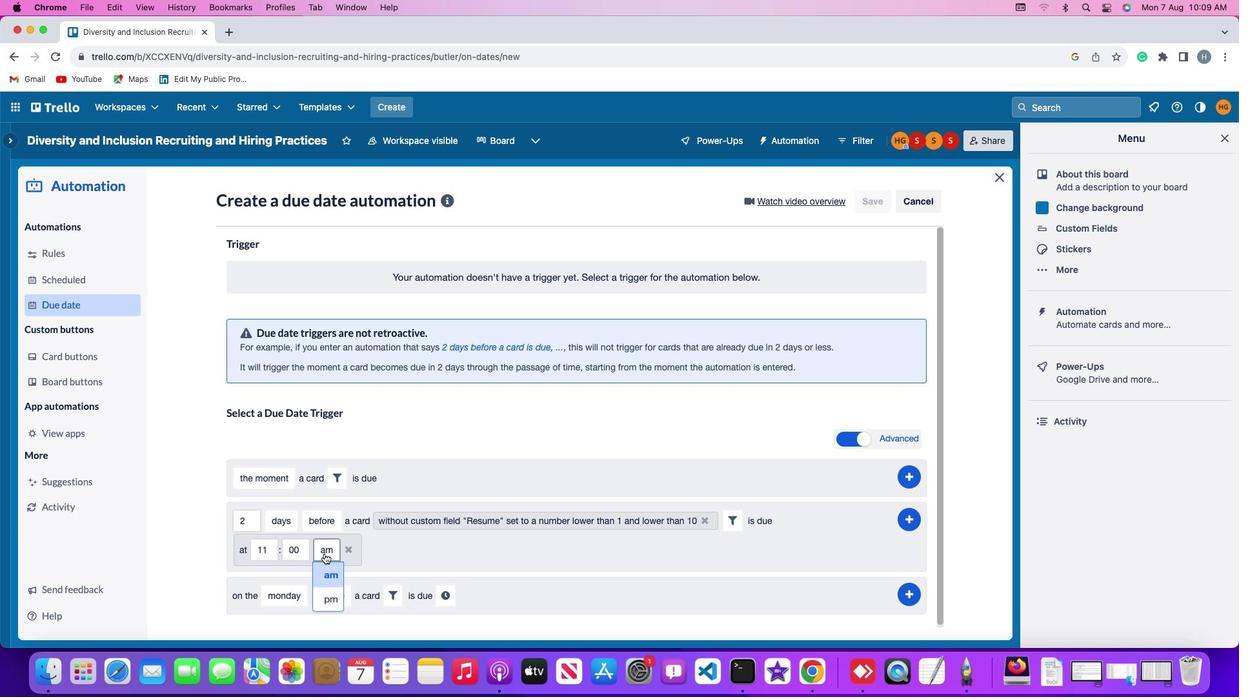 
Action: Mouse moved to (502, 564)
Screenshot: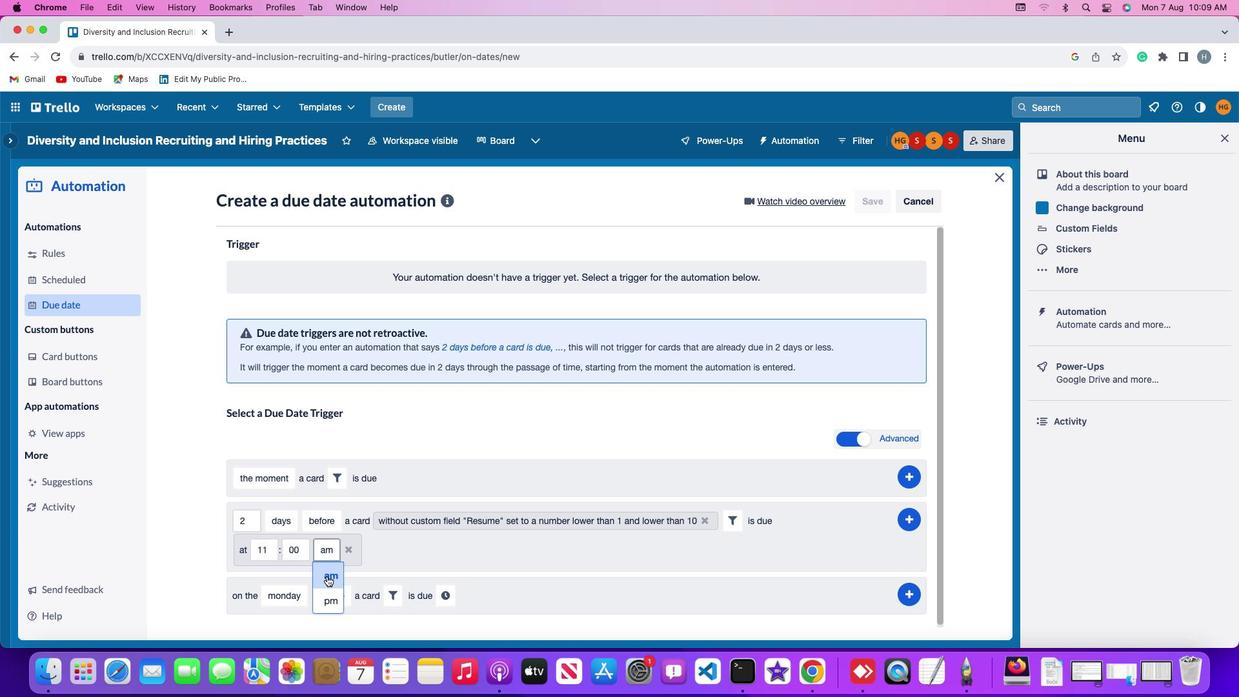 
Action: Mouse pressed left at (502, 564)
Screenshot: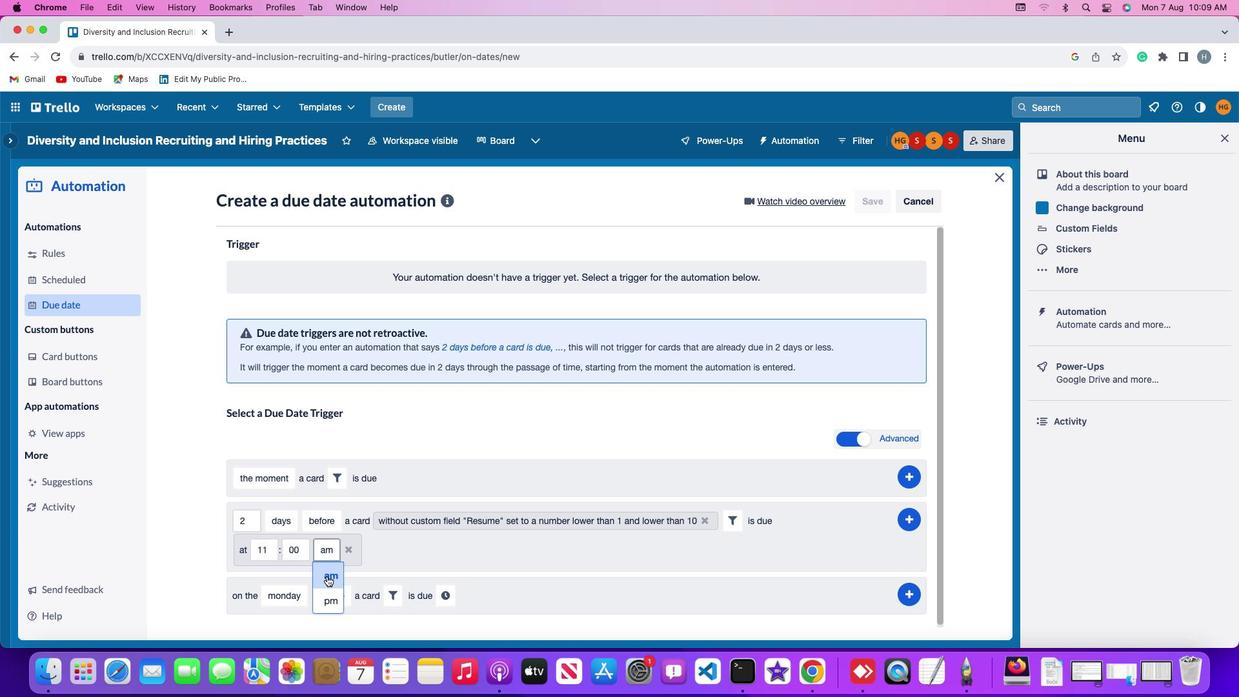 
Action: Mouse moved to (781, 505)
Screenshot: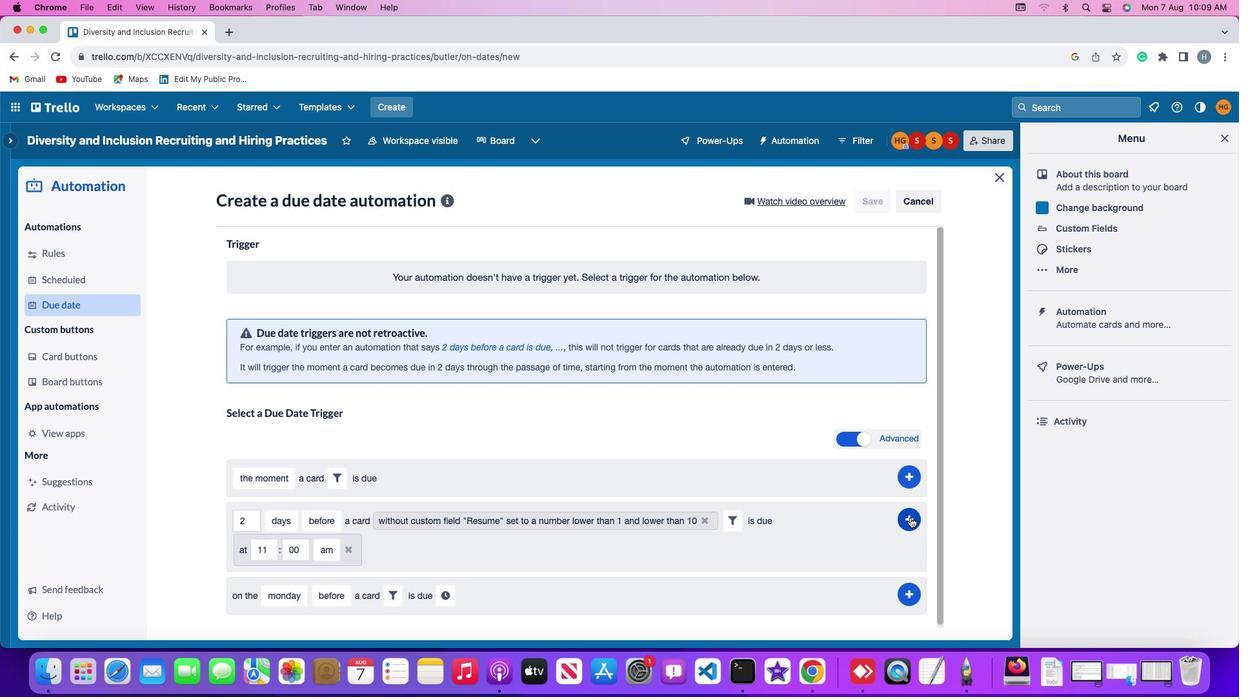 
Action: Mouse pressed left at (781, 505)
Screenshot: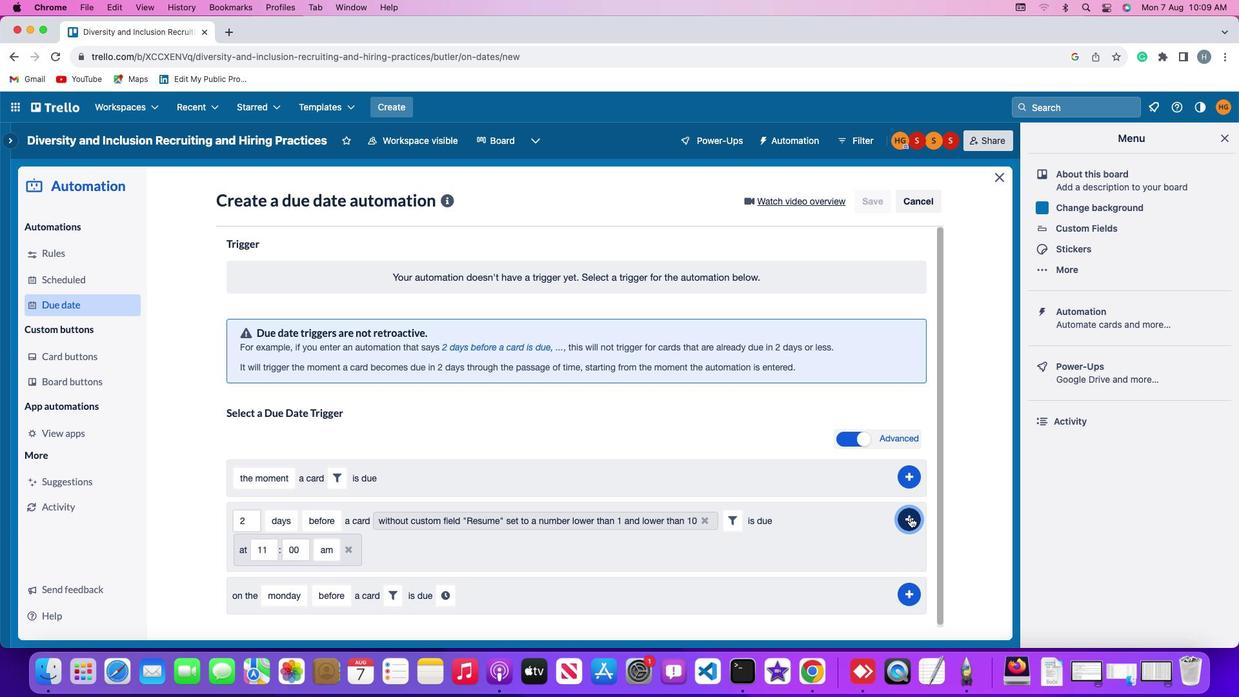 
Action: Mouse moved to (809, 372)
Screenshot: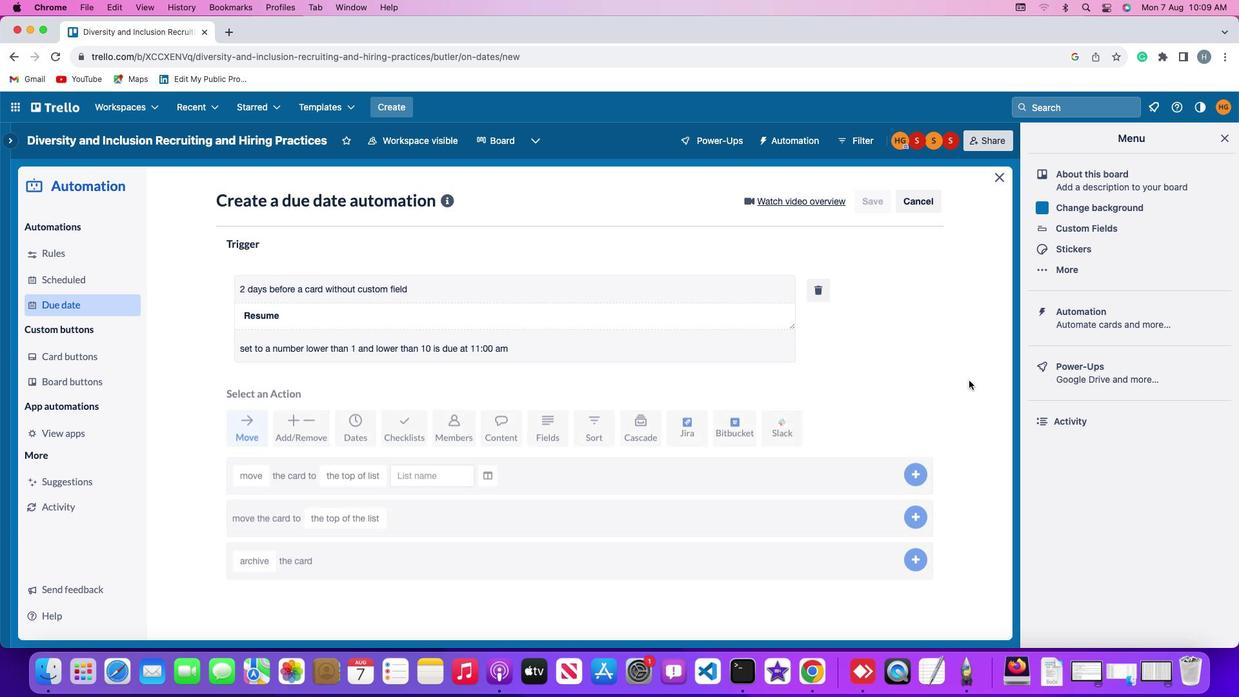 
